 Task: Open Card Customer Retention Strategy in Board Social Media Monitoring to Workspace CRM Implementation and add a team member Softage.1@softage.net, a label Green, a checklist Cleaning, an attachment from your computer, a color Green and finally, add a card description 'Research and develop new marketing strategy' and a comment 'Let us approach this task with a sense of ownership and responsibility, recognizing that its success is our responsibility.'. Add a start date 'Jan 01, 1900' with a due date 'Jan 08, 1900'
Action: Mouse moved to (132, 68)
Screenshot: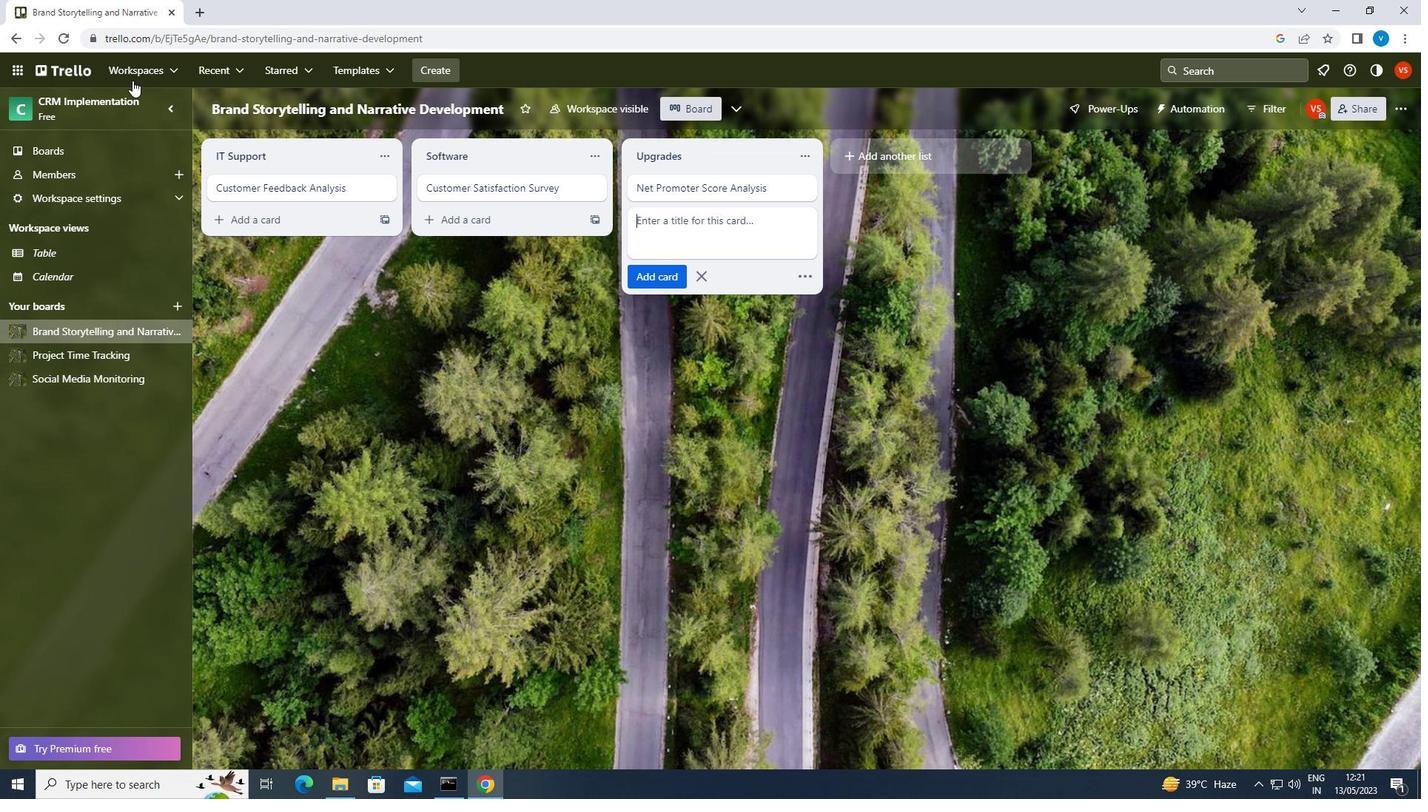 
Action: Mouse pressed left at (132, 68)
Screenshot: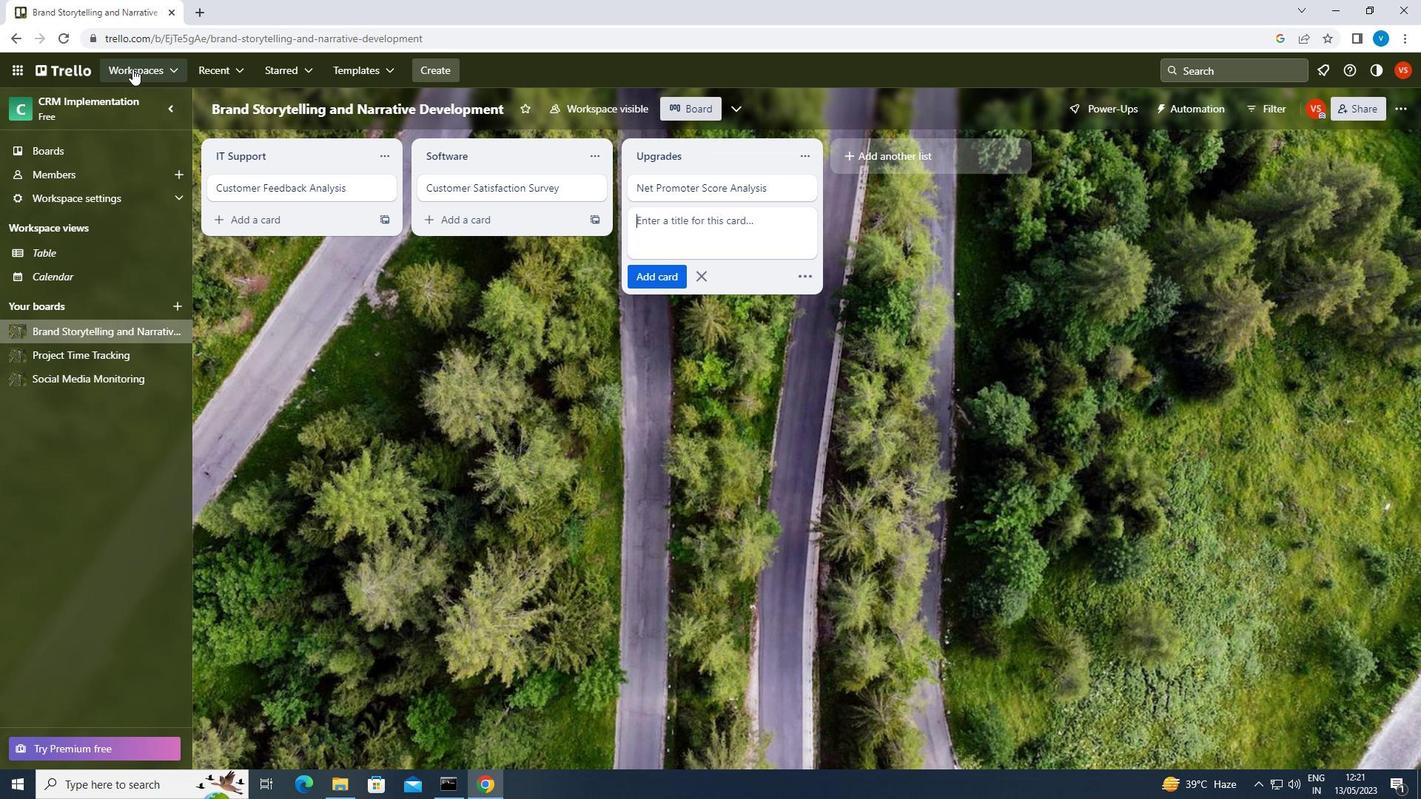 
Action: Mouse moved to (182, 546)
Screenshot: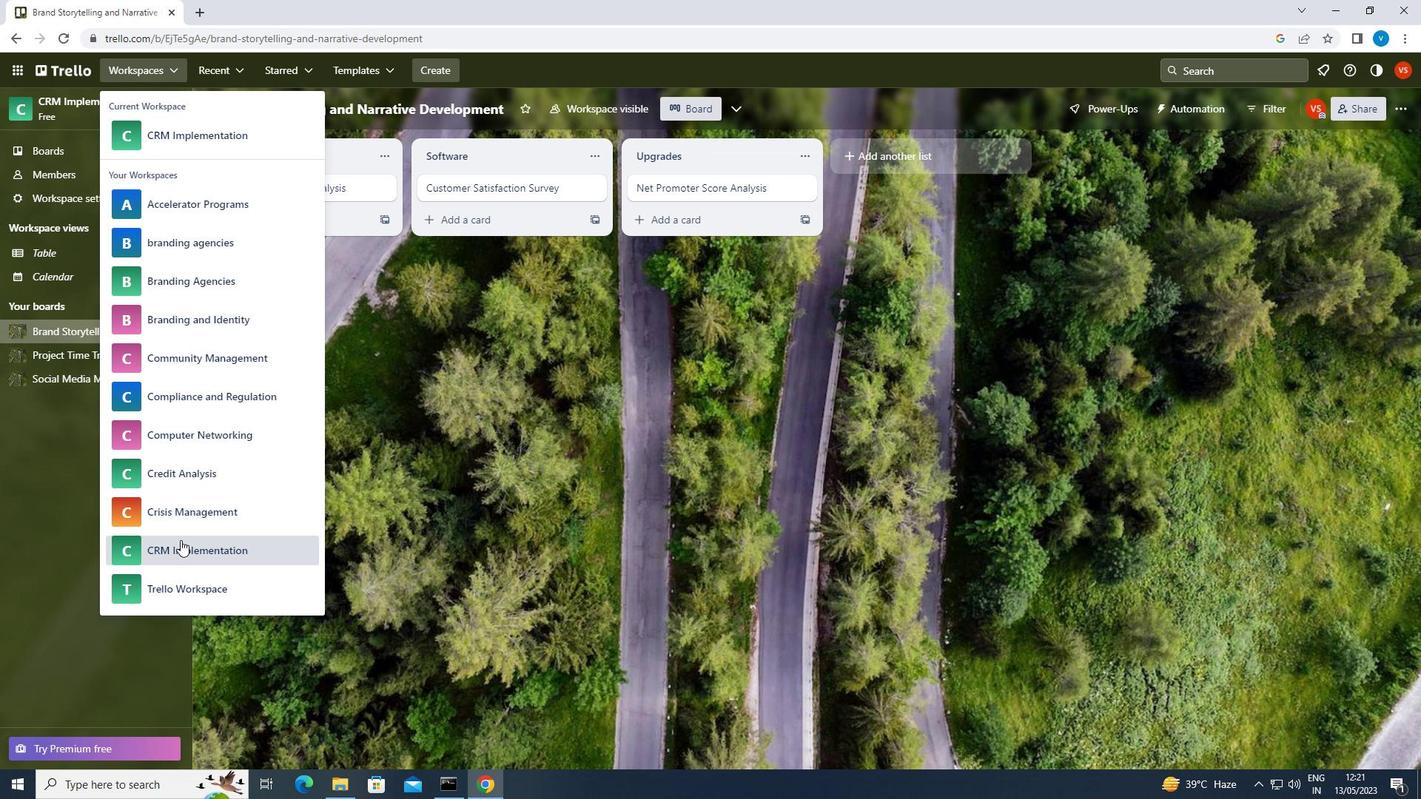 
Action: Mouse pressed left at (182, 546)
Screenshot: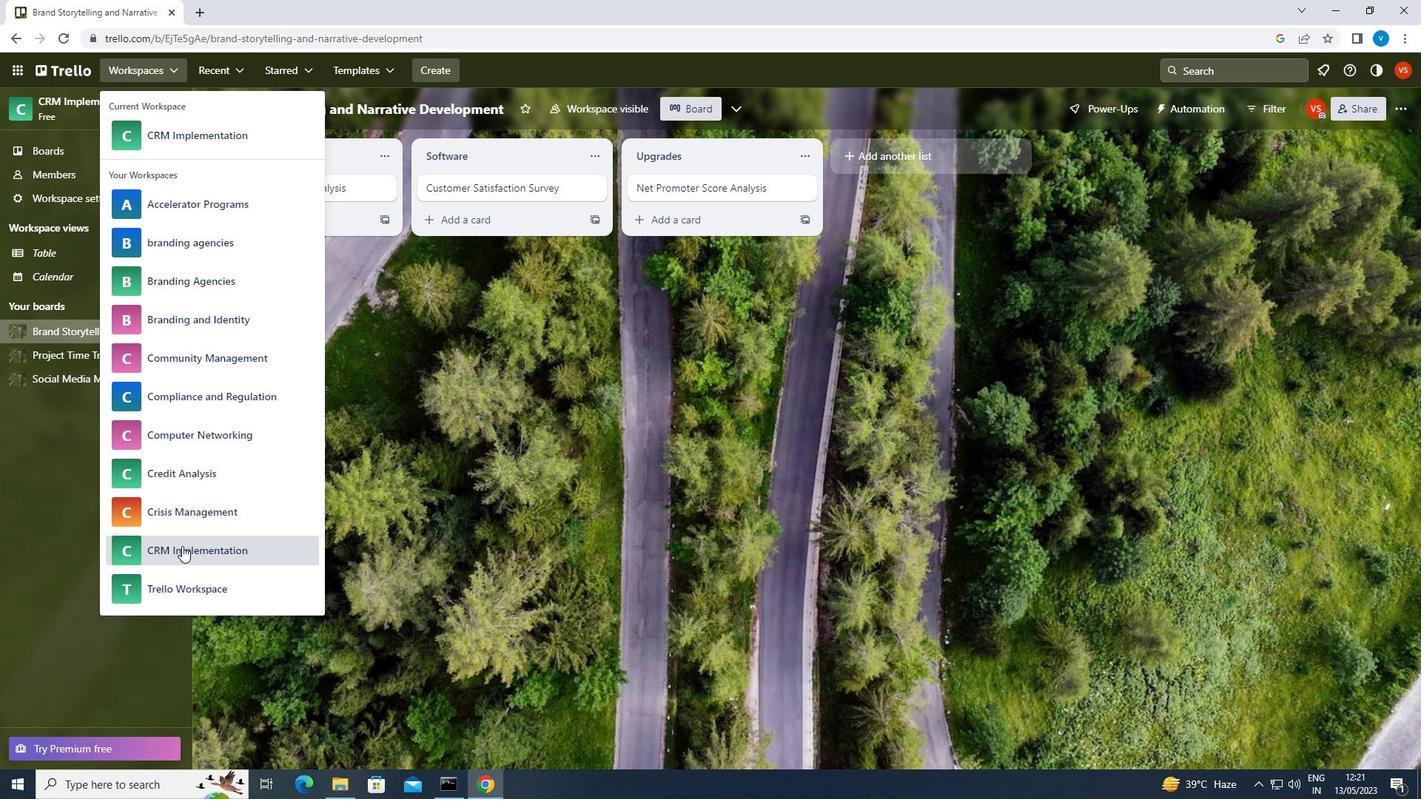 
Action: Mouse moved to (1063, 609)
Screenshot: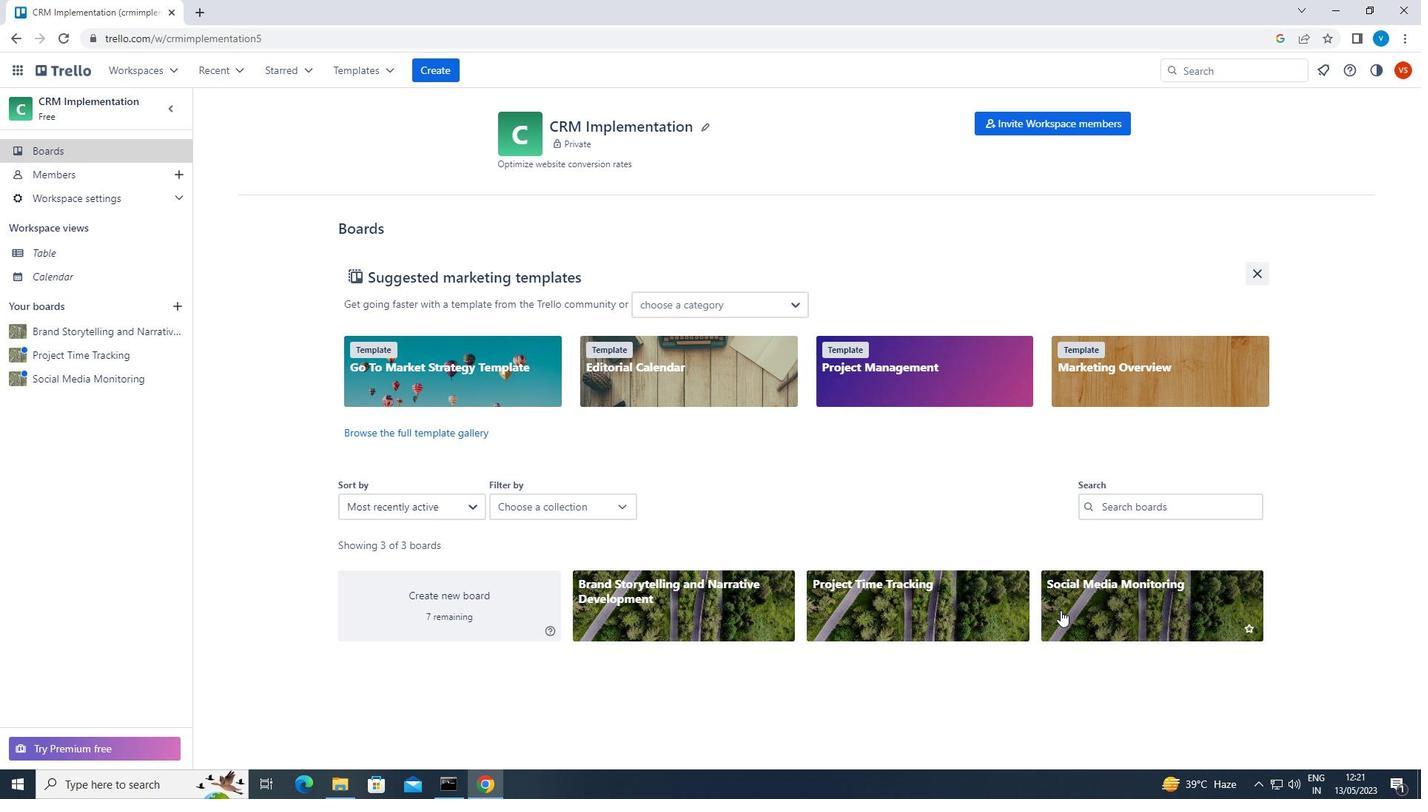 
Action: Mouse pressed left at (1063, 609)
Screenshot: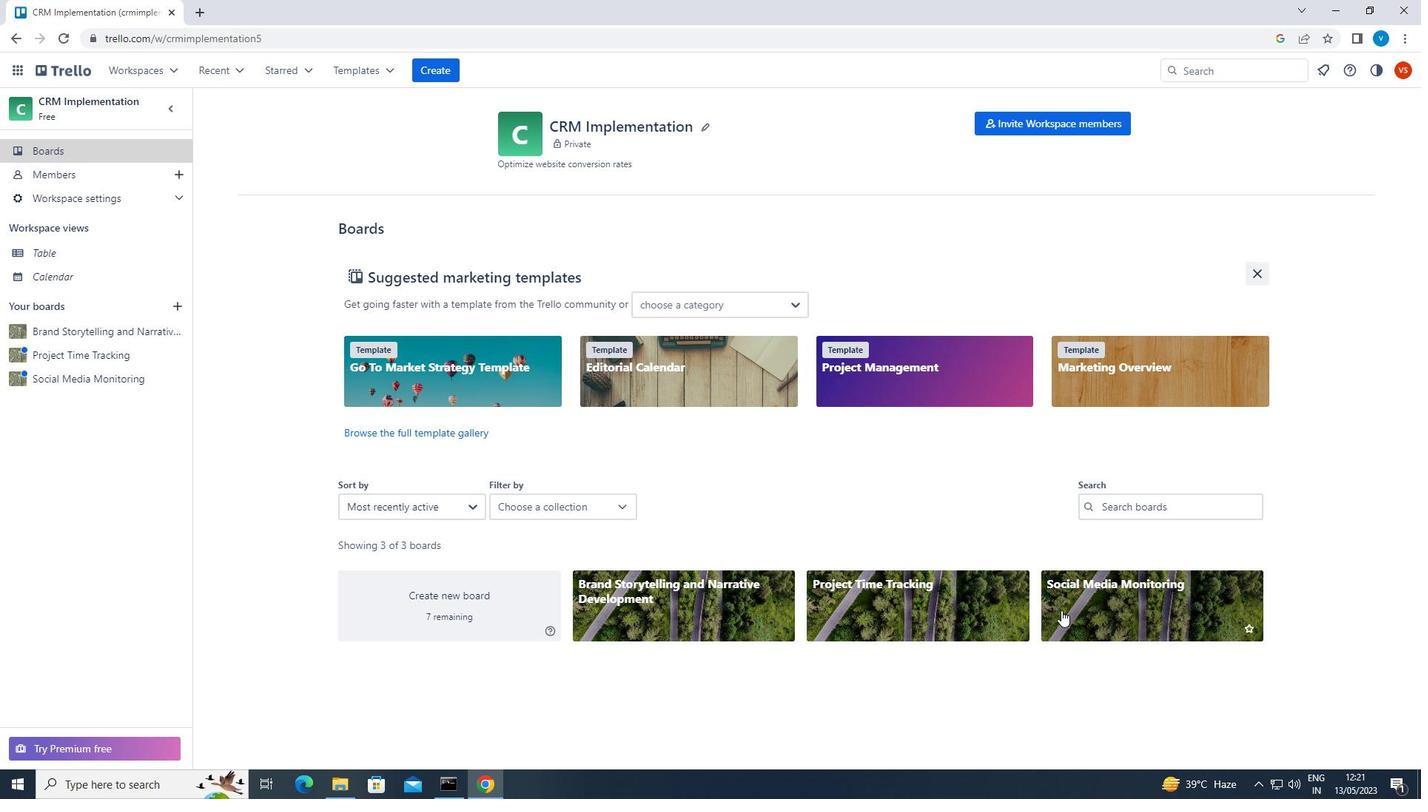 
Action: Mouse moved to (288, 183)
Screenshot: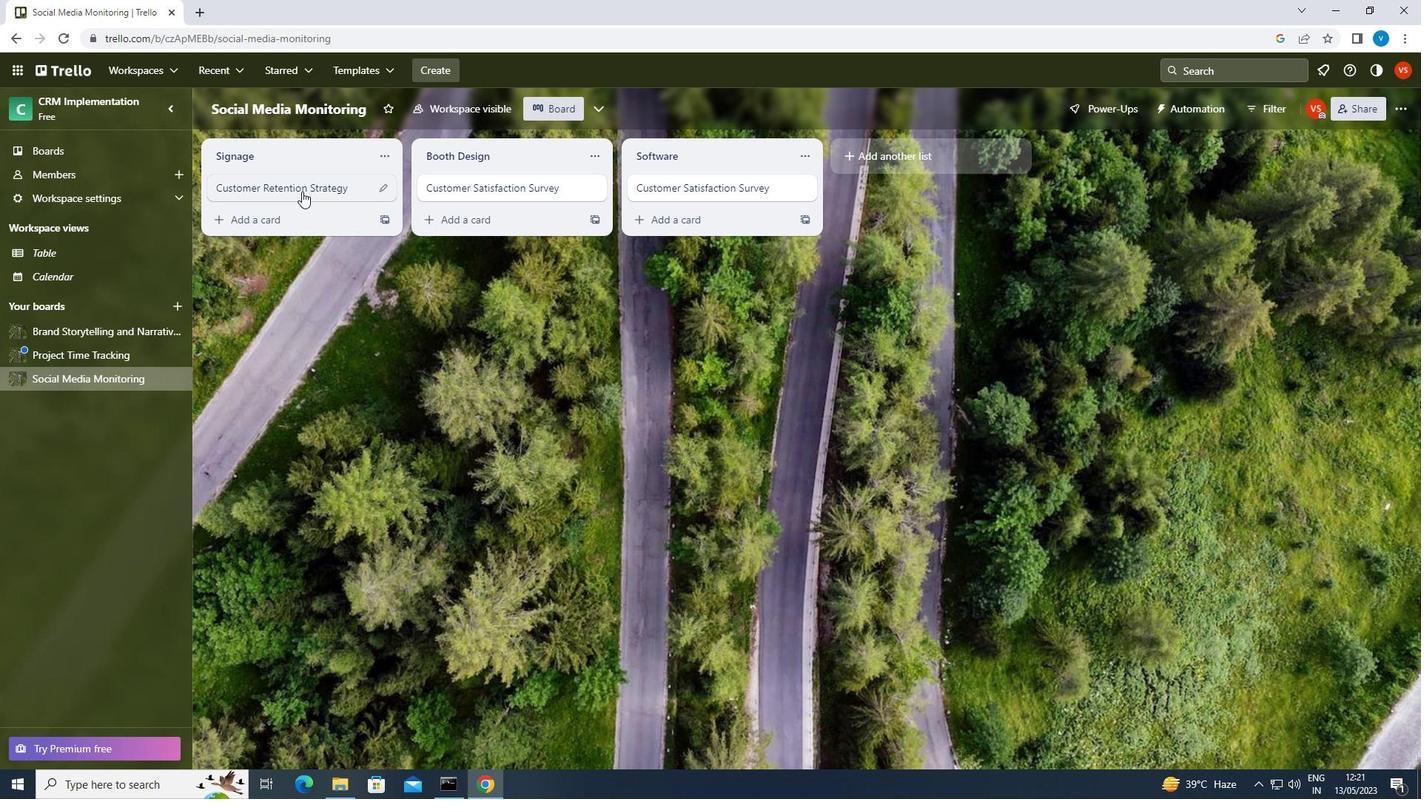 
Action: Mouse pressed left at (288, 183)
Screenshot: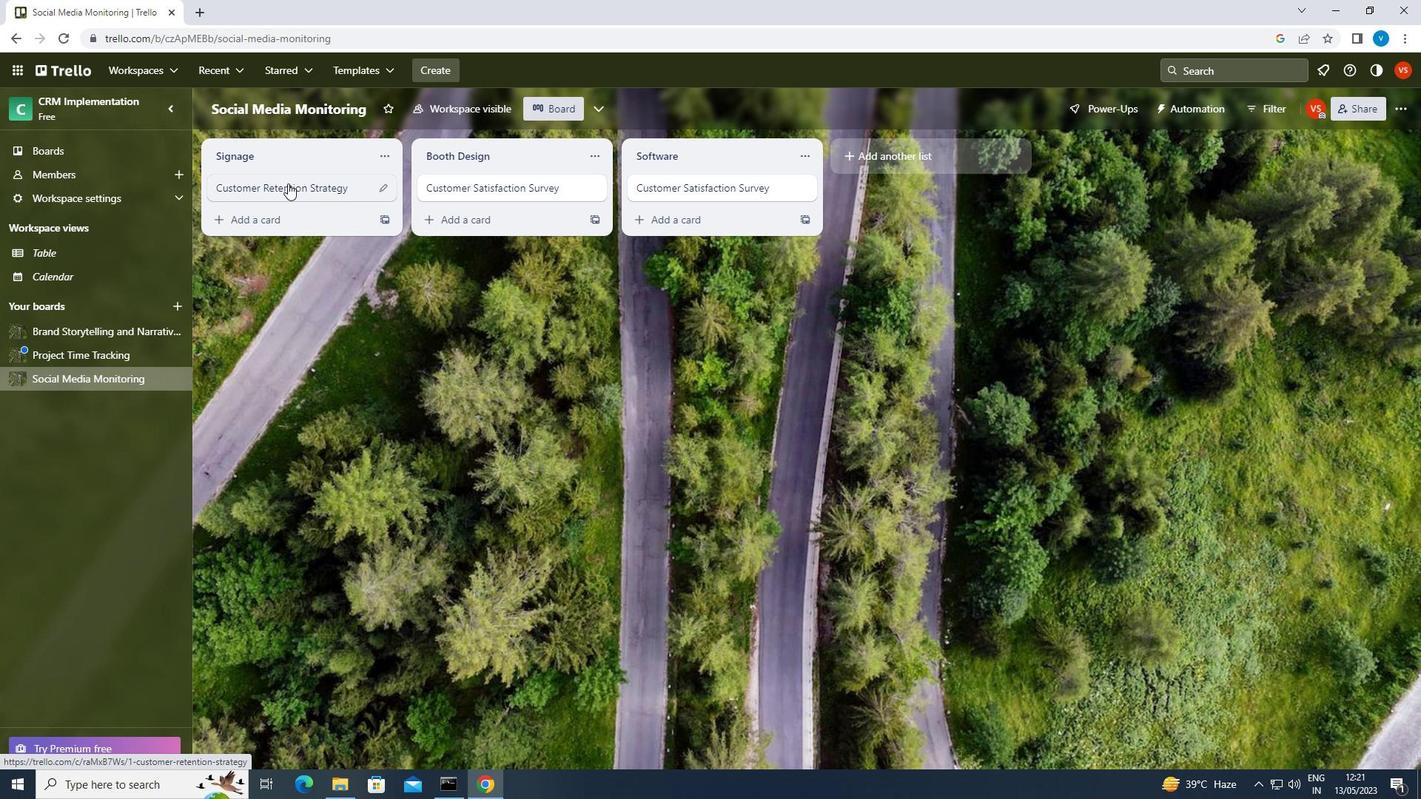 
Action: Mouse moved to (878, 179)
Screenshot: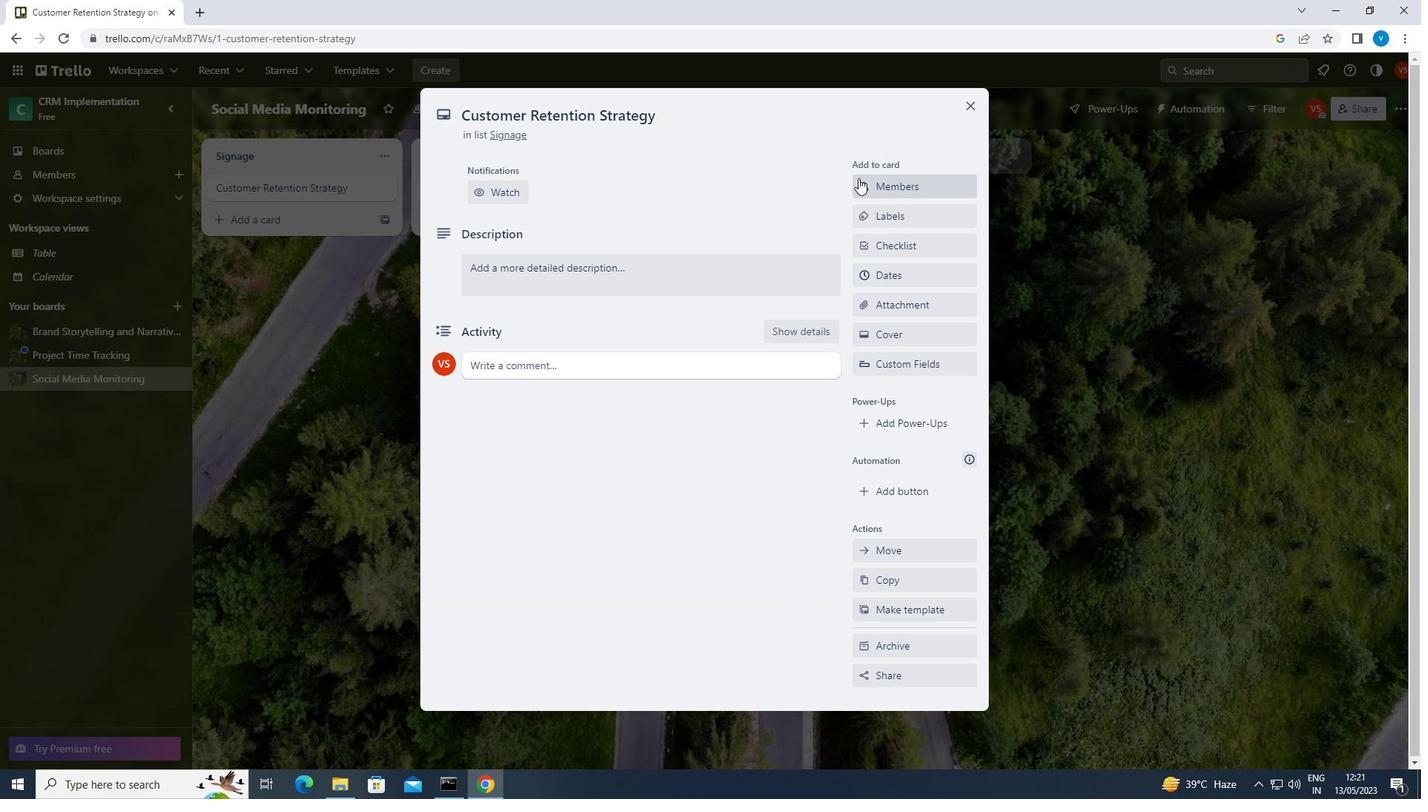 
Action: Mouse pressed left at (878, 179)
Screenshot: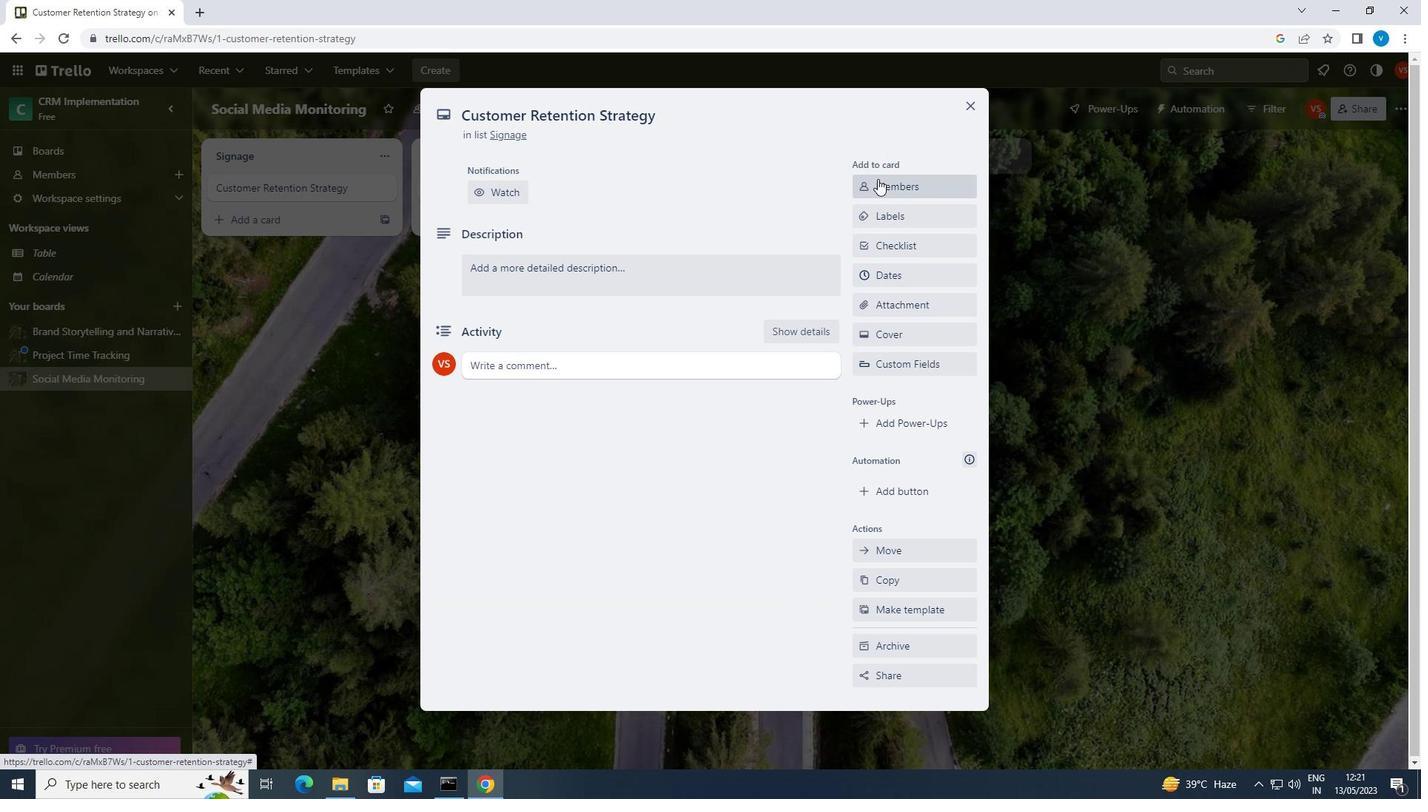 
Action: Mouse moved to (878, 179)
Screenshot: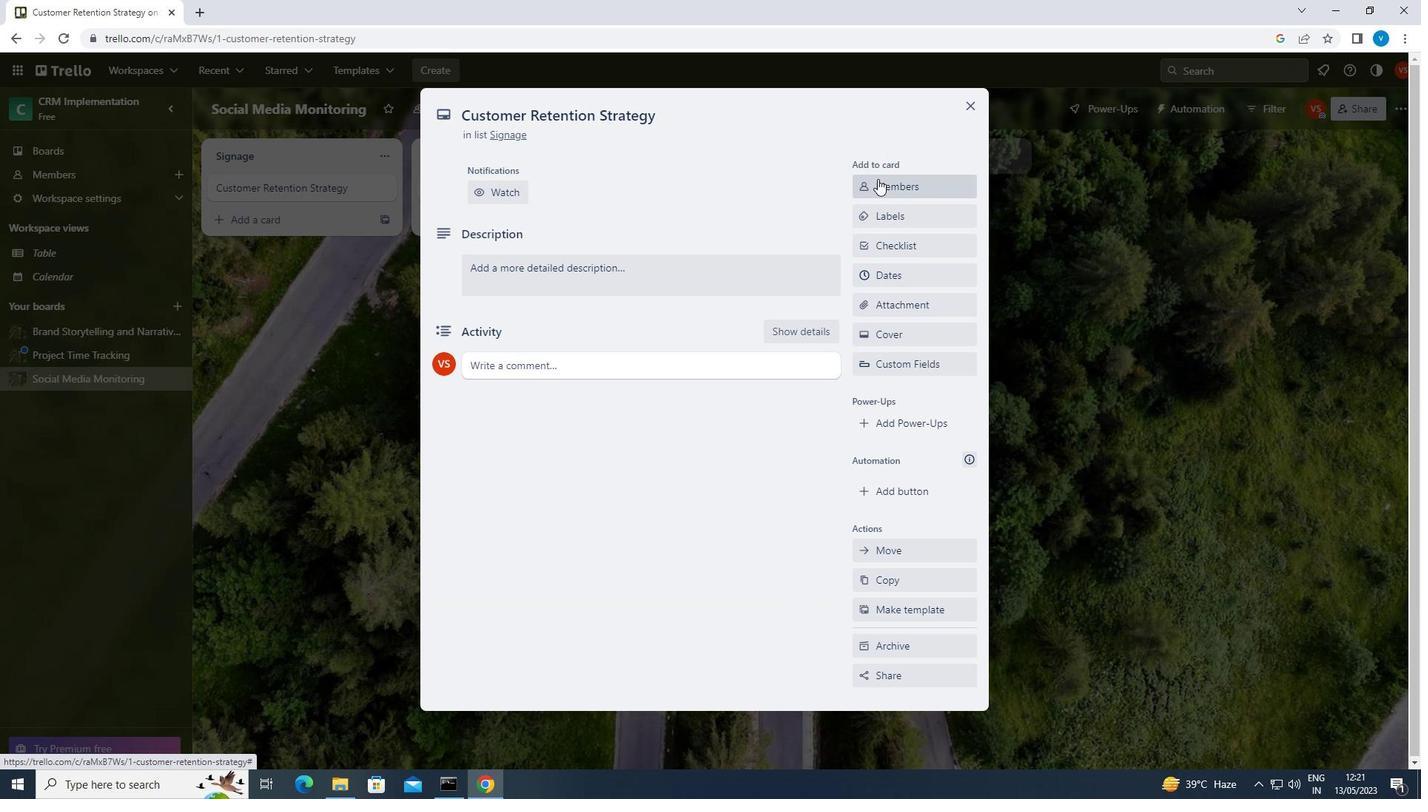 
Action: Key pressed <Key.shift>SOFTAGE.1<Key.shift><Key.shift>@SOFTAGE.NET
Screenshot: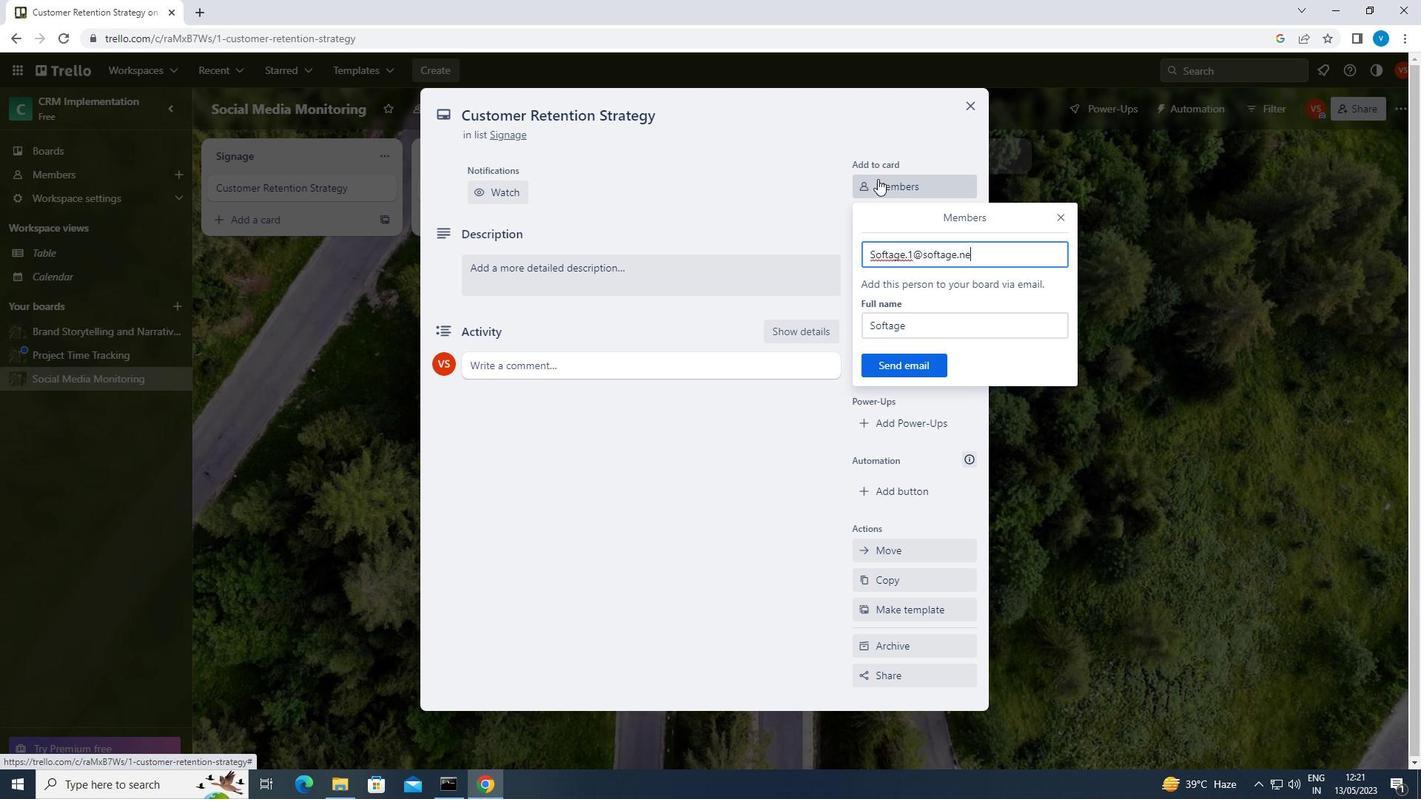 
Action: Mouse moved to (918, 359)
Screenshot: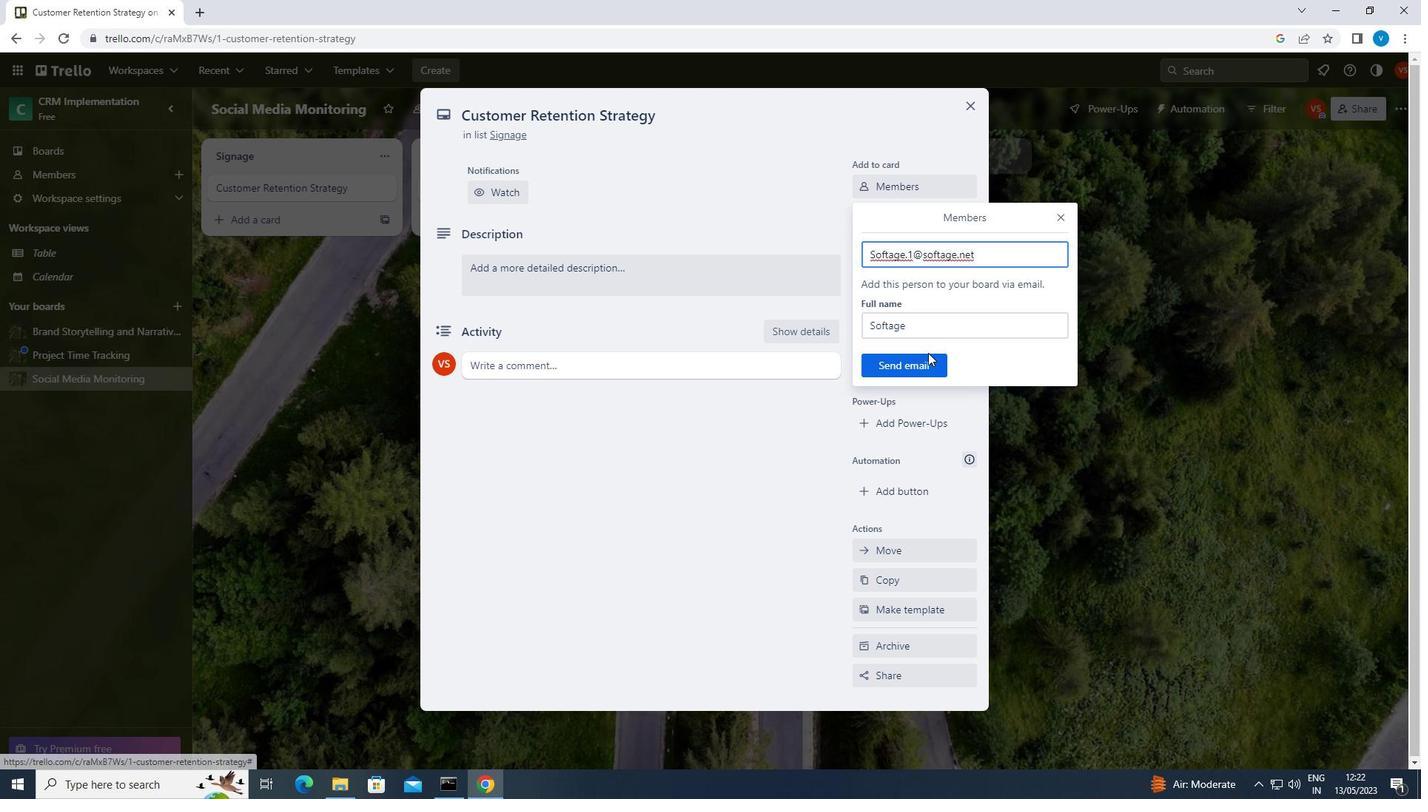 
Action: Mouse pressed left at (918, 359)
Screenshot: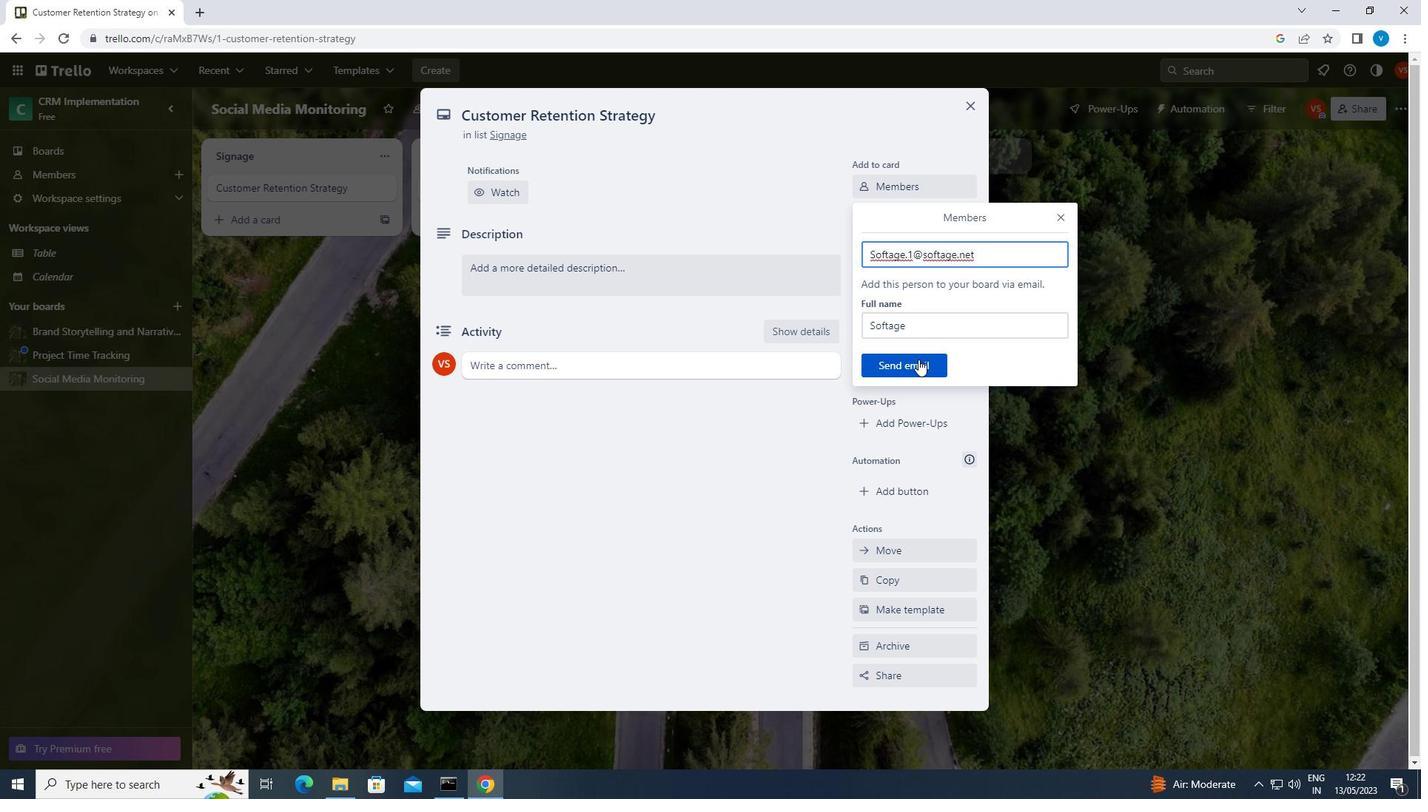 
Action: Mouse moved to (912, 262)
Screenshot: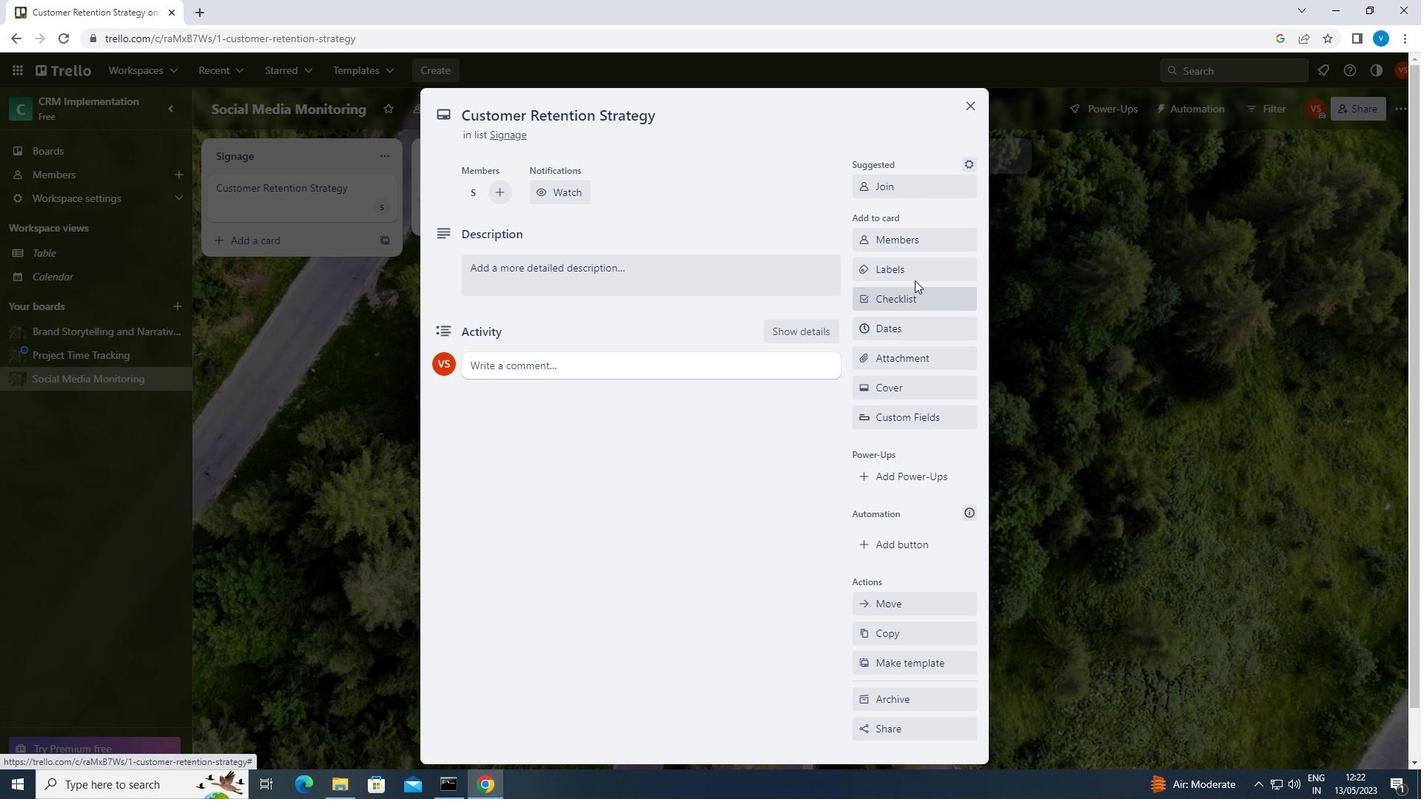 
Action: Mouse pressed left at (912, 262)
Screenshot: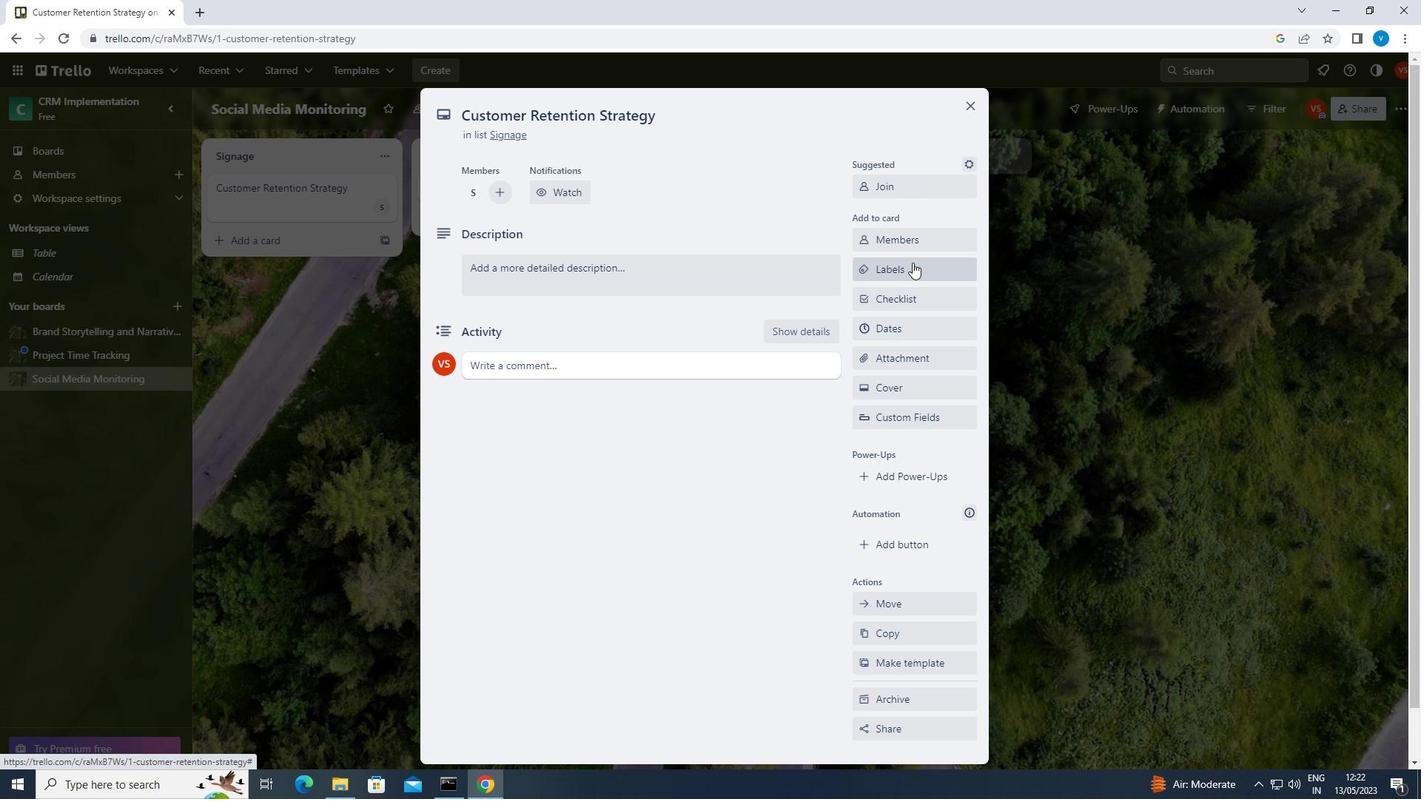 
Action: Mouse moved to (986, 392)
Screenshot: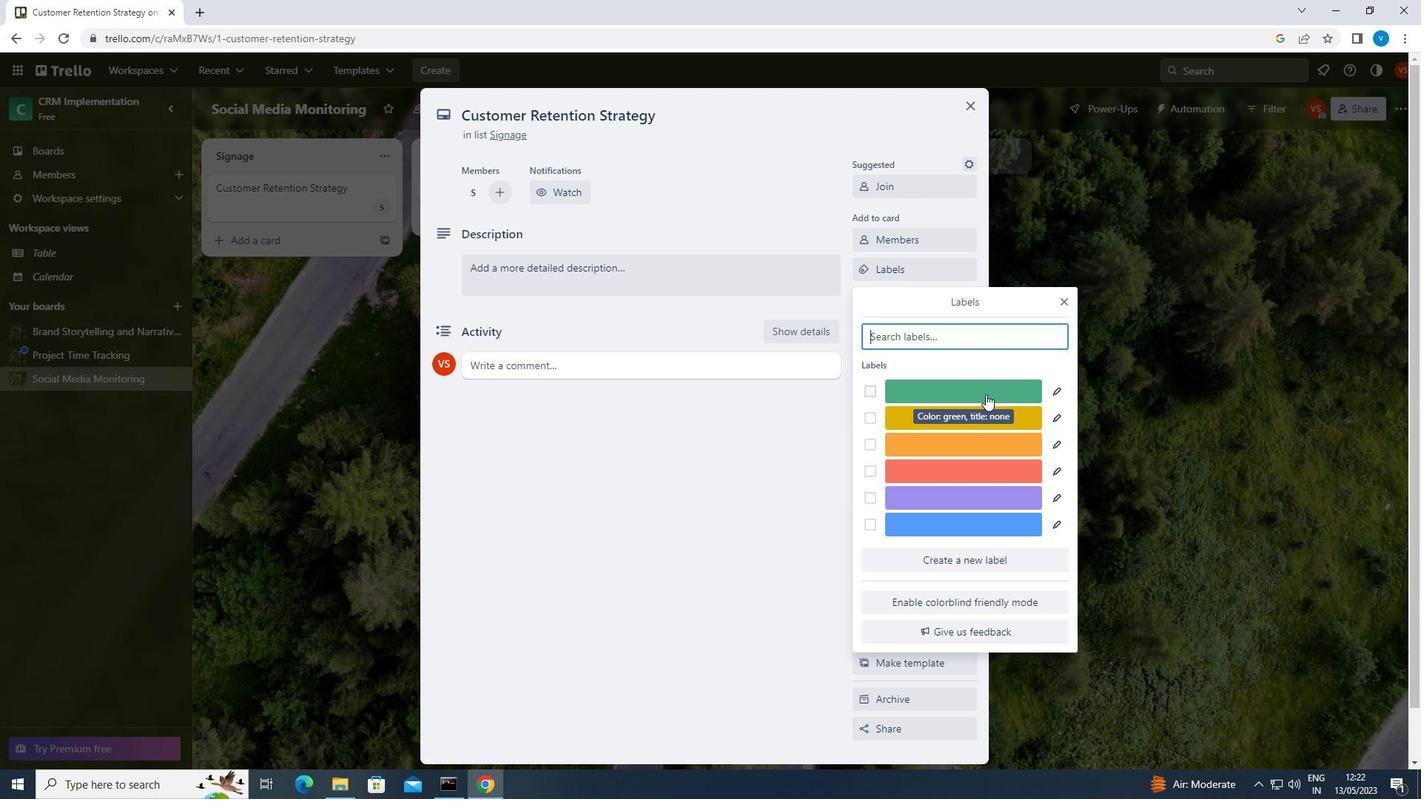
Action: Mouse pressed left at (986, 392)
Screenshot: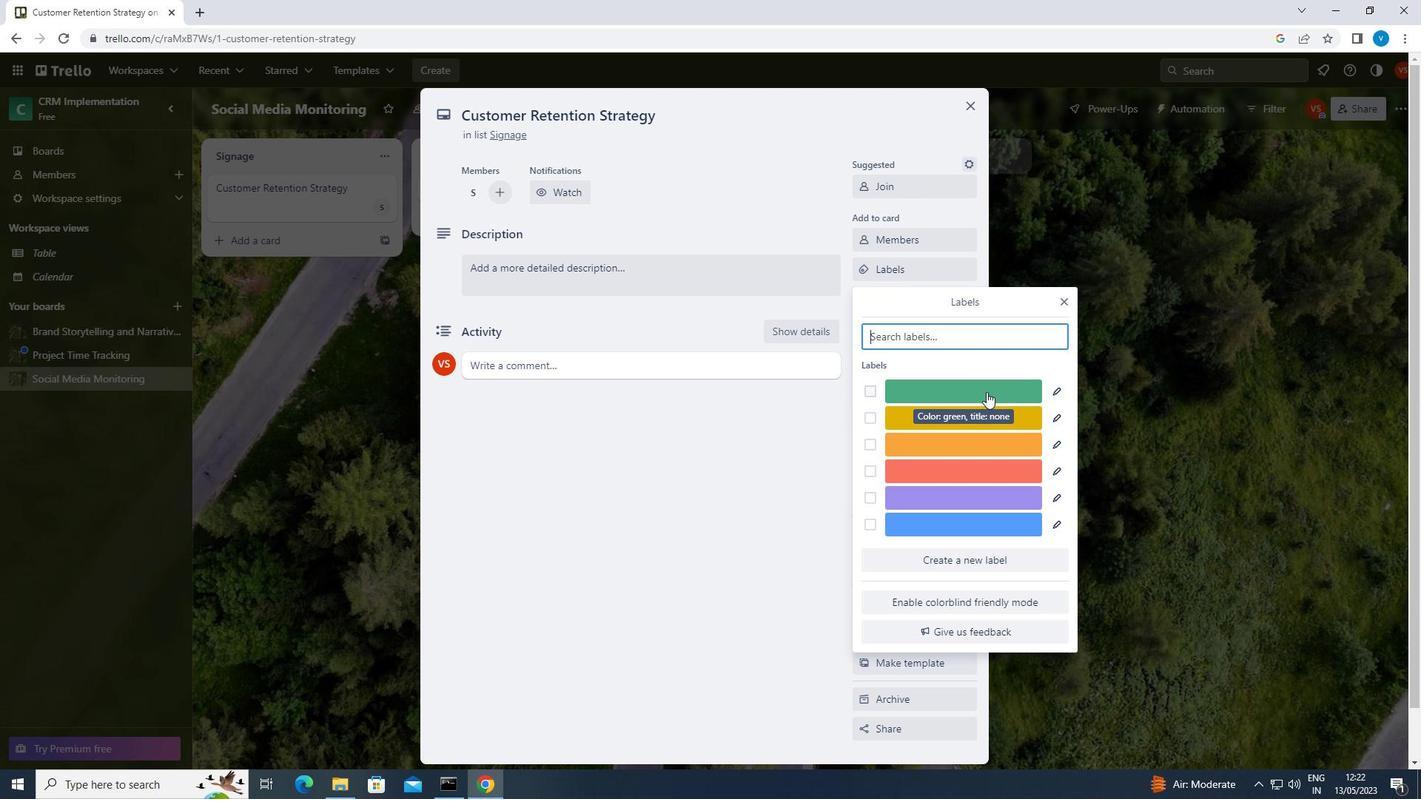 
Action: Mouse moved to (1066, 299)
Screenshot: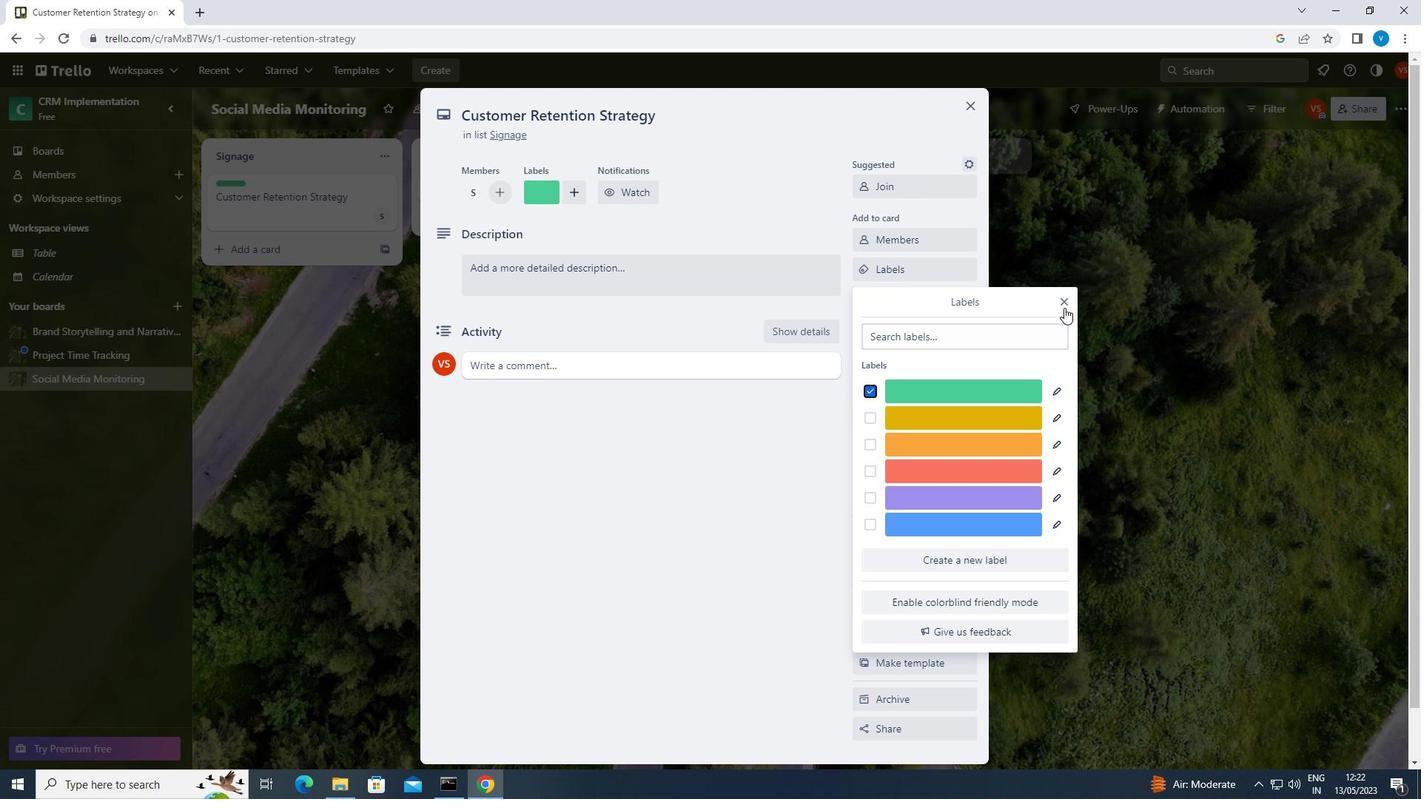 
Action: Mouse pressed left at (1066, 299)
Screenshot: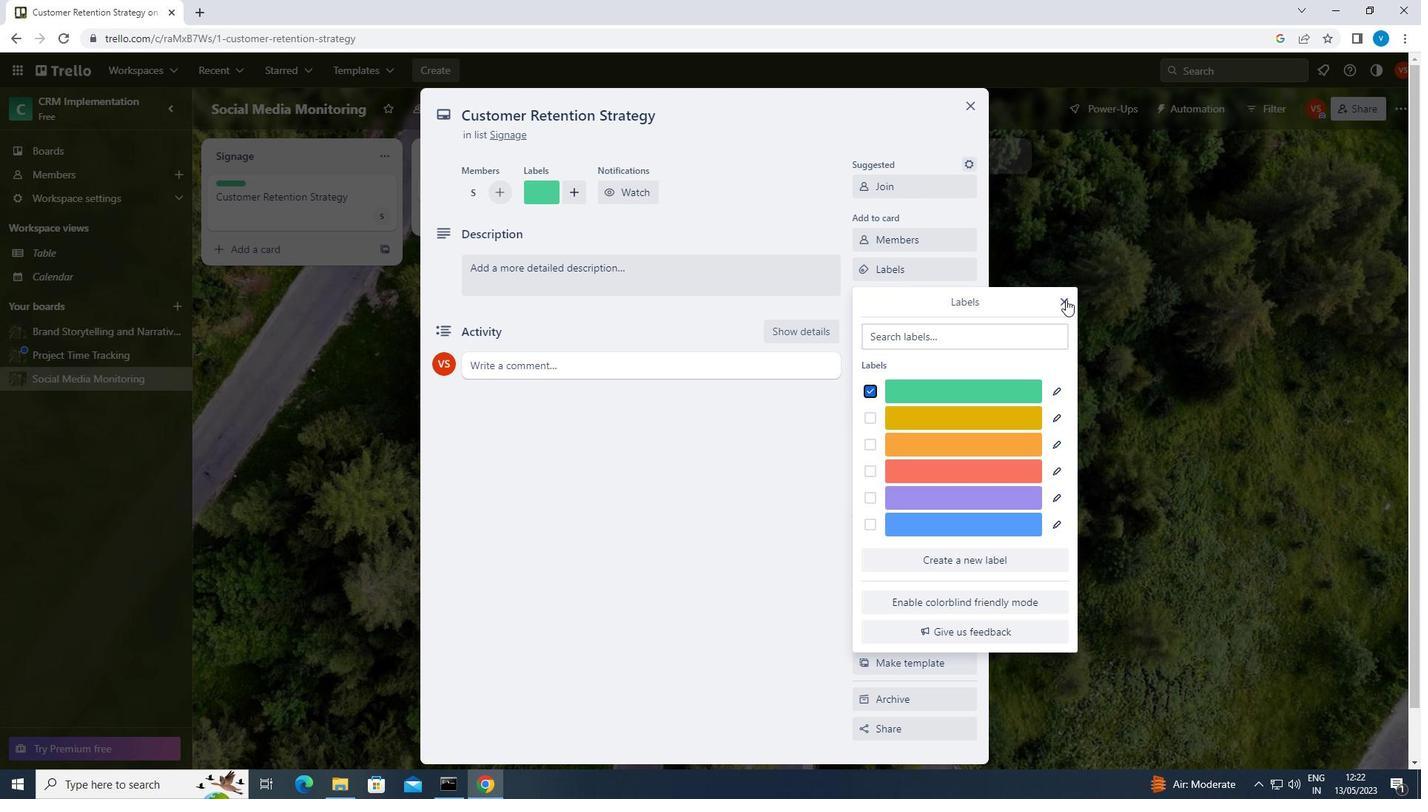 
Action: Mouse moved to (936, 299)
Screenshot: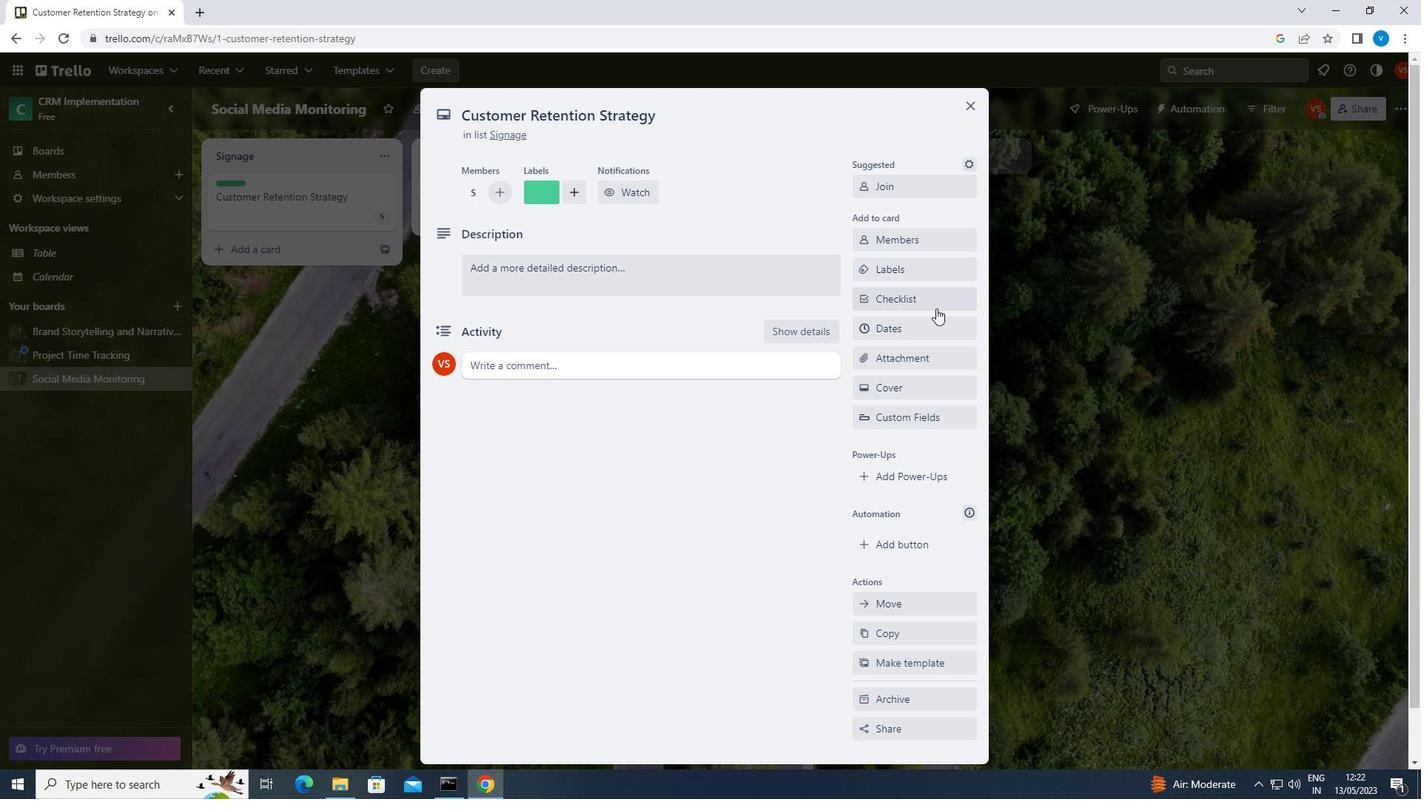 
Action: Mouse pressed left at (936, 299)
Screenshot: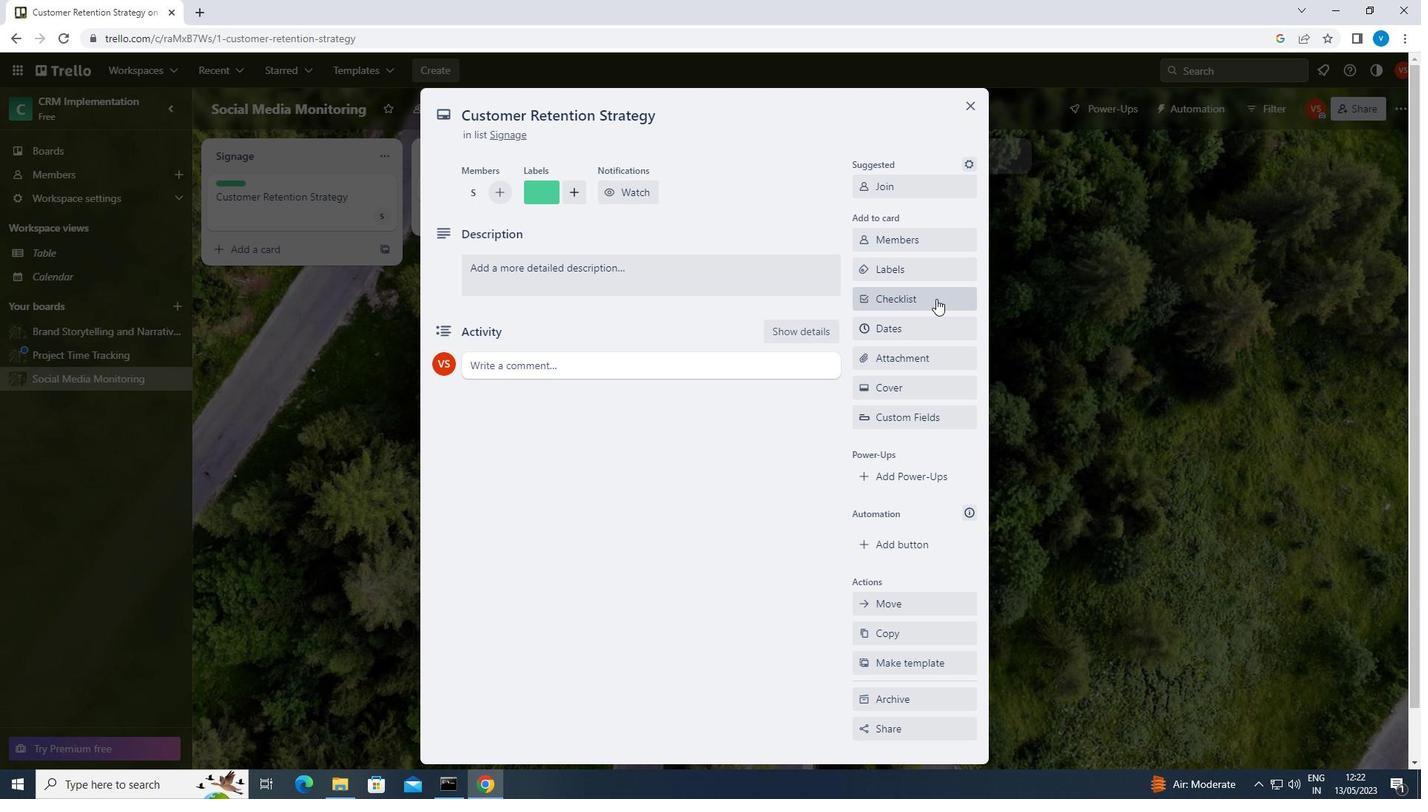 
Action: Mouse moved to (923, 382)
Screenshot: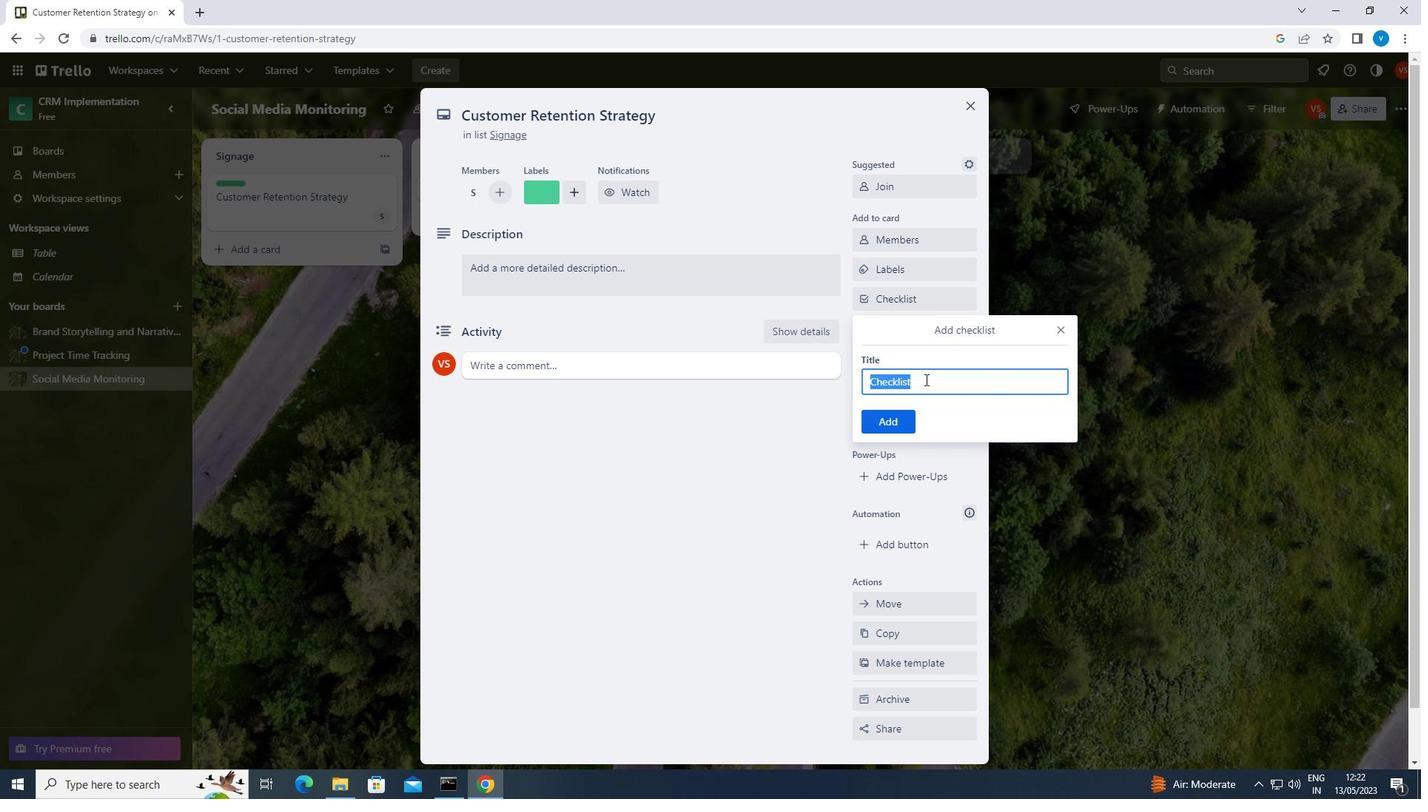 
Action: Key pressed C<Key.backspace><Key.shift>CLEANING
Screenshot: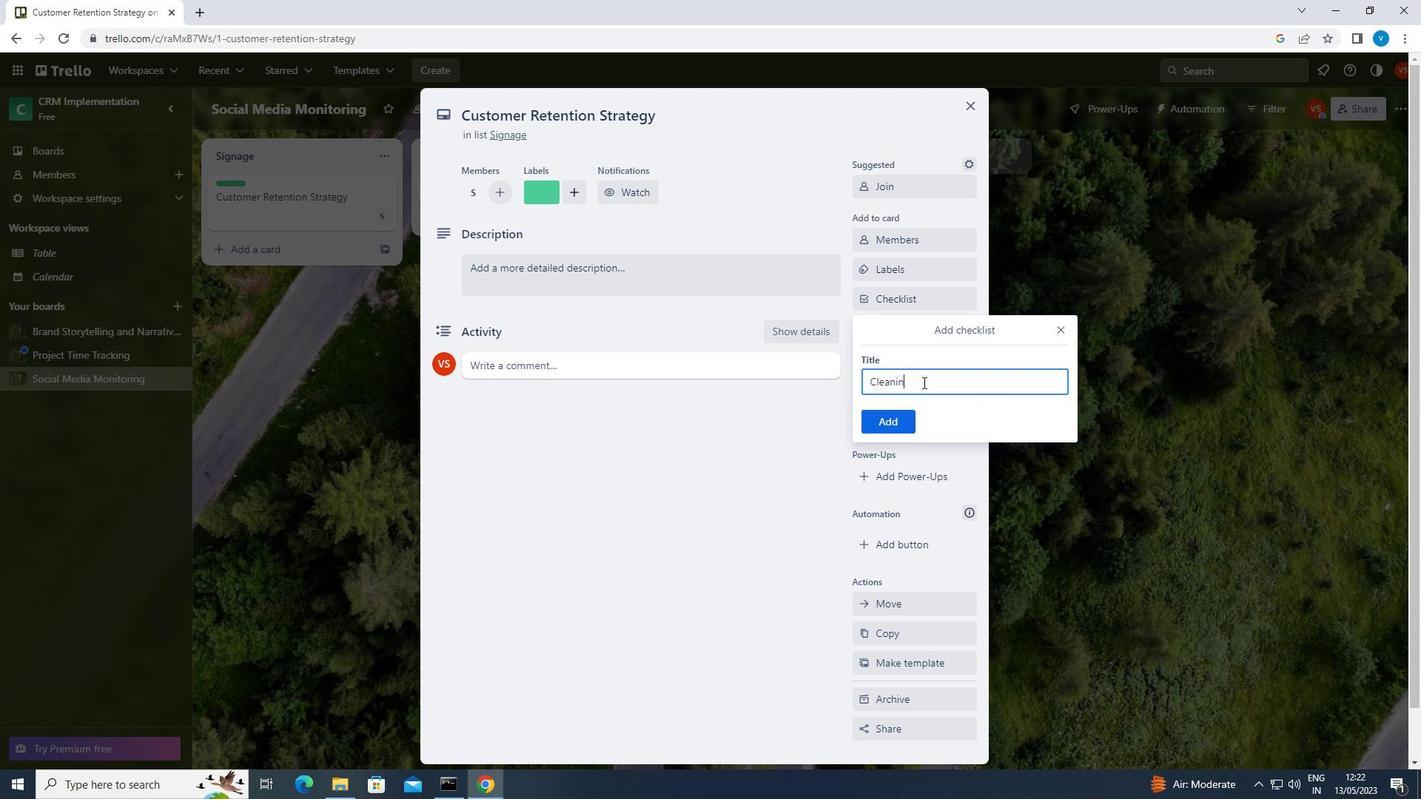 
Action: Mouse moved to (901, 419)
Screenshot: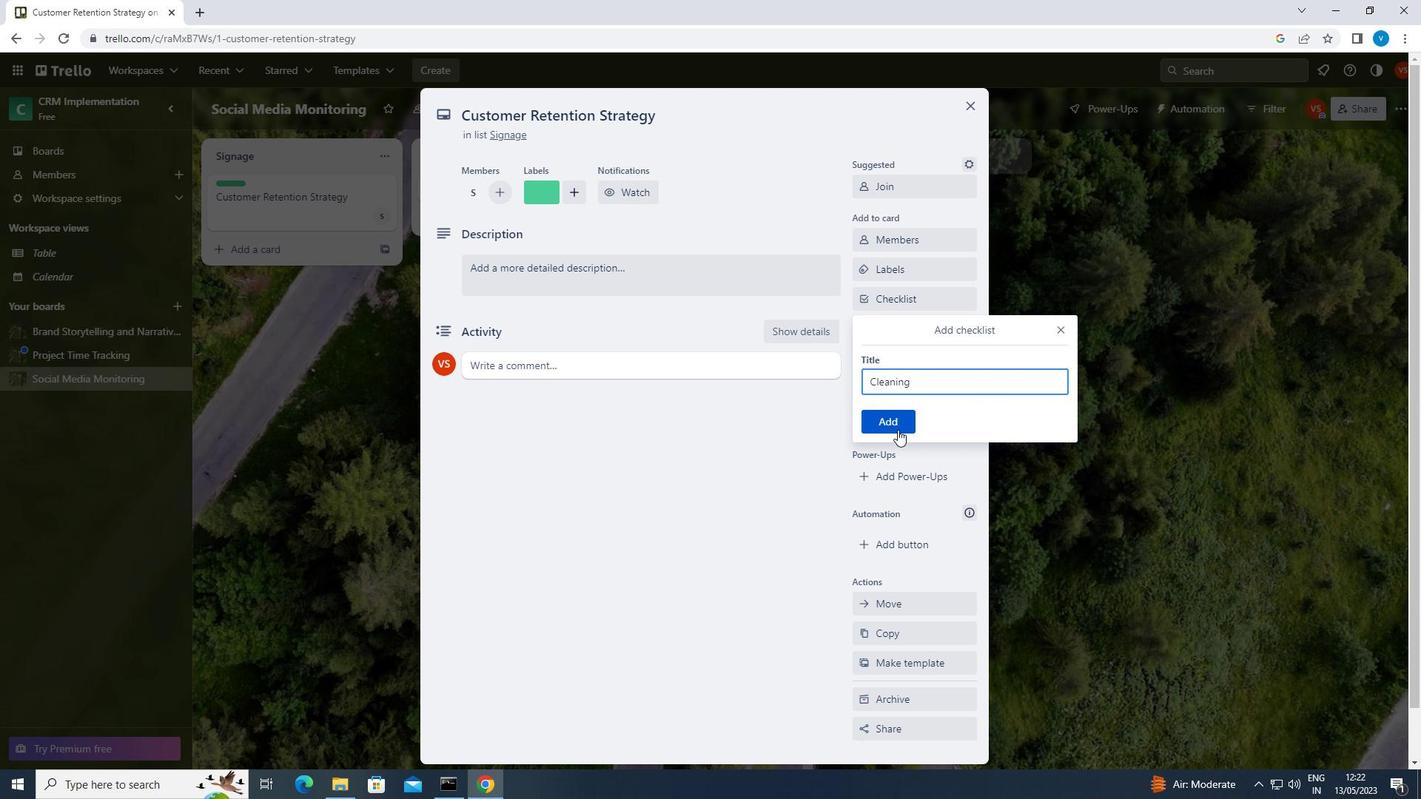 
Action: Mouse pressed left at (901, 419)
Screenshot: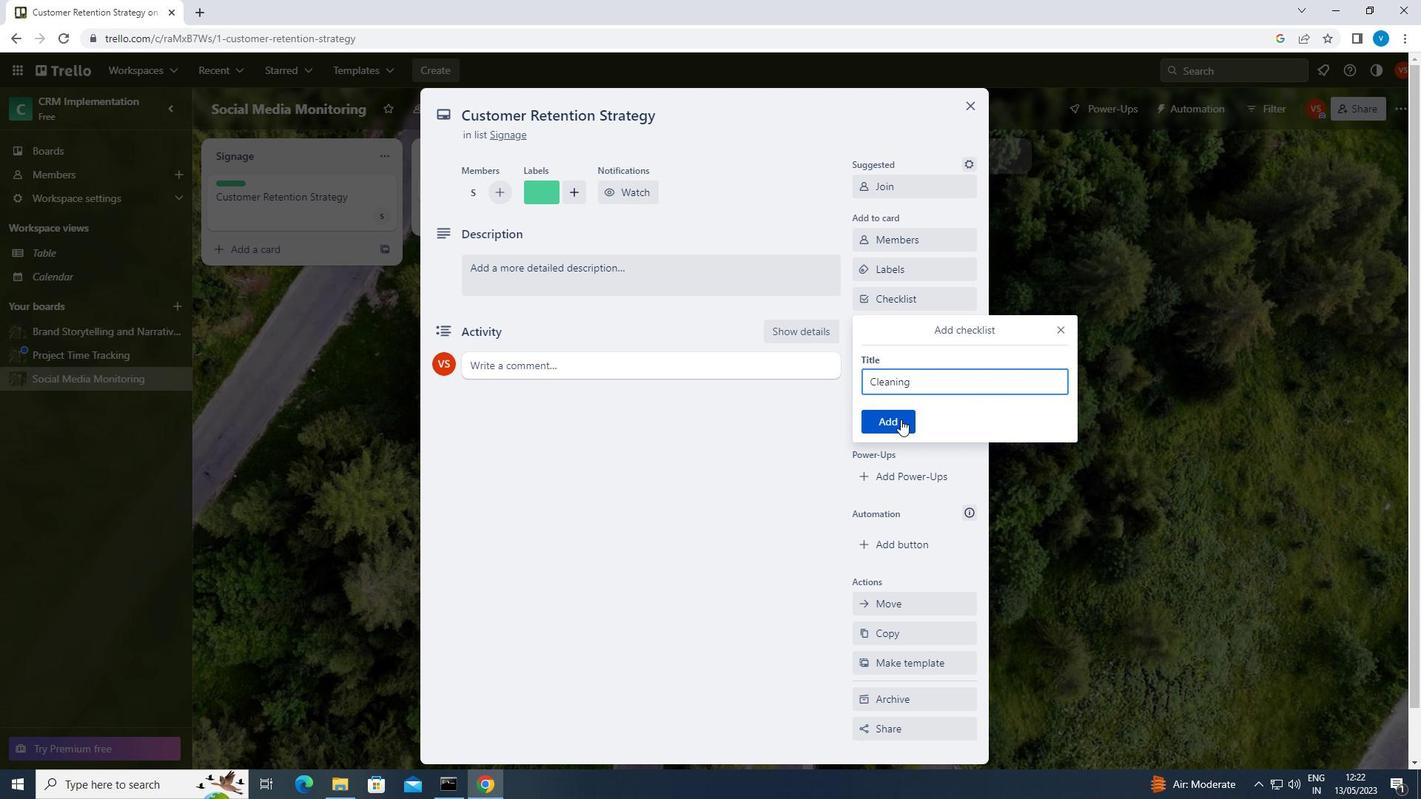 
Action: Mouse moved to (898, 350)
Screenshot: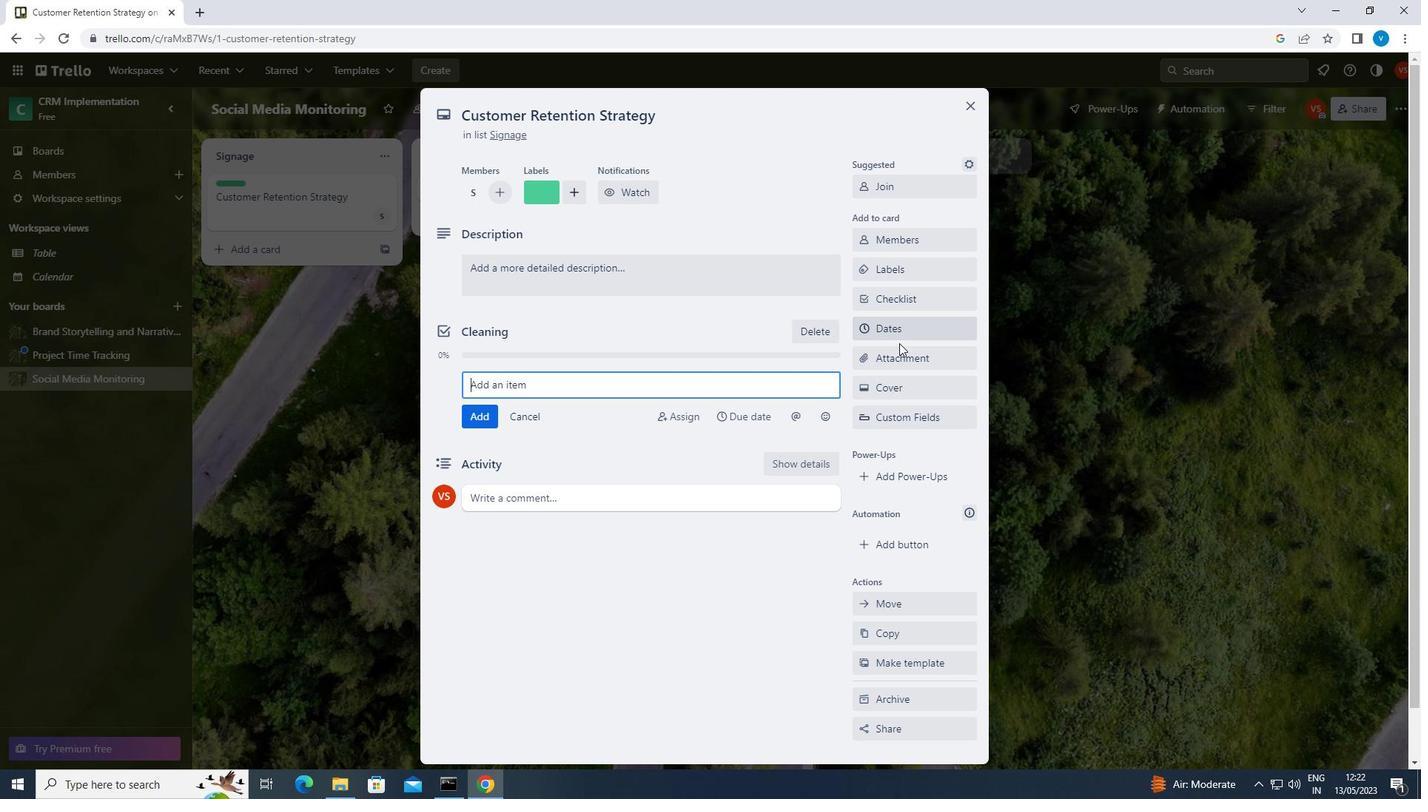 
Action: Mouse pressed left at (898, 350)
Screenshot: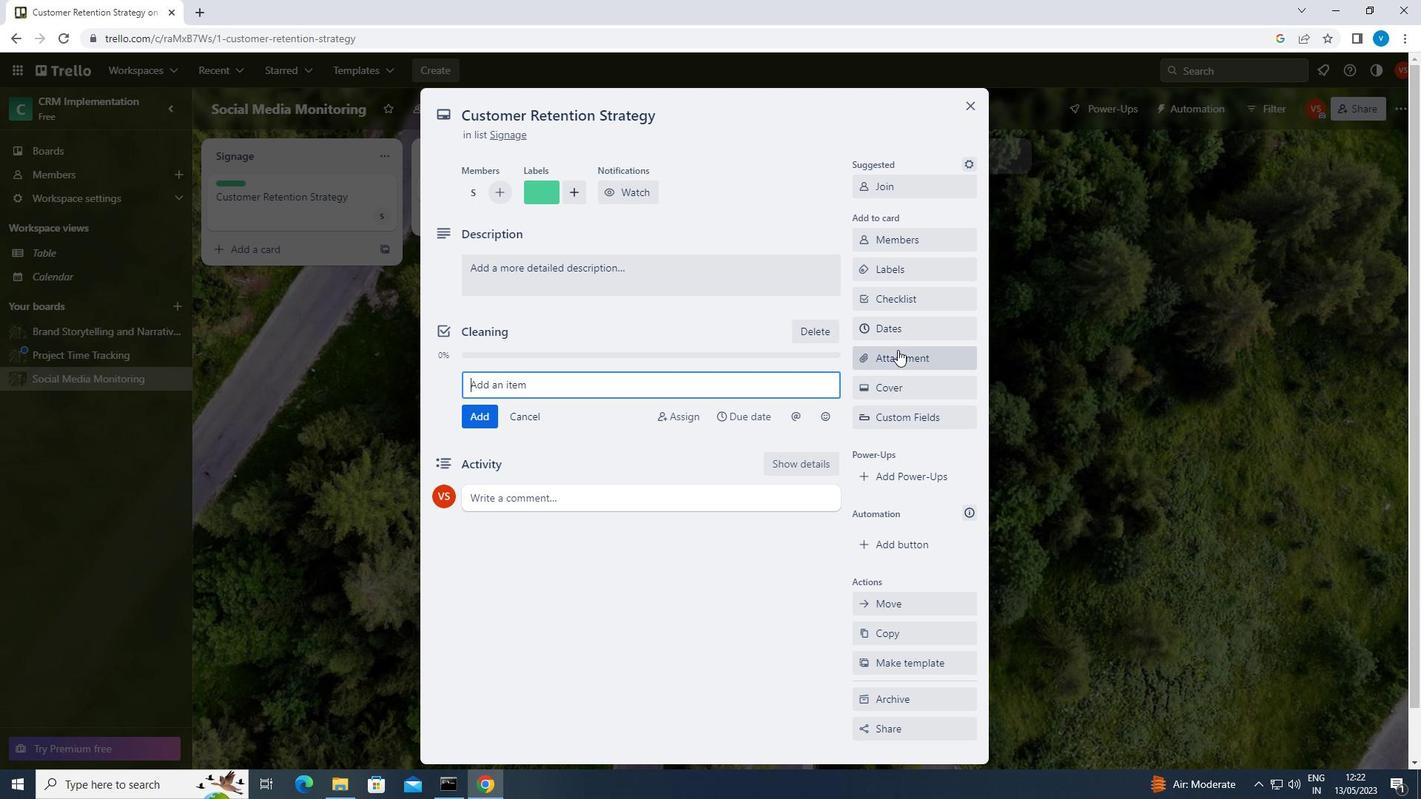 
Action: Mouse moved to (910, 416)
Screenshot: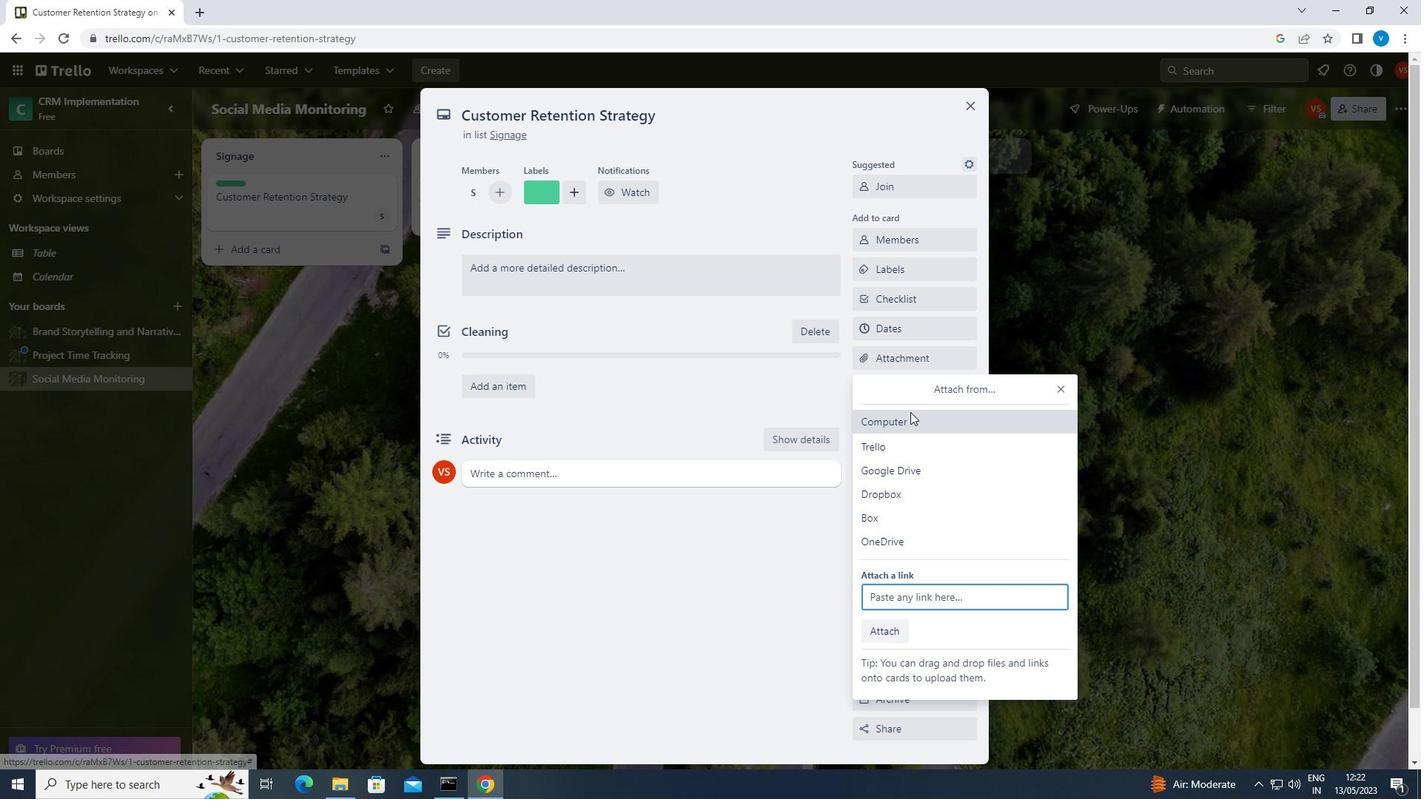 
Action: Mouse pressed left at (910, 416)
Screenshot: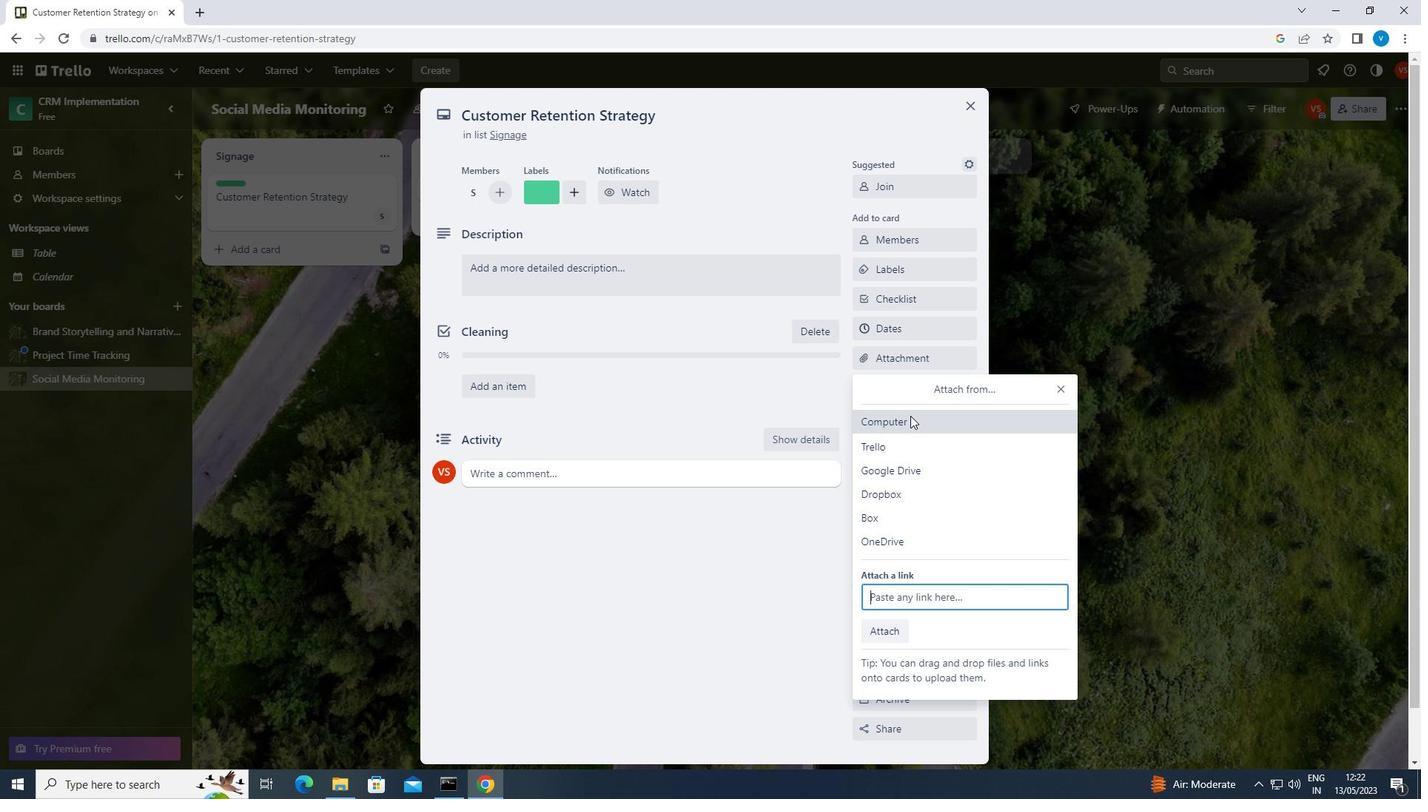 
Action: Mouse moved to (339, 268)
Screenshot: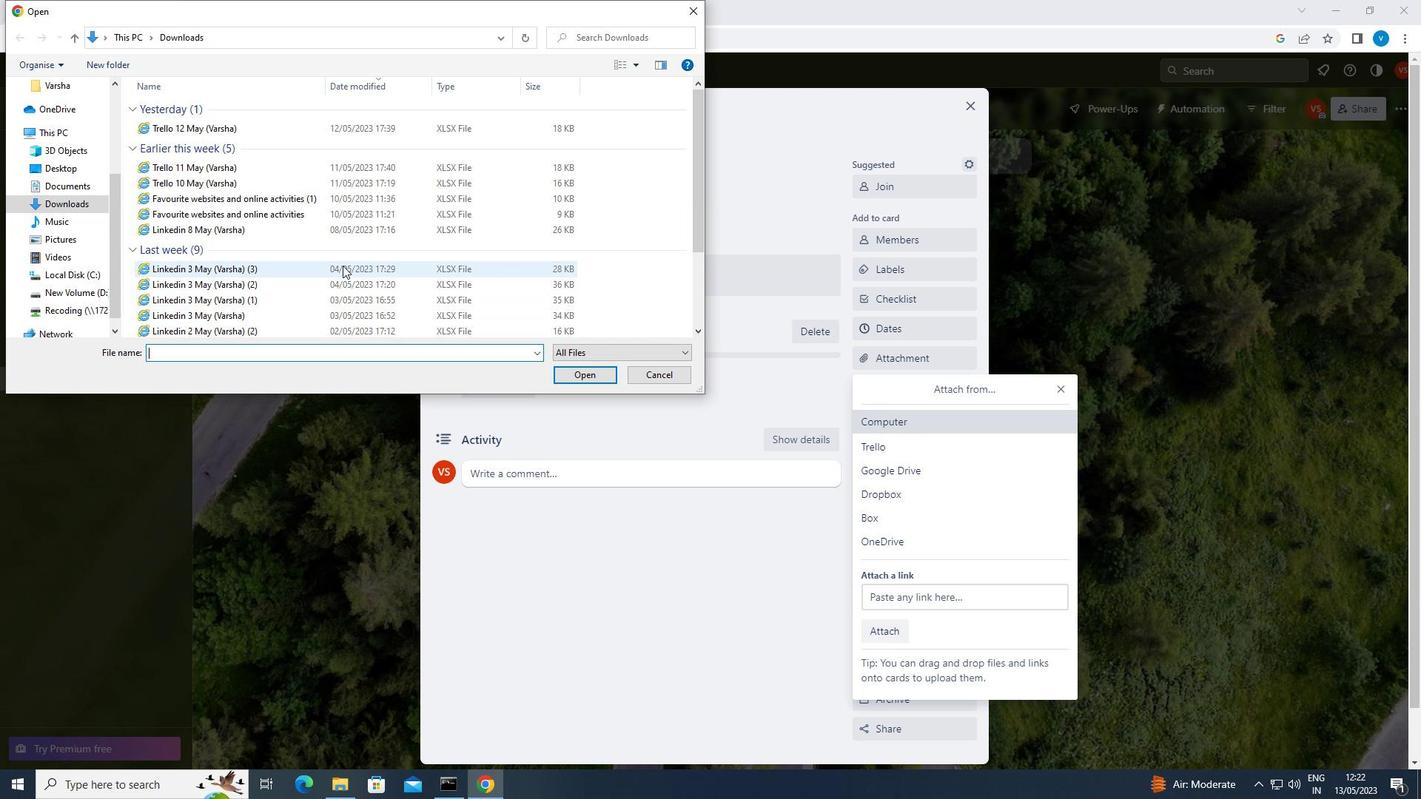 
Action: Mouse pressed left at (339, 268)
Screenshot: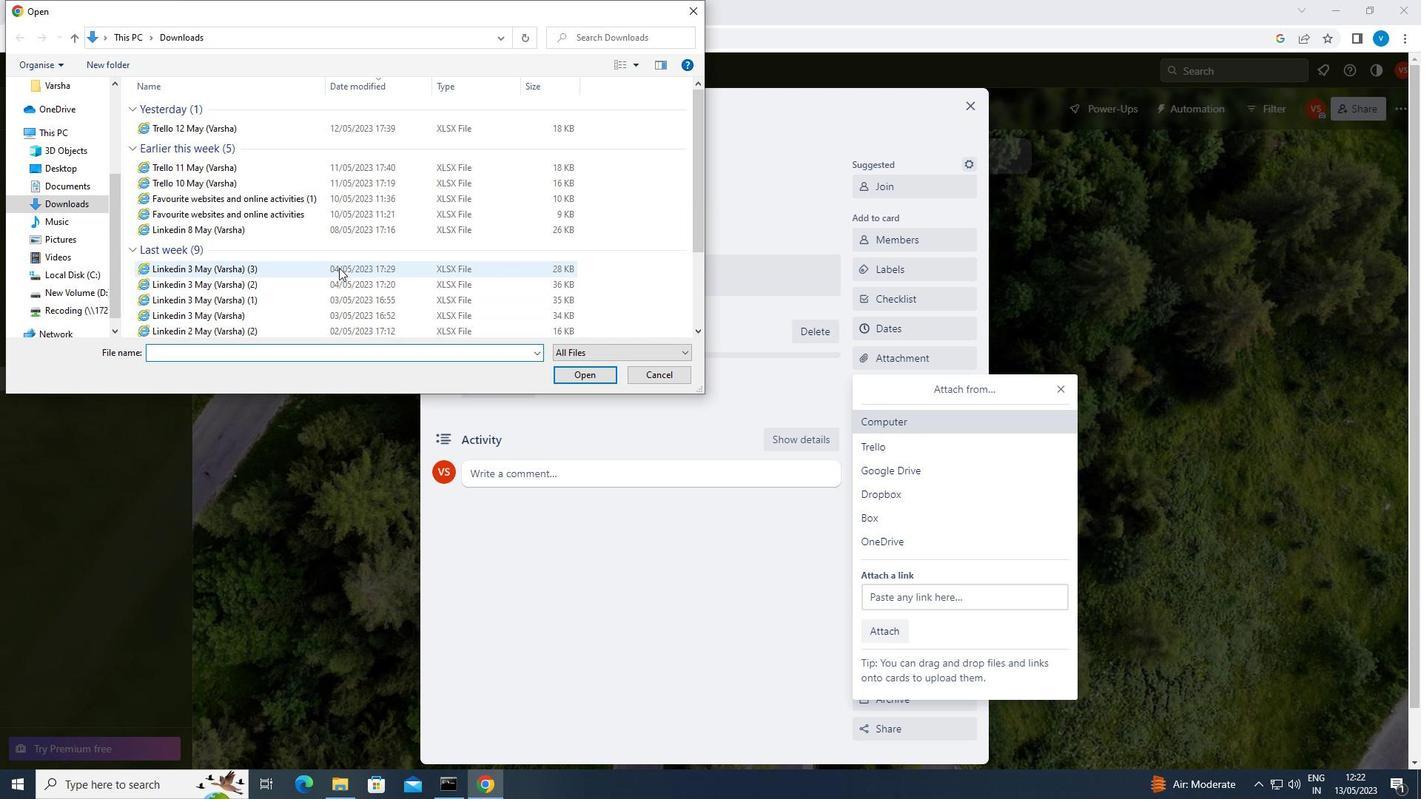 
Action: Mouse moved to (568, 370)
Screenshot: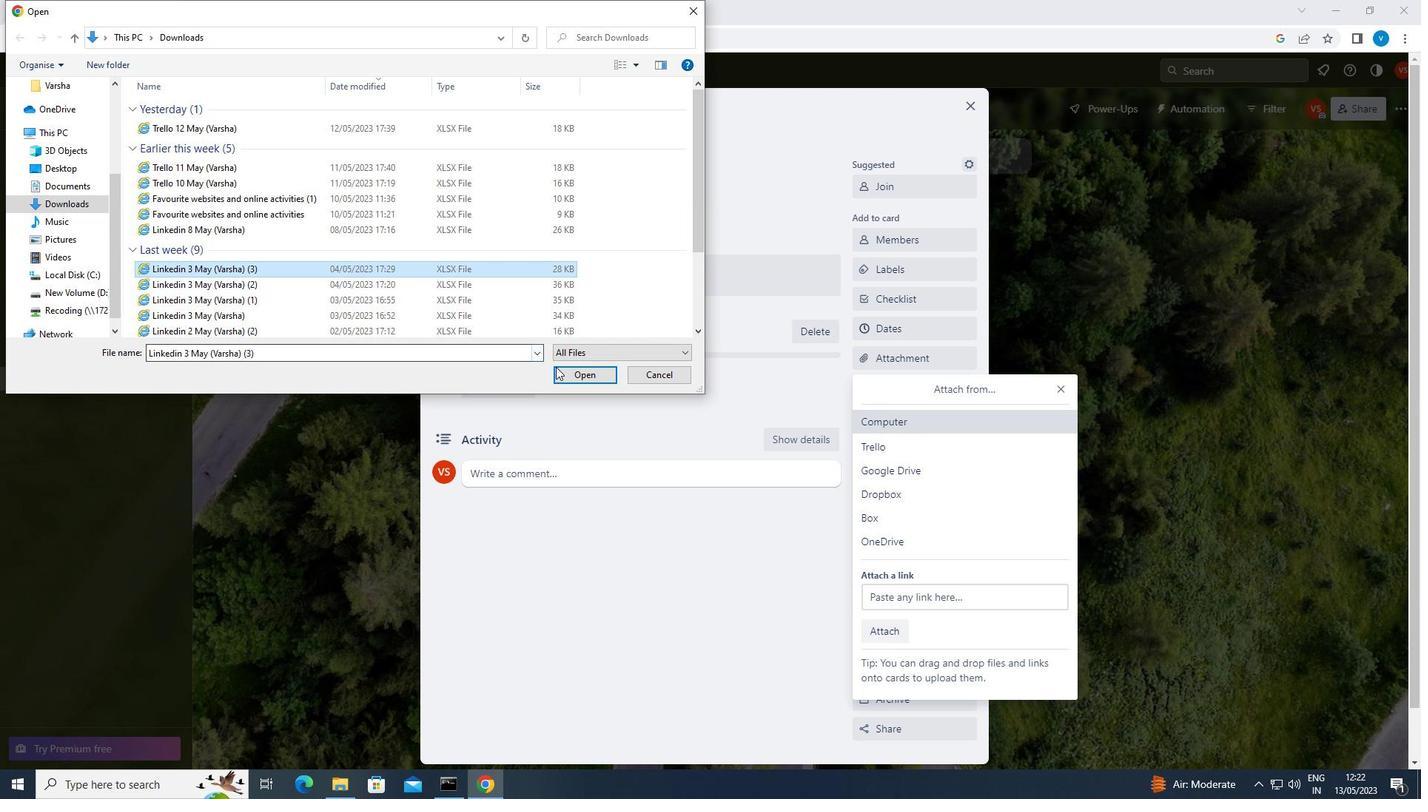 
Action: Mouse pressed left at (568, 370)
Screenshot: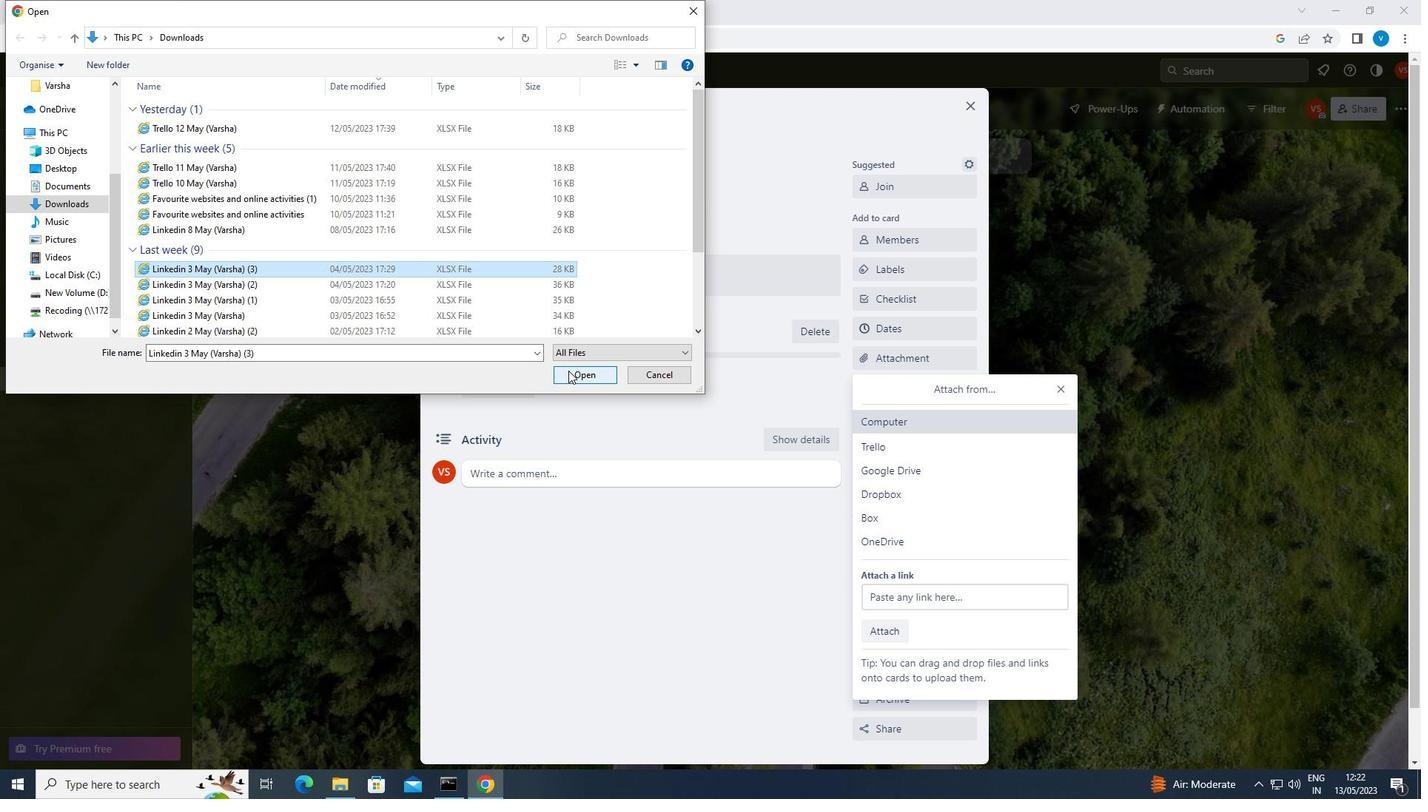 
Action: Mouse moved to (894, 387)
Screenshot: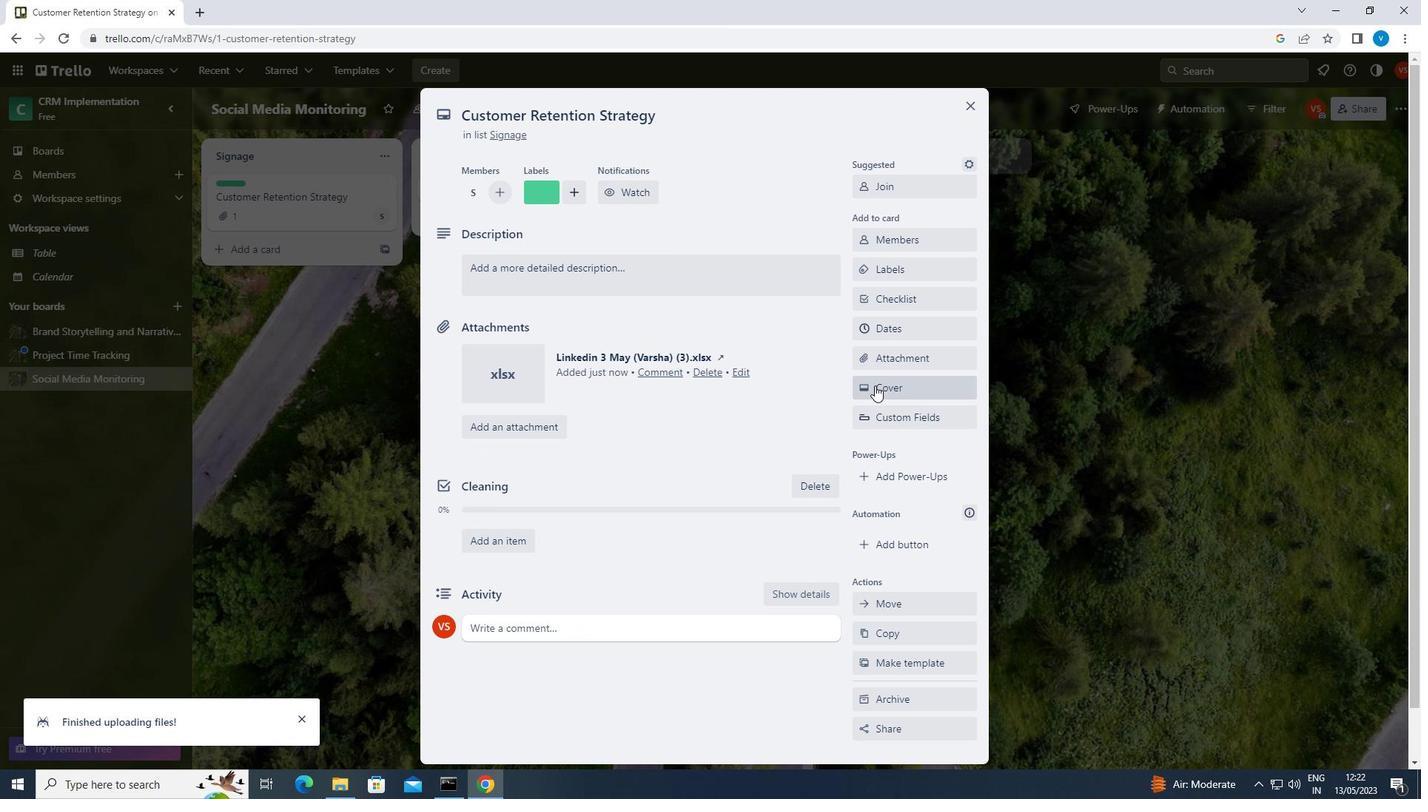 
Action: Mouse pressed left at (894, 387)
Screenshot: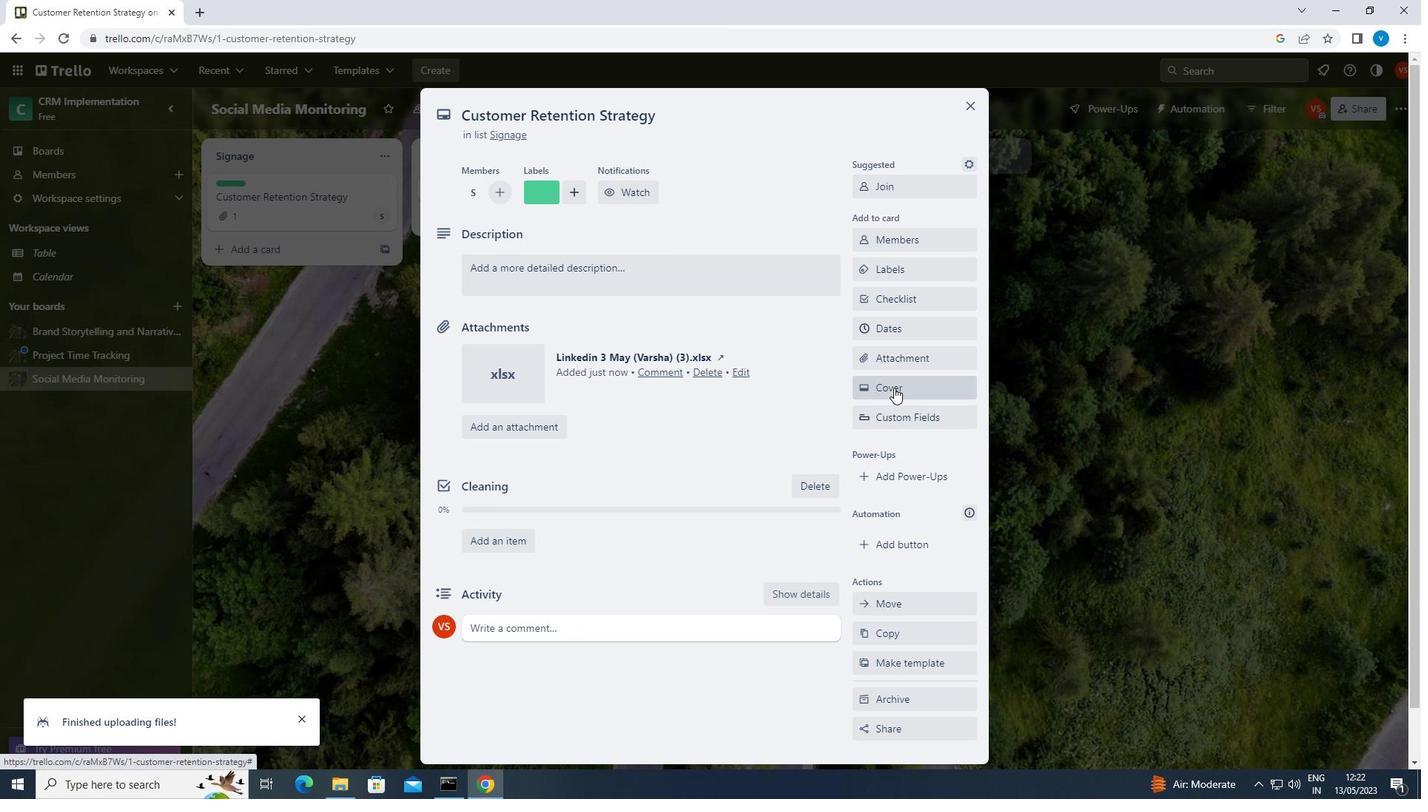 
Action: Mouse moved to (878, 468)
Screenshot: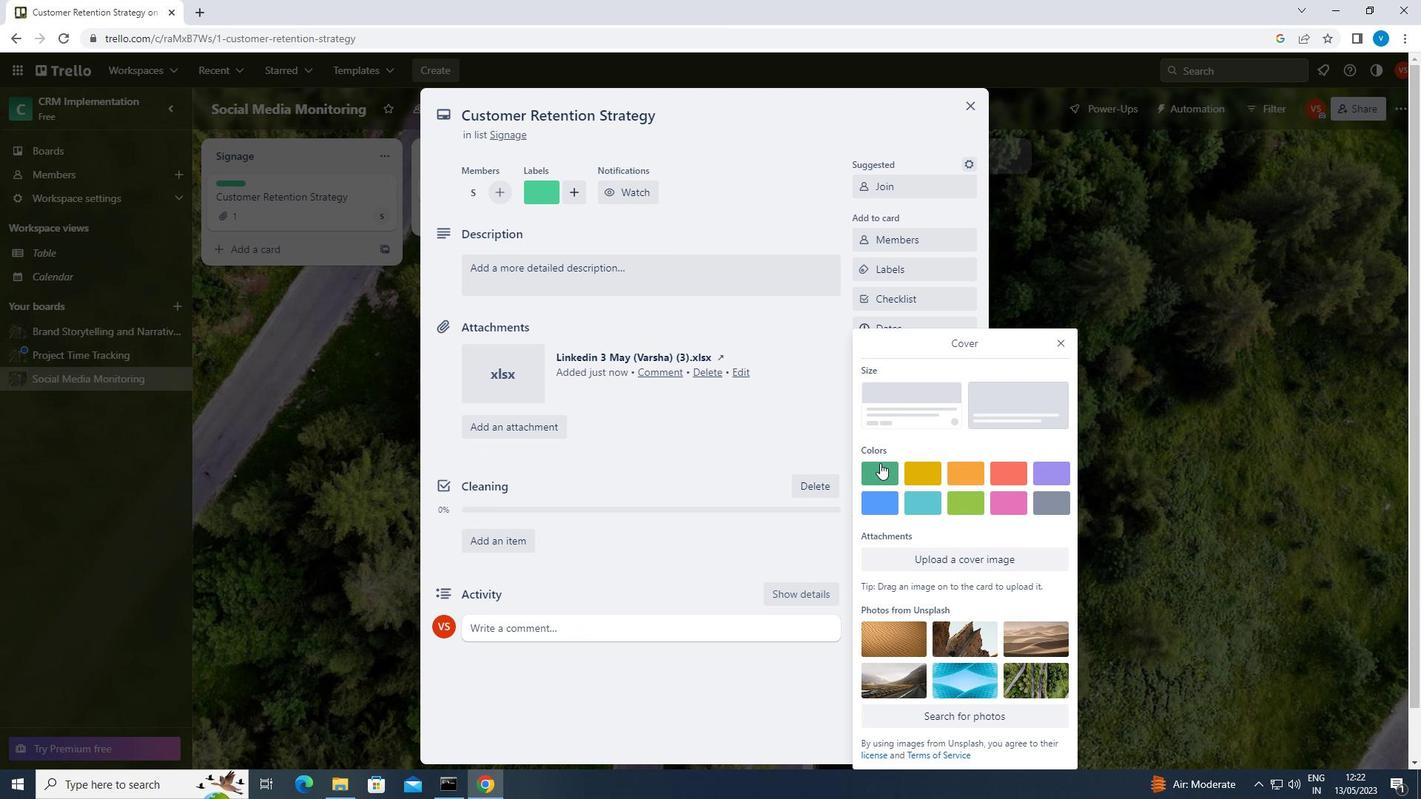 
Action: Mouse pressed left at (878, 468)
Screenshot: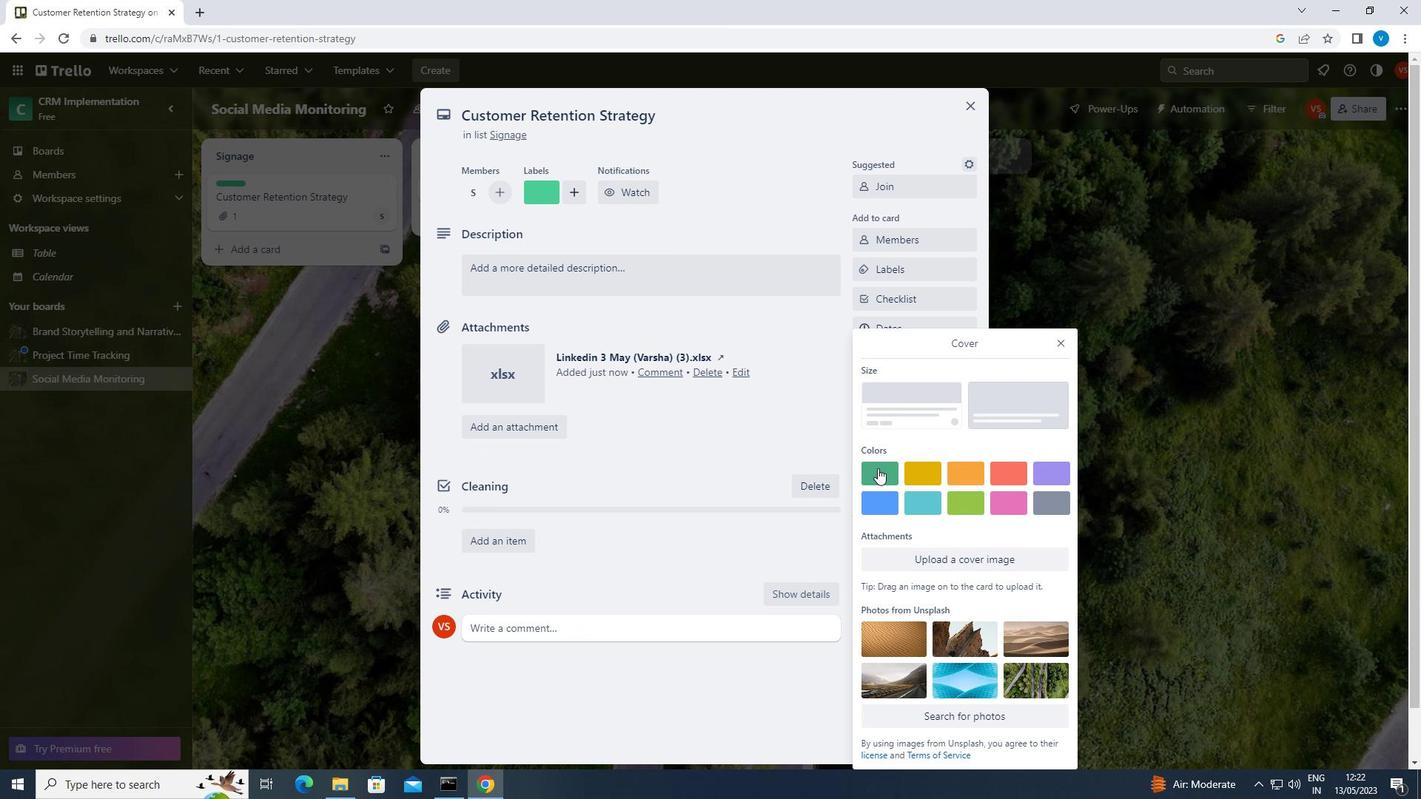 
Action: Mouse moved to (1061, 317)
Screenshot: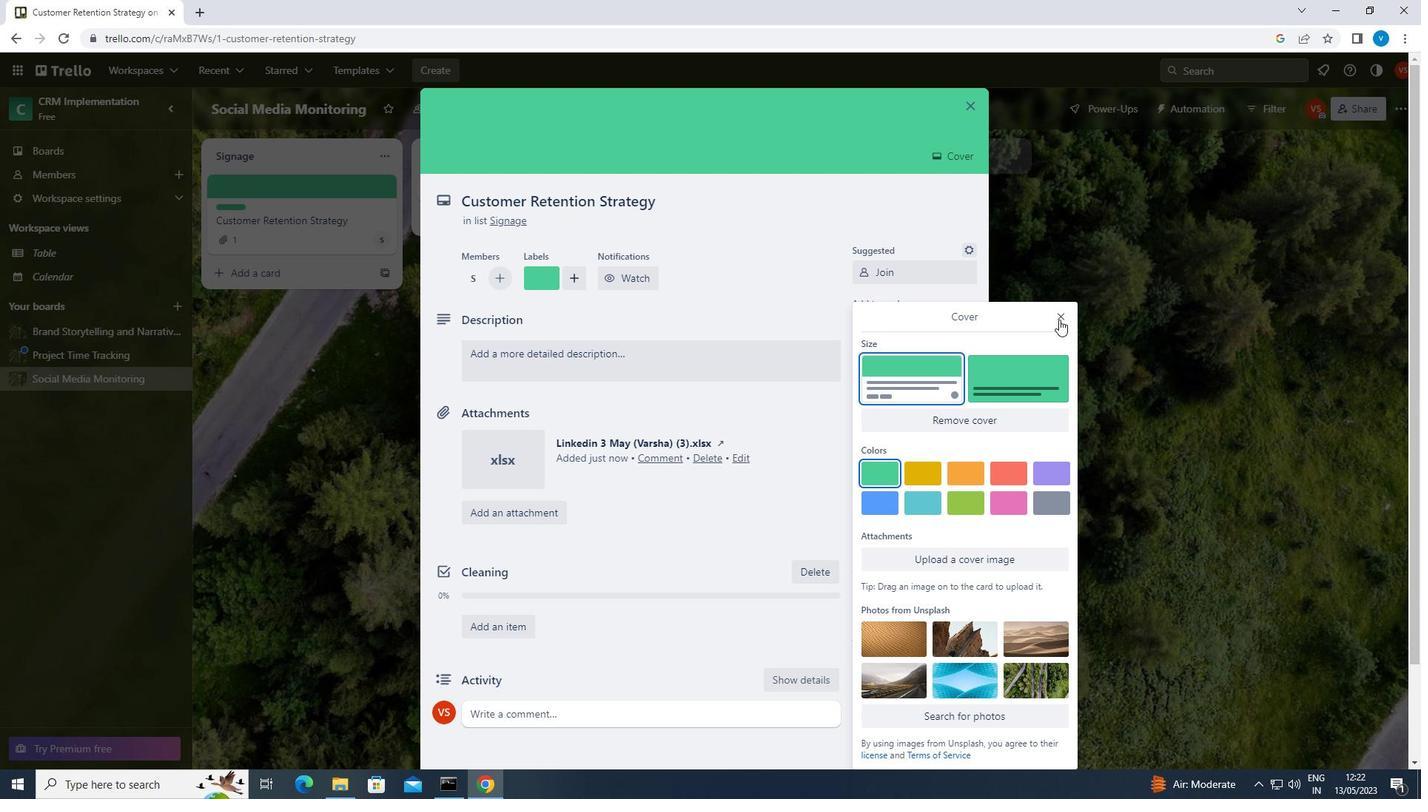 
Action: Mouse pressed left at (1061, 317)
Screenshot: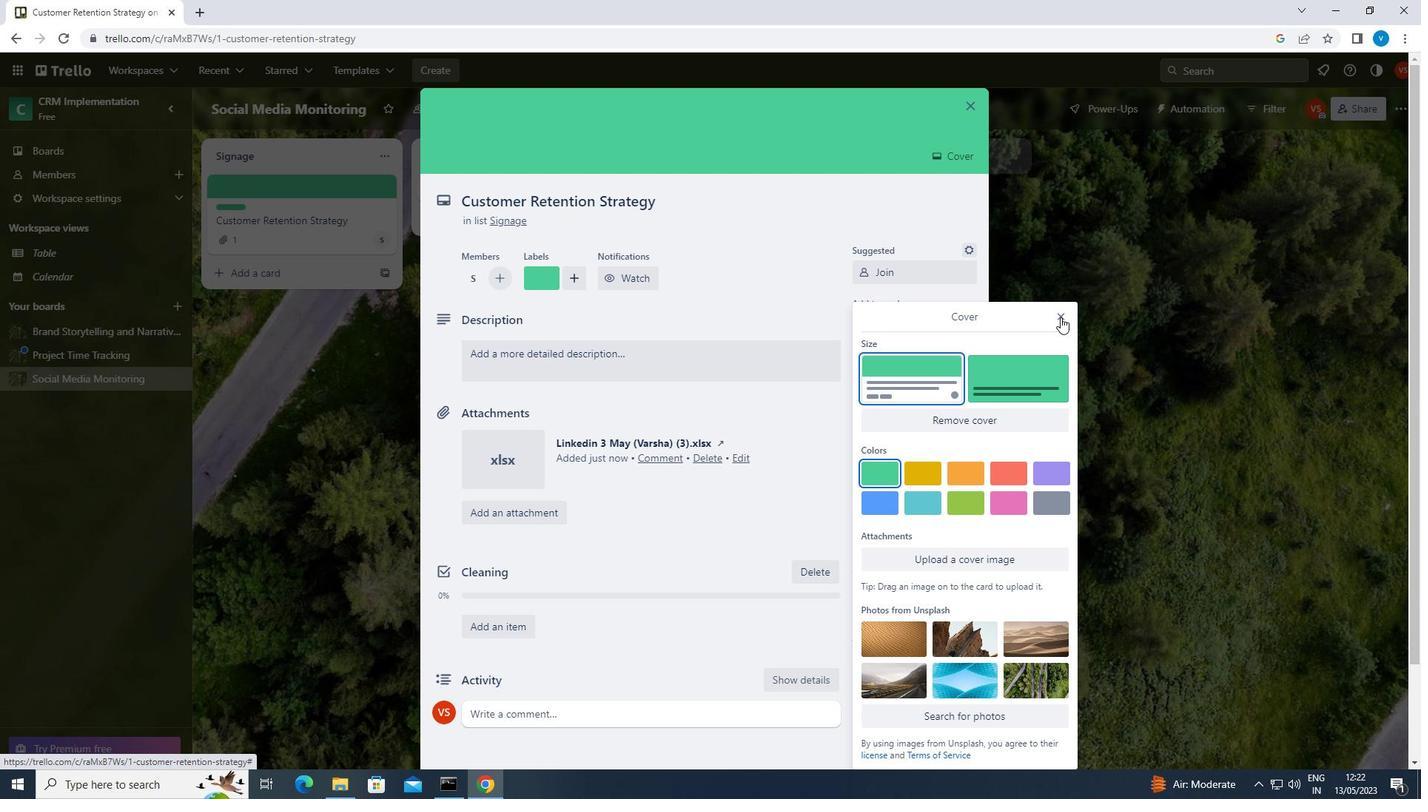 
Action: Mouse moved to (781, 369)
Screenshot: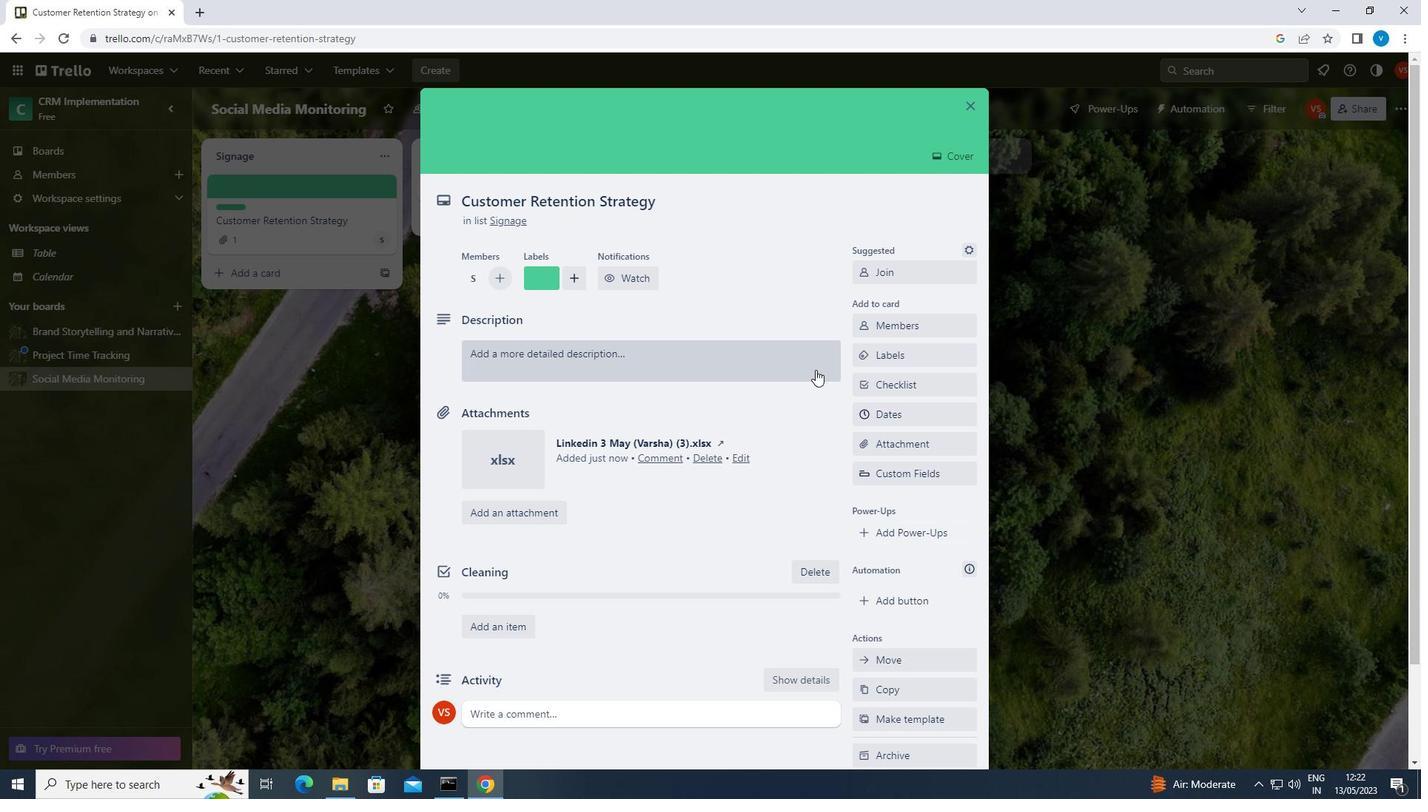 
Action: Mouse pressed left at (781, 369)
Screenshot: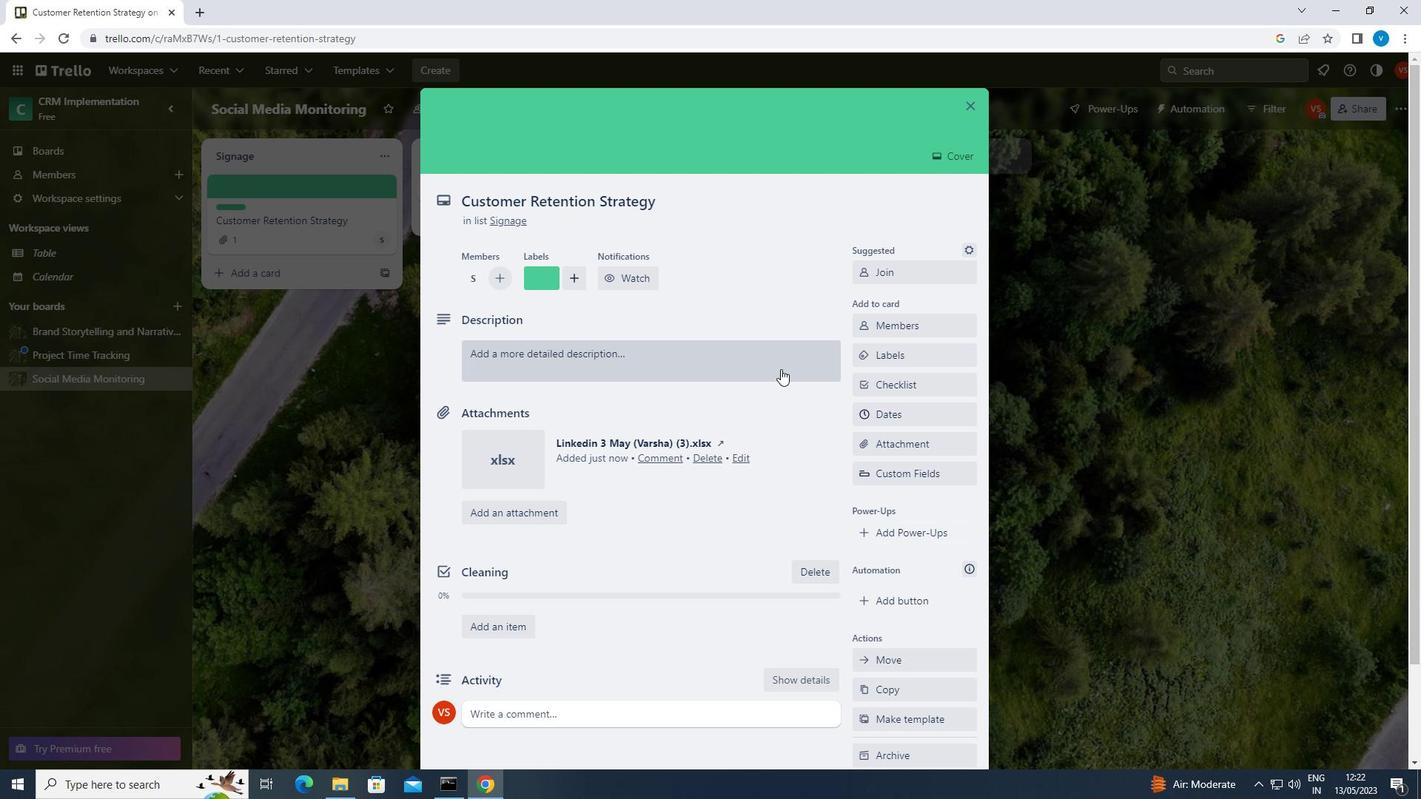 
Action: Mouse moved to (781, 364)
Screenshot: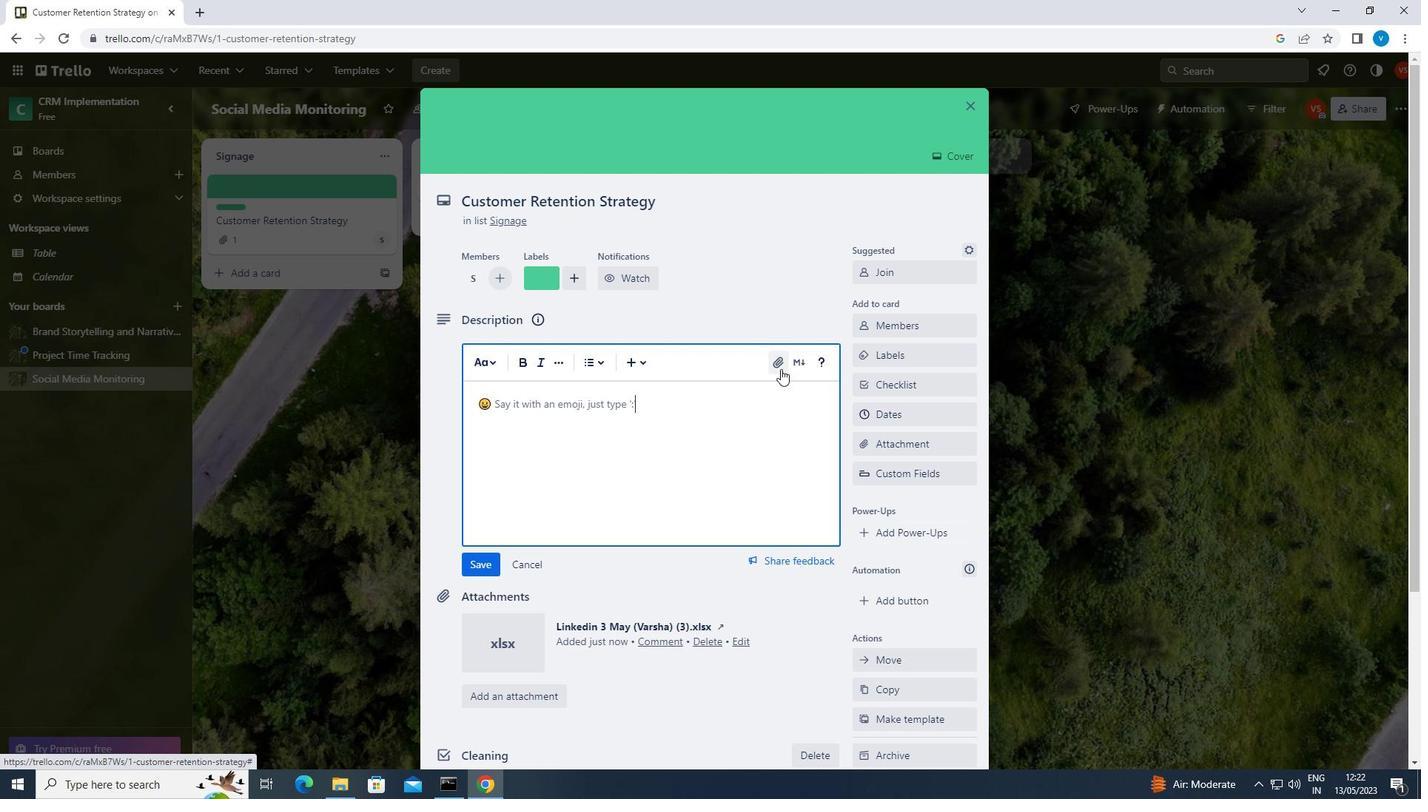 
Action: Key pressed <Key.shift><Key.shift><Key.shift><Key.shift><Key.shift>RESEARCH<Key.space>AND<Key.space>DEVELOP<Key.space>NEW<Key.space>MARKETING<Key.space>STRATEGY
Screenshot: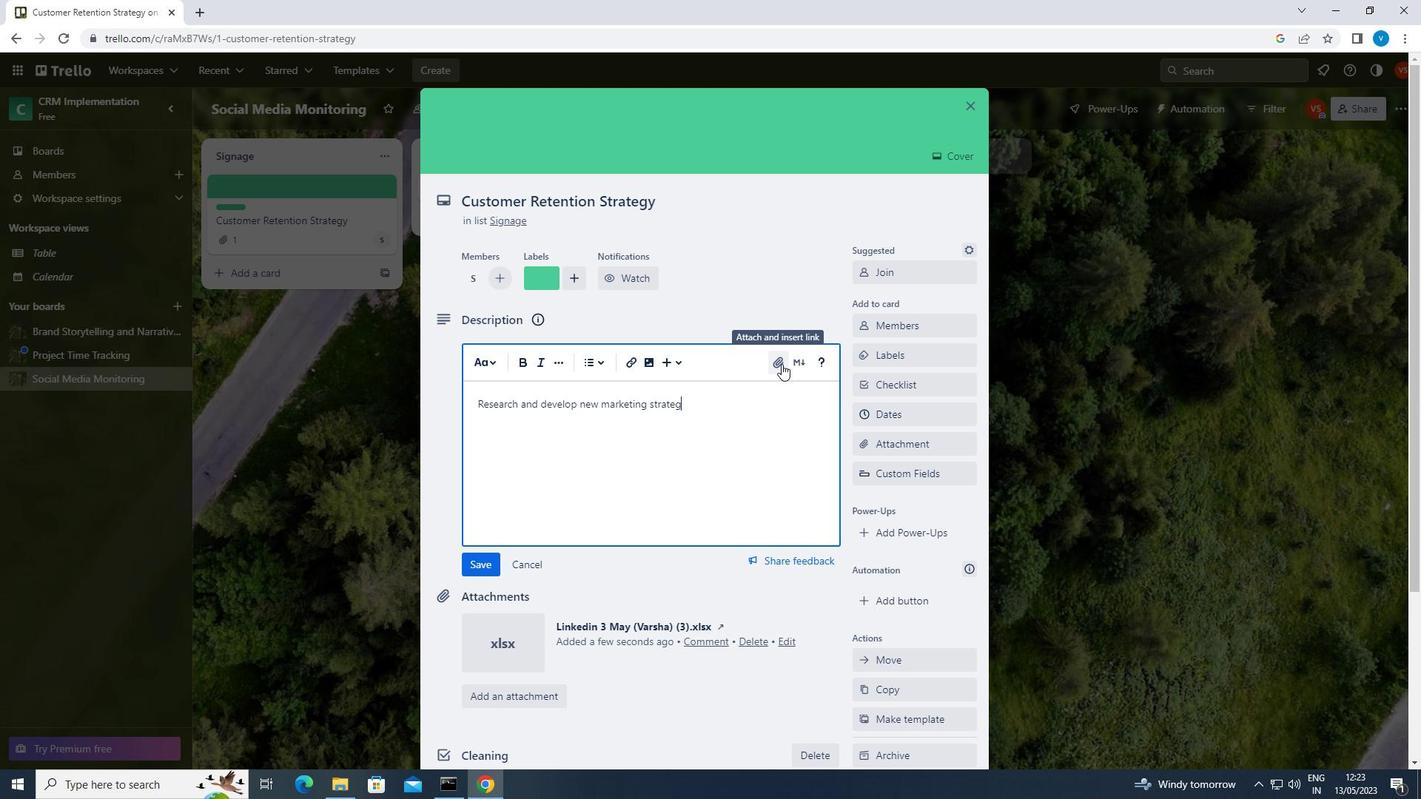 
Action: Mouse moved to (476, 564)
Screenshot: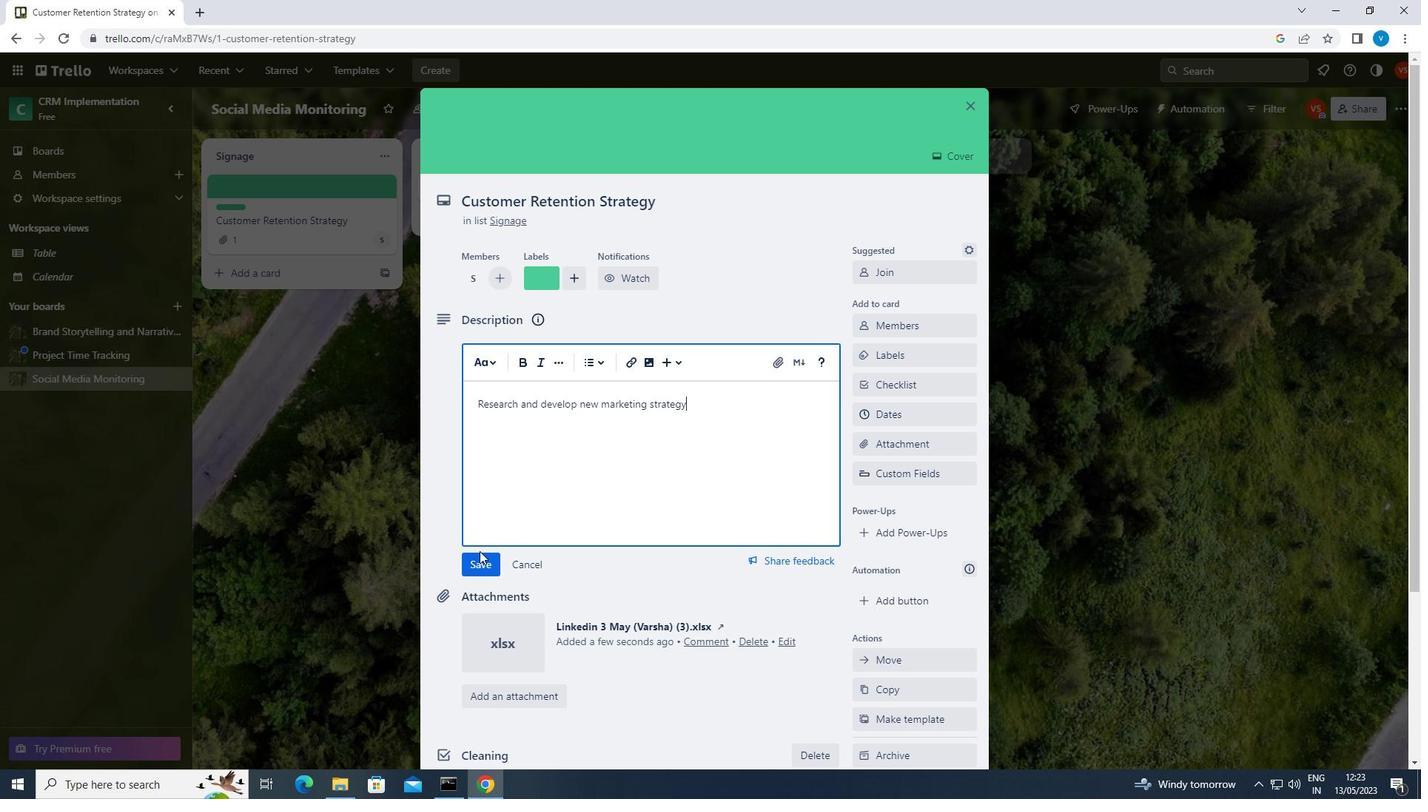 
Action: Mouse pressed left at (476, 564)
Screenshot: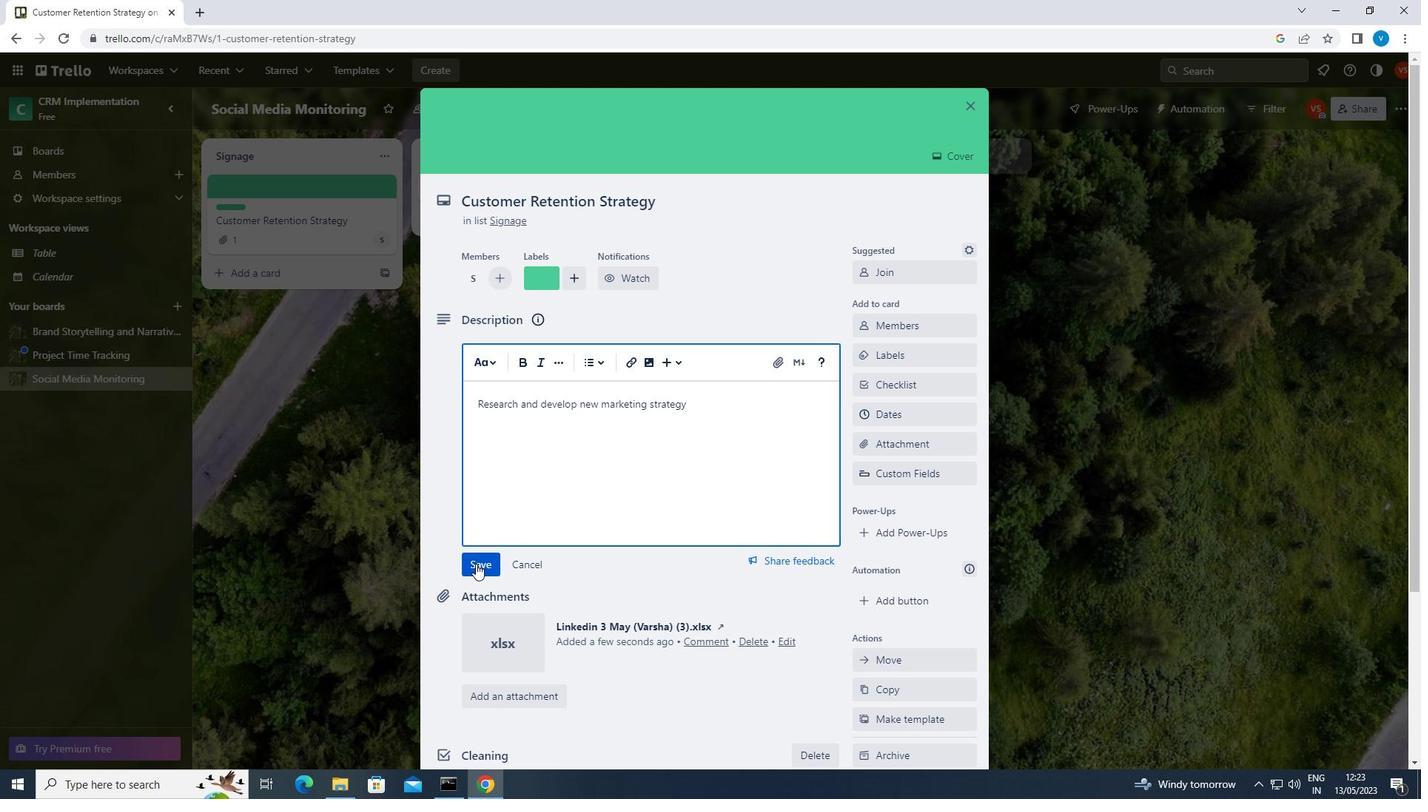 
Action: Mouse scrolled (476, 563) with delta (0, 0)
Screenshot: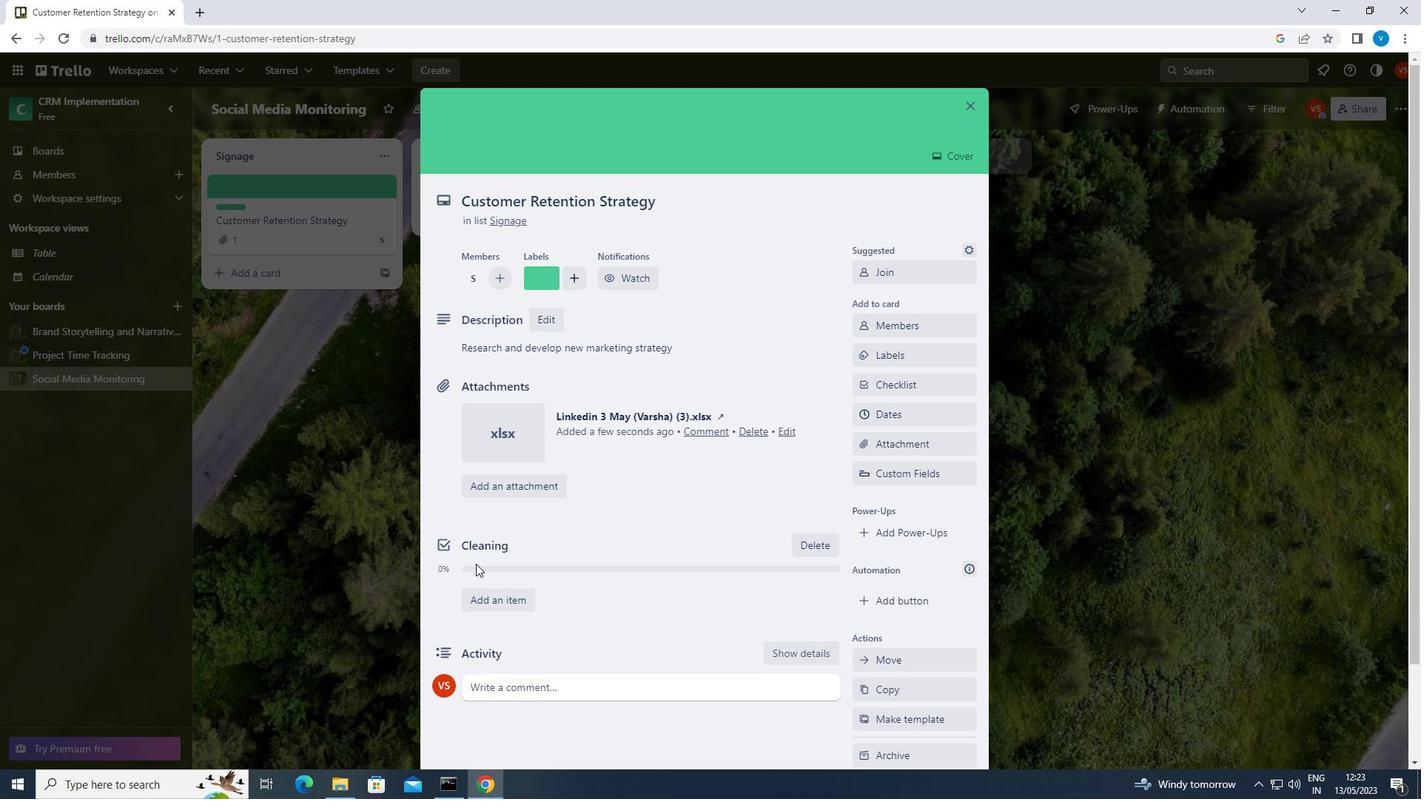 
Action: Mouse scrolled (476, 563) with delta (0, 0)
Screenshot: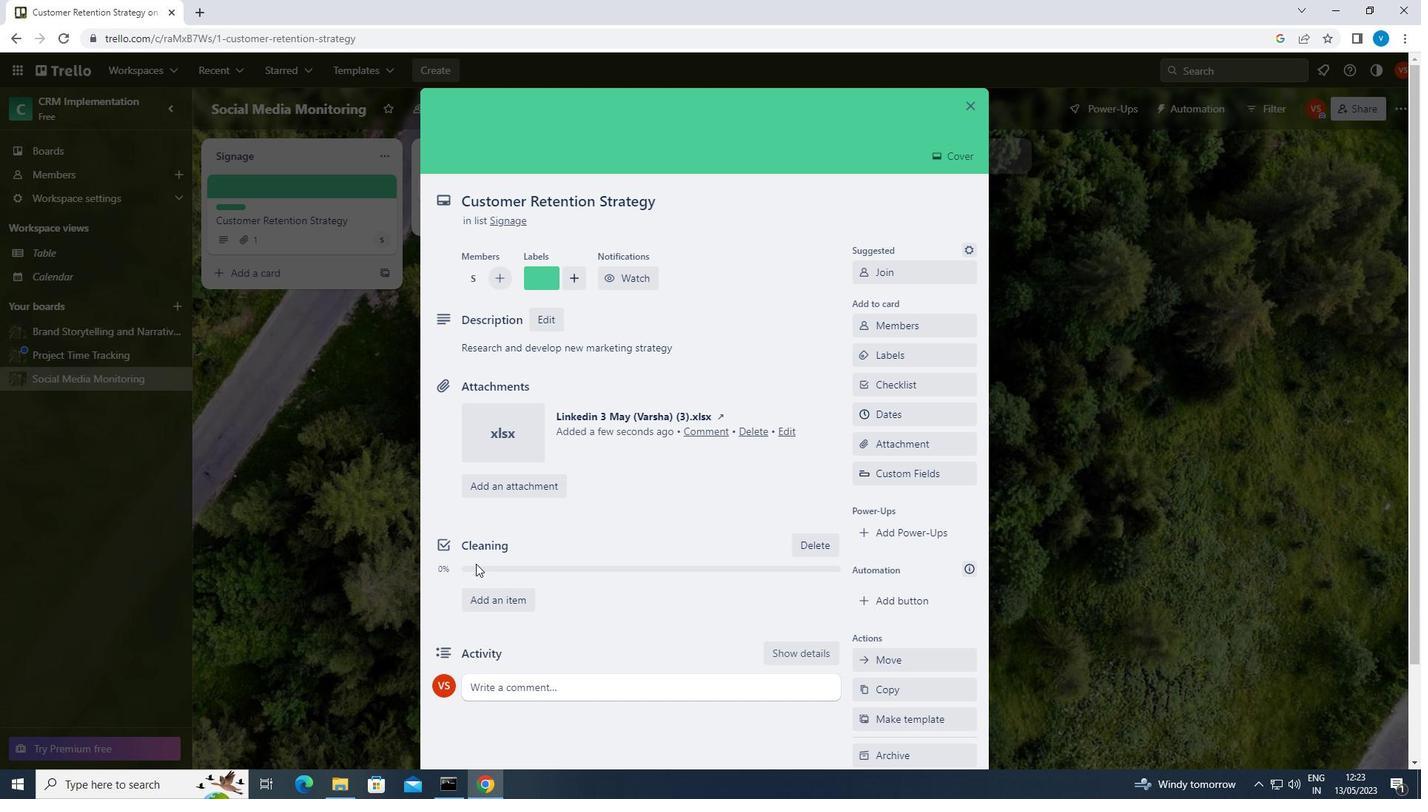 
Action: Mouse scrolled (476, 563) with delta (0, 0)
Screenshot: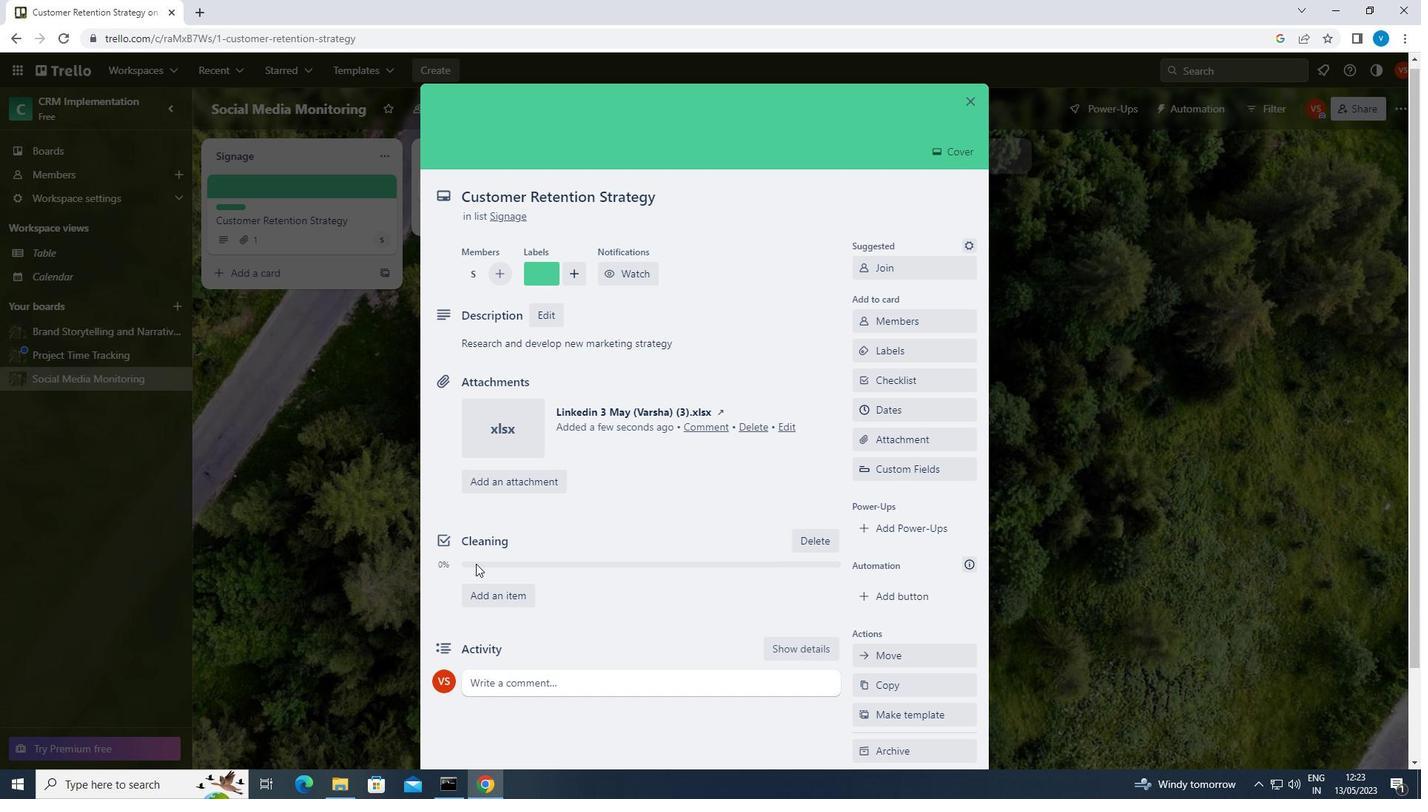 
Action: Mouse moved to (523, 574)
Screenshot: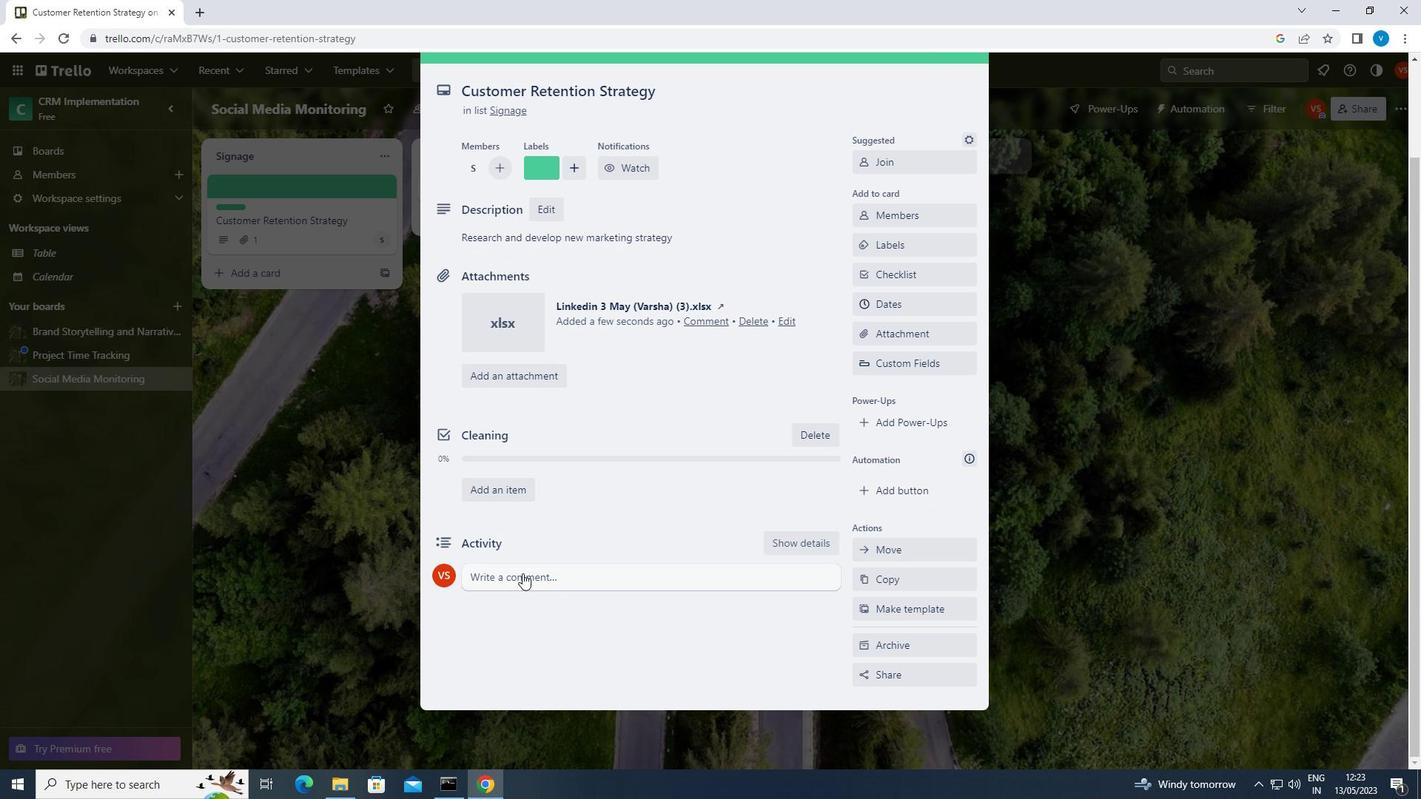 
Action: Mouse pressed left at (523, 574)
Screenshot: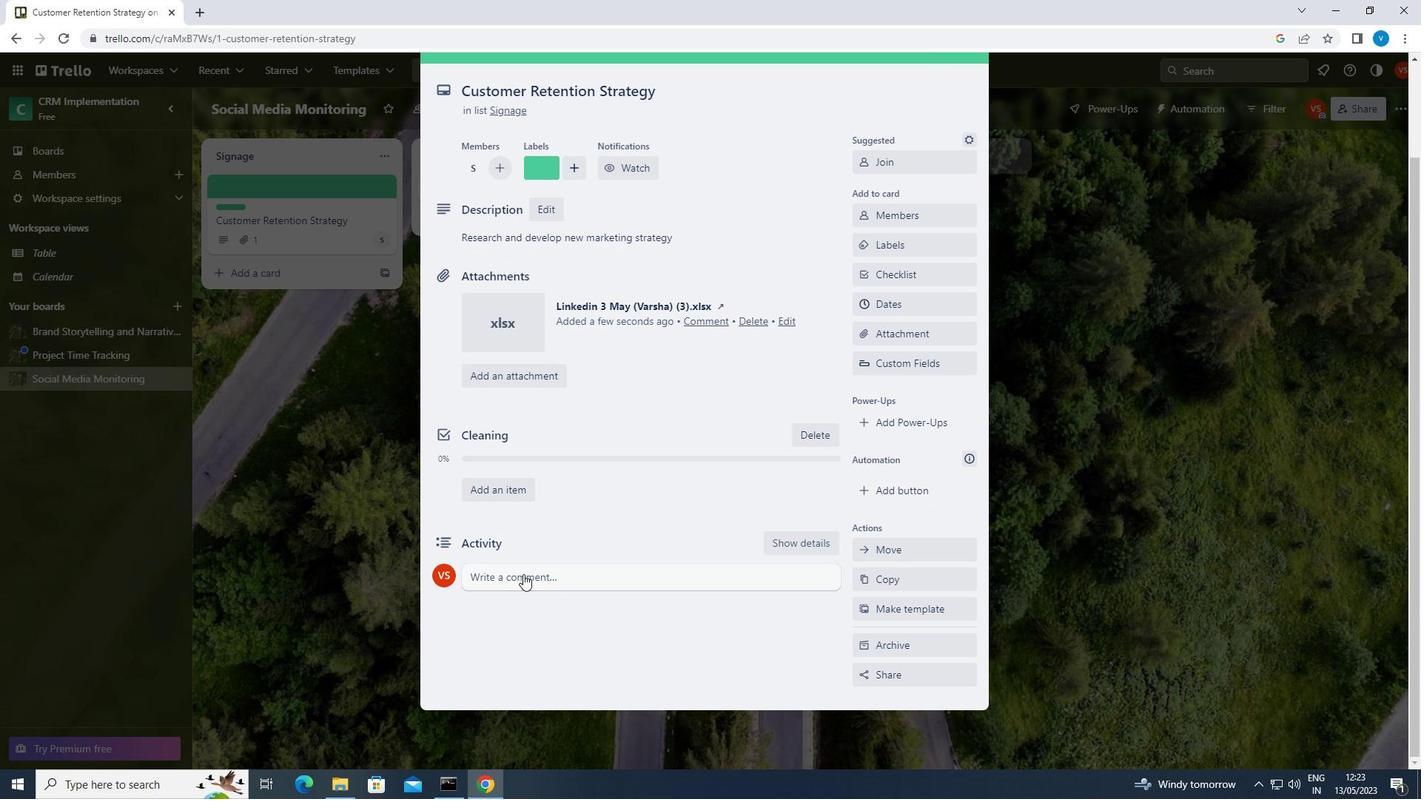 
Action: Key pressed A<Key.backspace><Key.shift>LET<Key.space>US<Key.space>APPROACH<Key.space>THIS<Key.space>TASK<Key.space>WITH<Key.space>A<Key.space>SENSE<Key.space>OF<Key.space>OWNERSHIP<Key.space>AND<Key.space>RESPONSIBILITY,<Key.space>RECOGNIZING<Key.space>THAT<Key.space>ITS<Key.space>SUCCESS<Key.space>IS<Key.space>OUR<Key.space>RESPONSIBILITY.
Screenshot: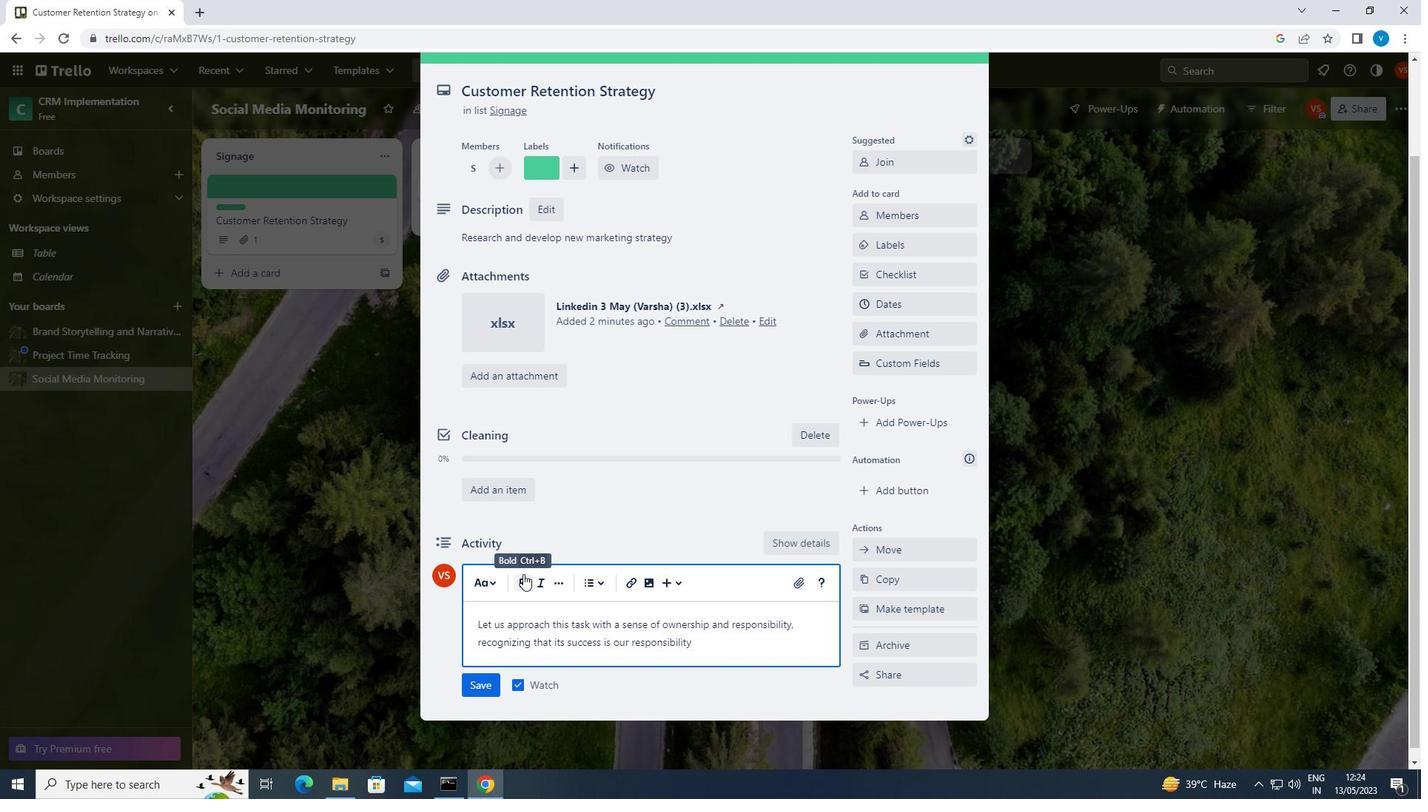 
Action: Mouse moved to (484, 687)
Screenshot: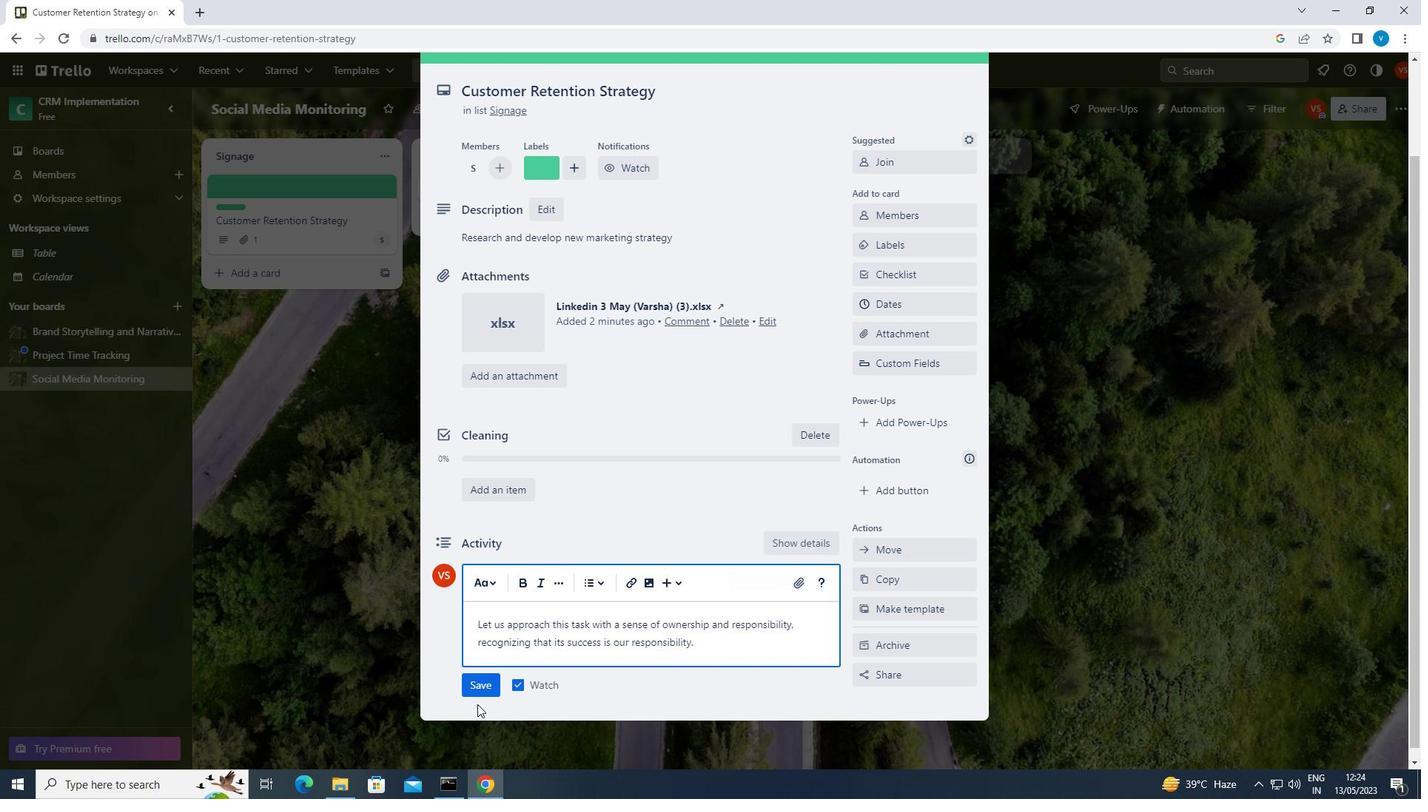
Action: Mouse pressed left at (484, 687)
Screenshot: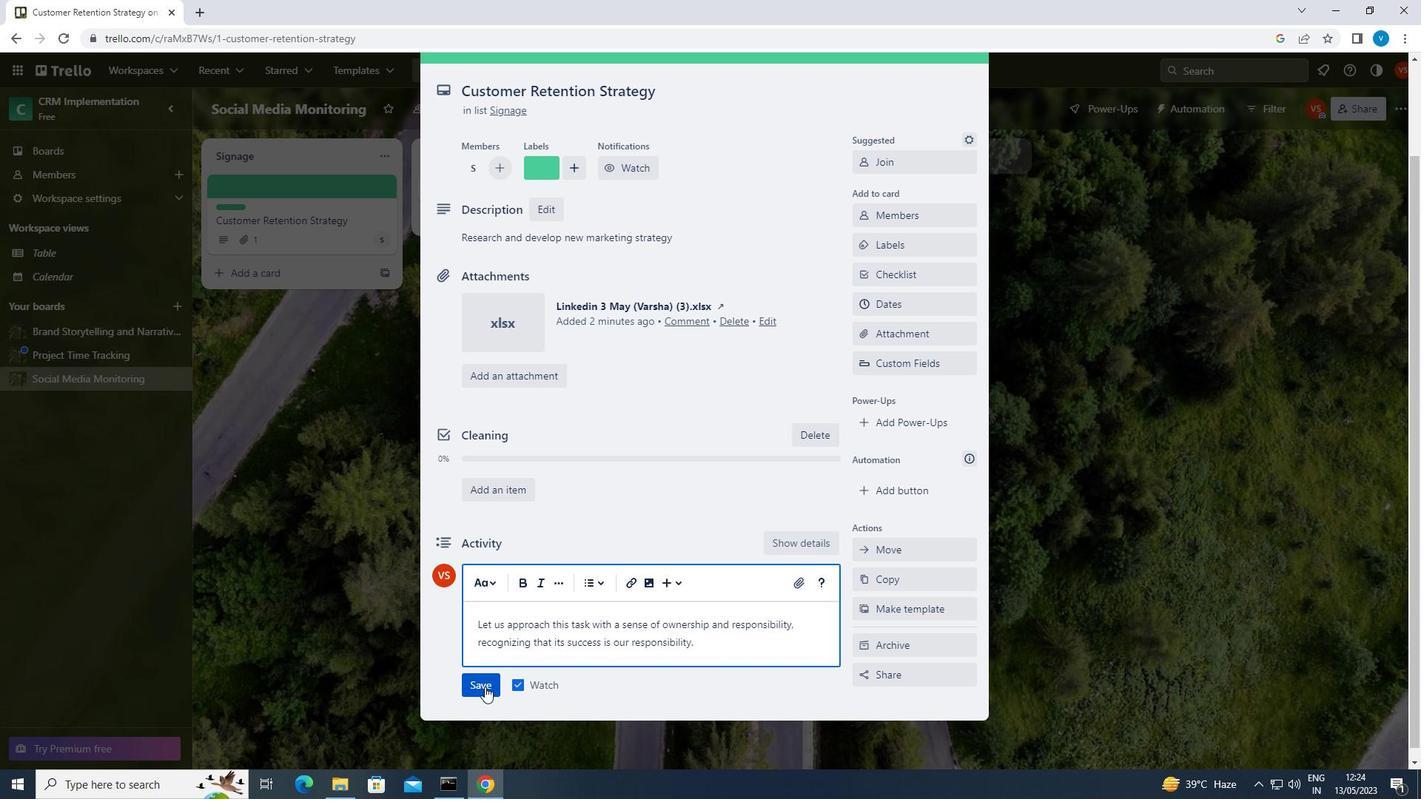 
Action: Mouse moved to (914, 299)
Screenshot: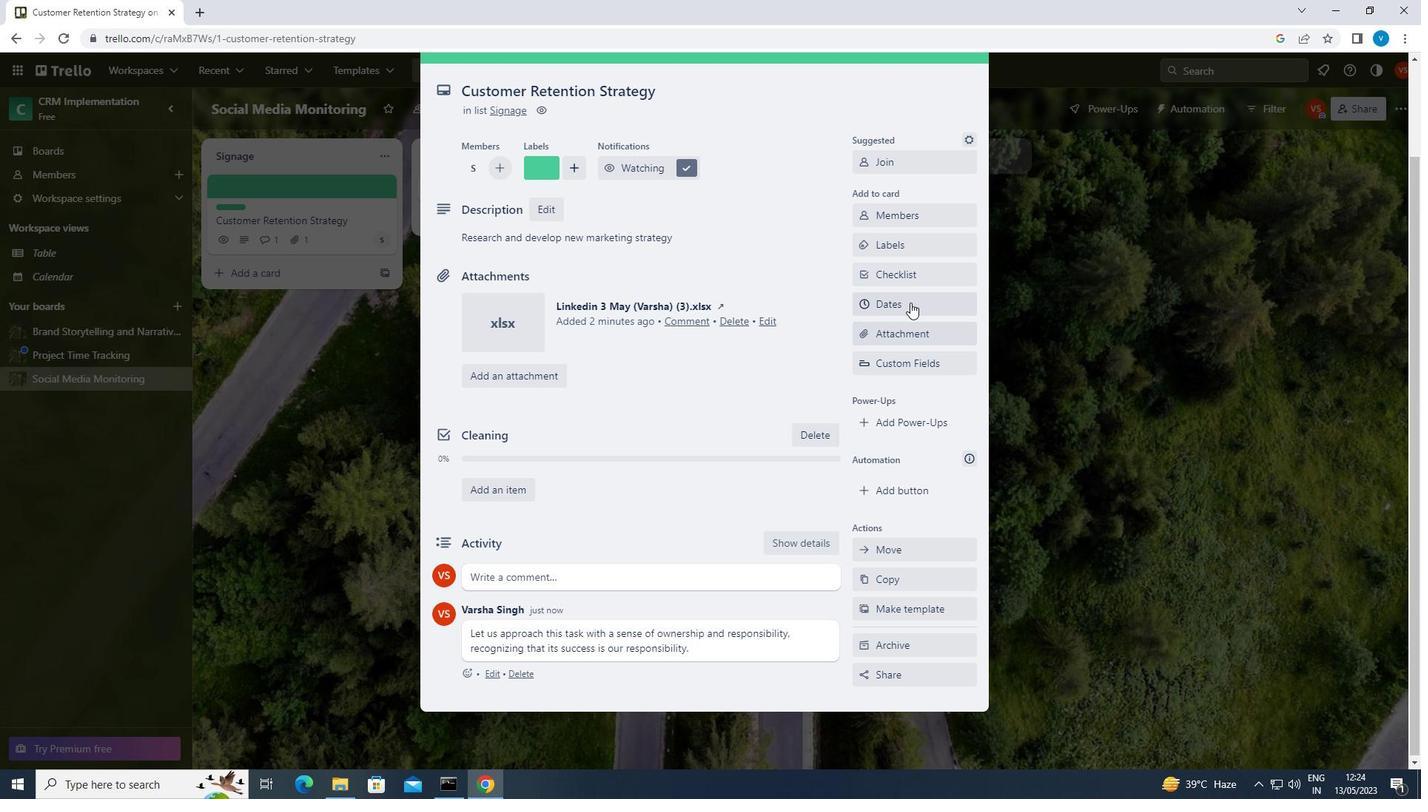 
Action: Mouse pressed left at (914, 299)
Screenshot: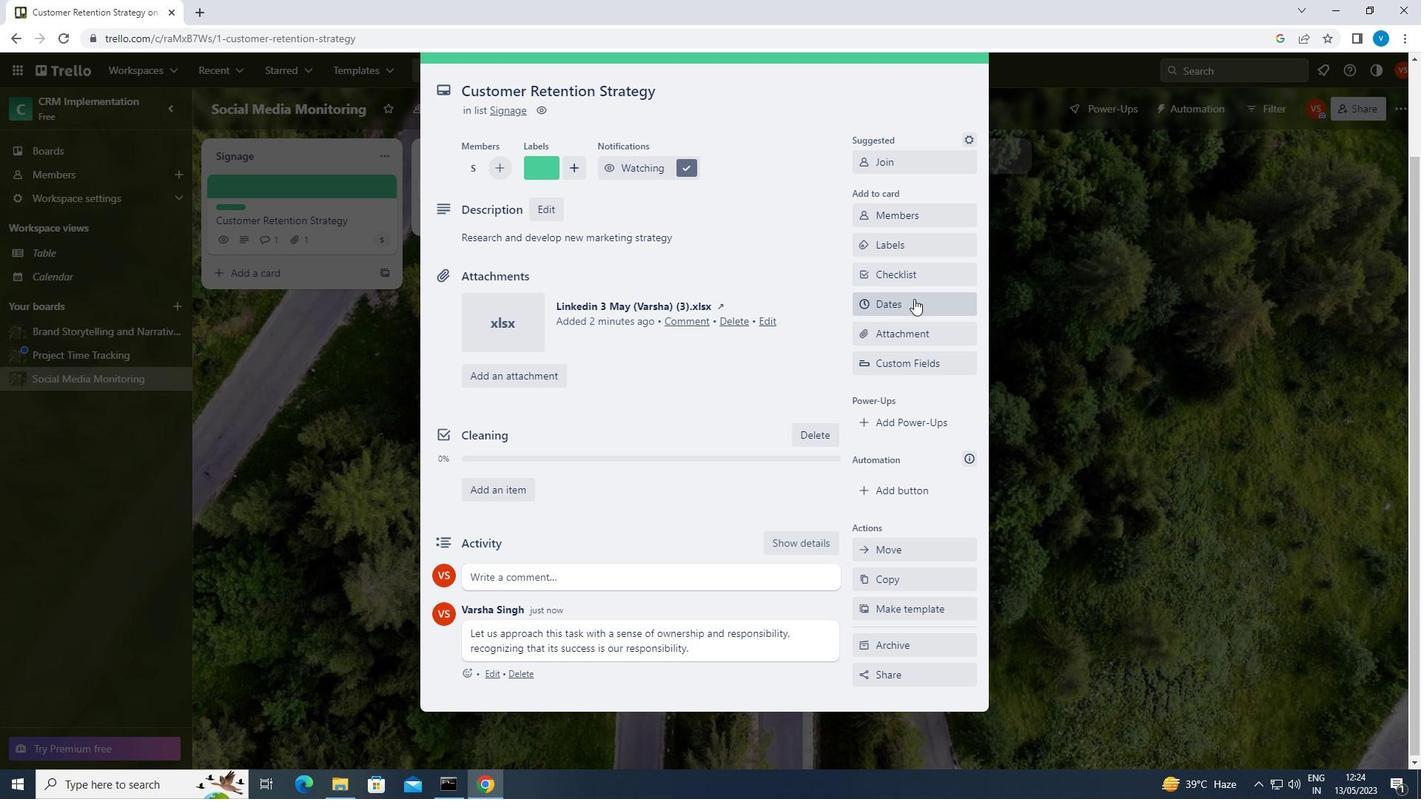 
Action: Mouse moved to (867, 379)
Screenshot: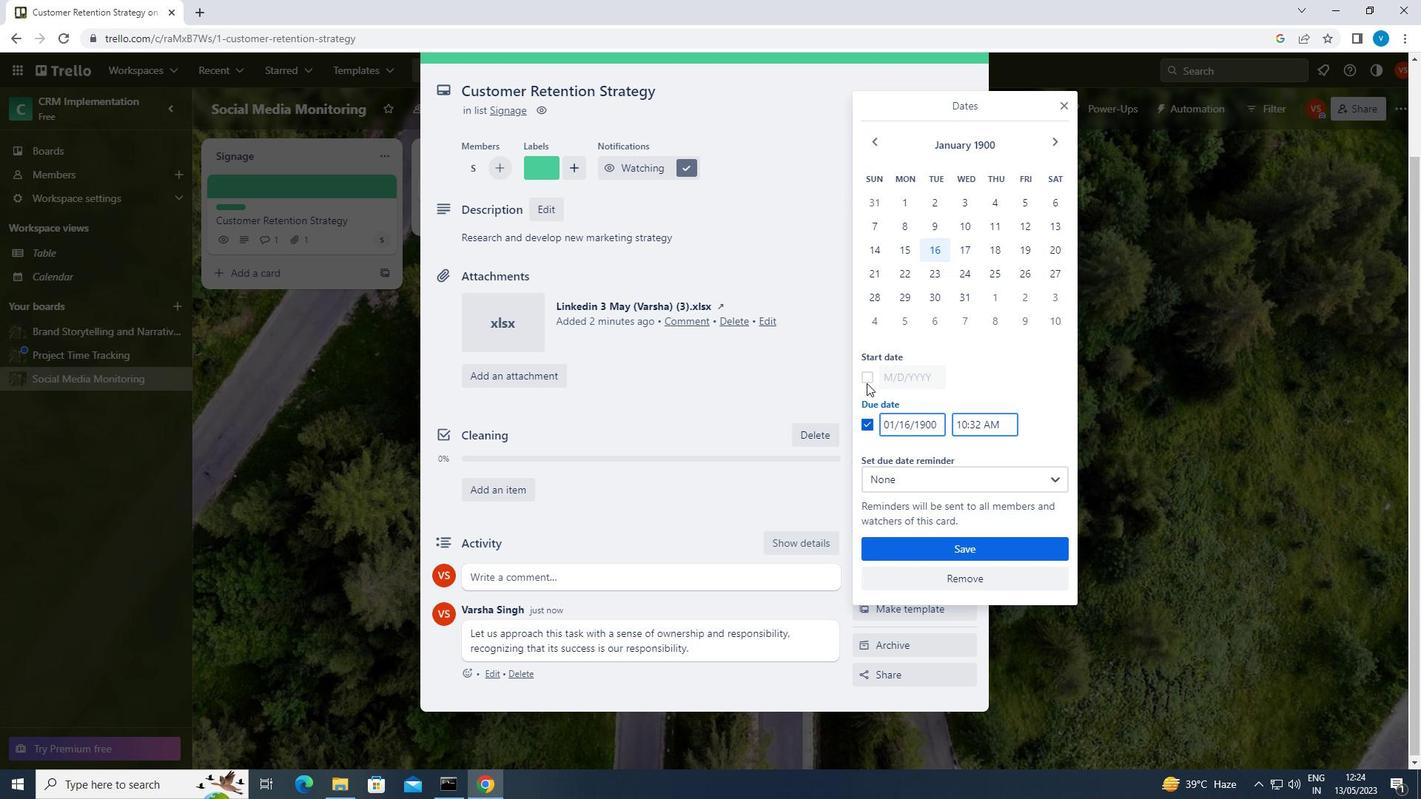 
Action: Mouse pressed left at (867, 379)
Screenshot: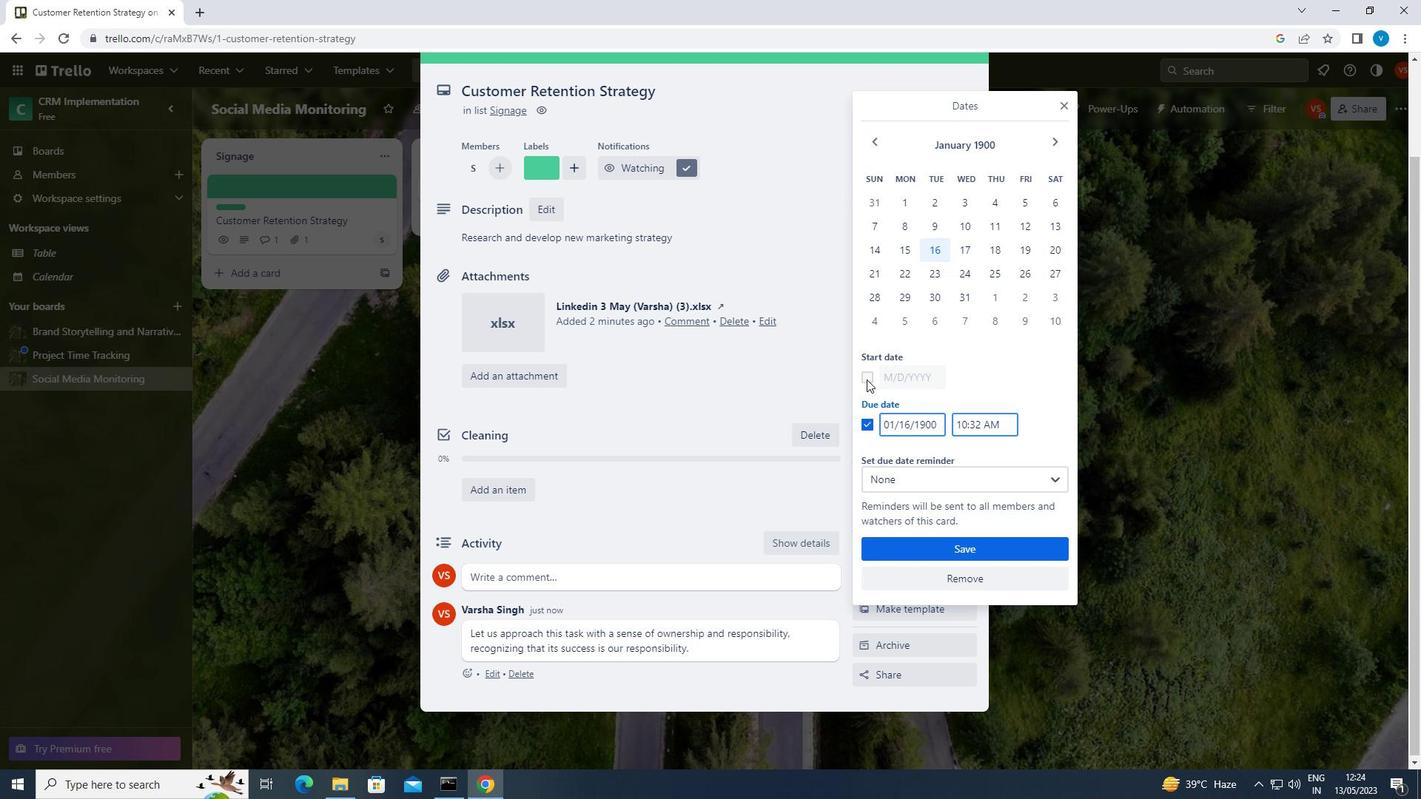 
Action: Mouse moved to (939, 377)
Screenshot: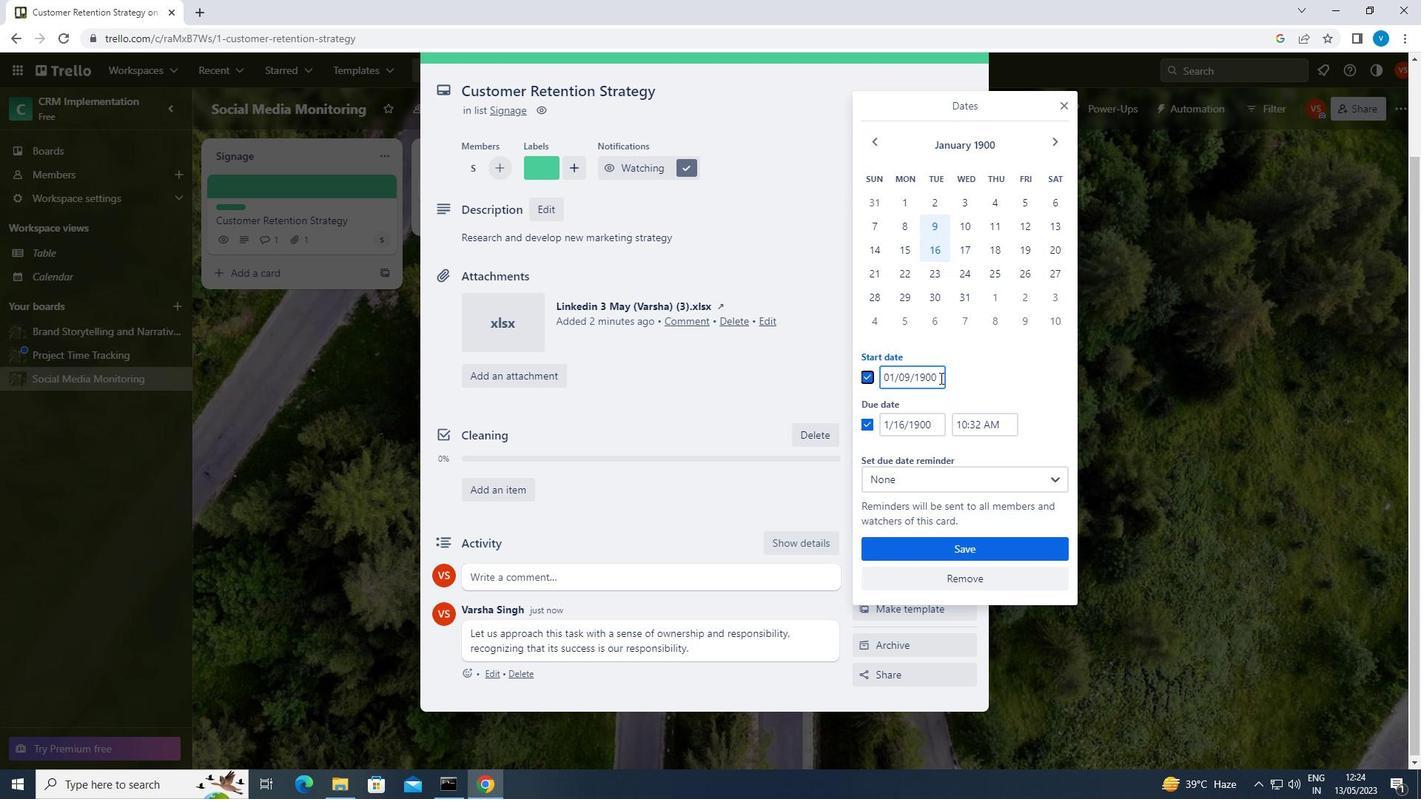 
Action: Mouse pressed left at (939, 377)
Screenshot: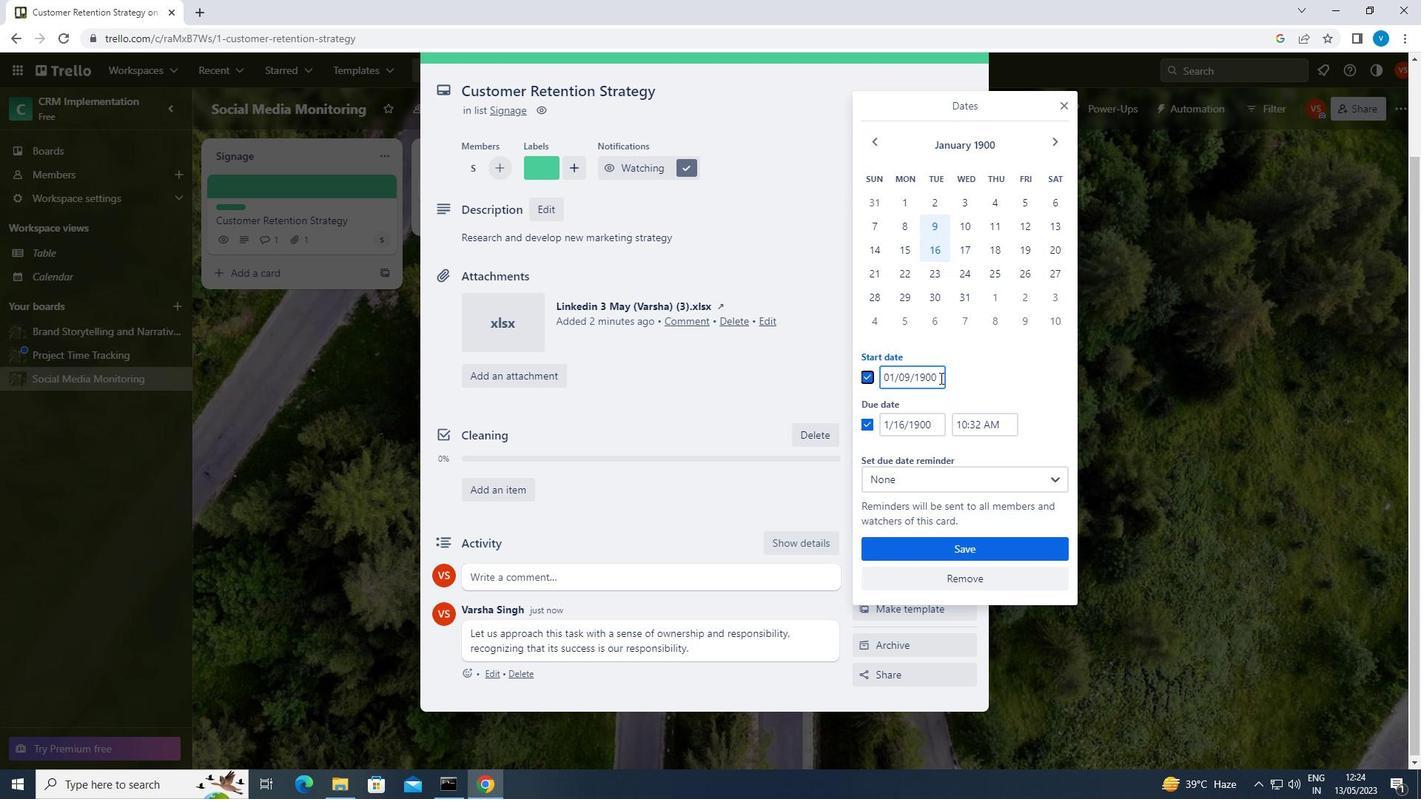 
Action: Key pressed <Key.backspace><Key.backspace><Key.backspace><Key.backspace><Key.backspace><Key.backspace><Key.backspace><Key.backspace><Key.backspace><Key.backspace><Key.backspace><Key.backspace><Key.backspace><Key.backspace><Key.backspace>01/01/1900
Screenshot: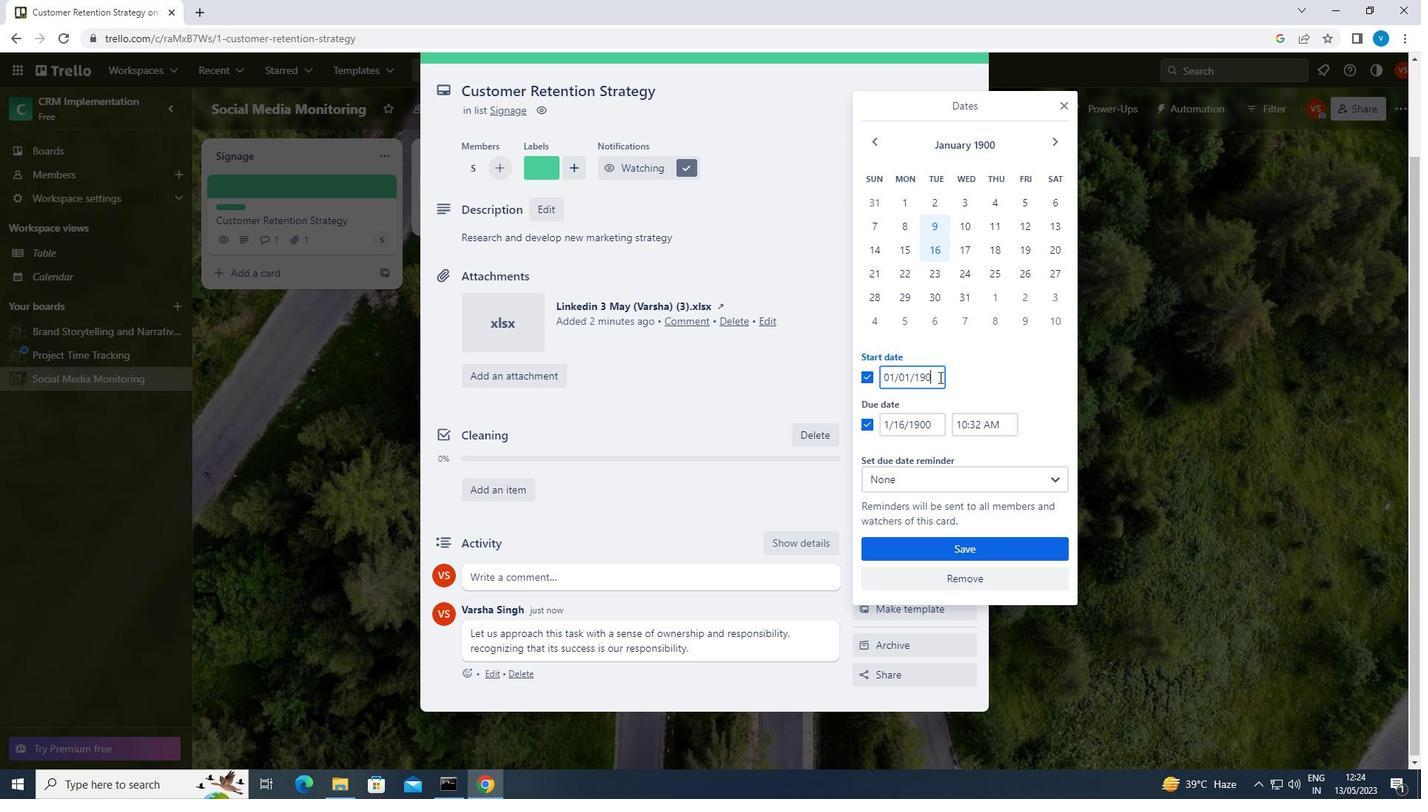 
Action: Mouse moved to (939, 427)
Screenshot: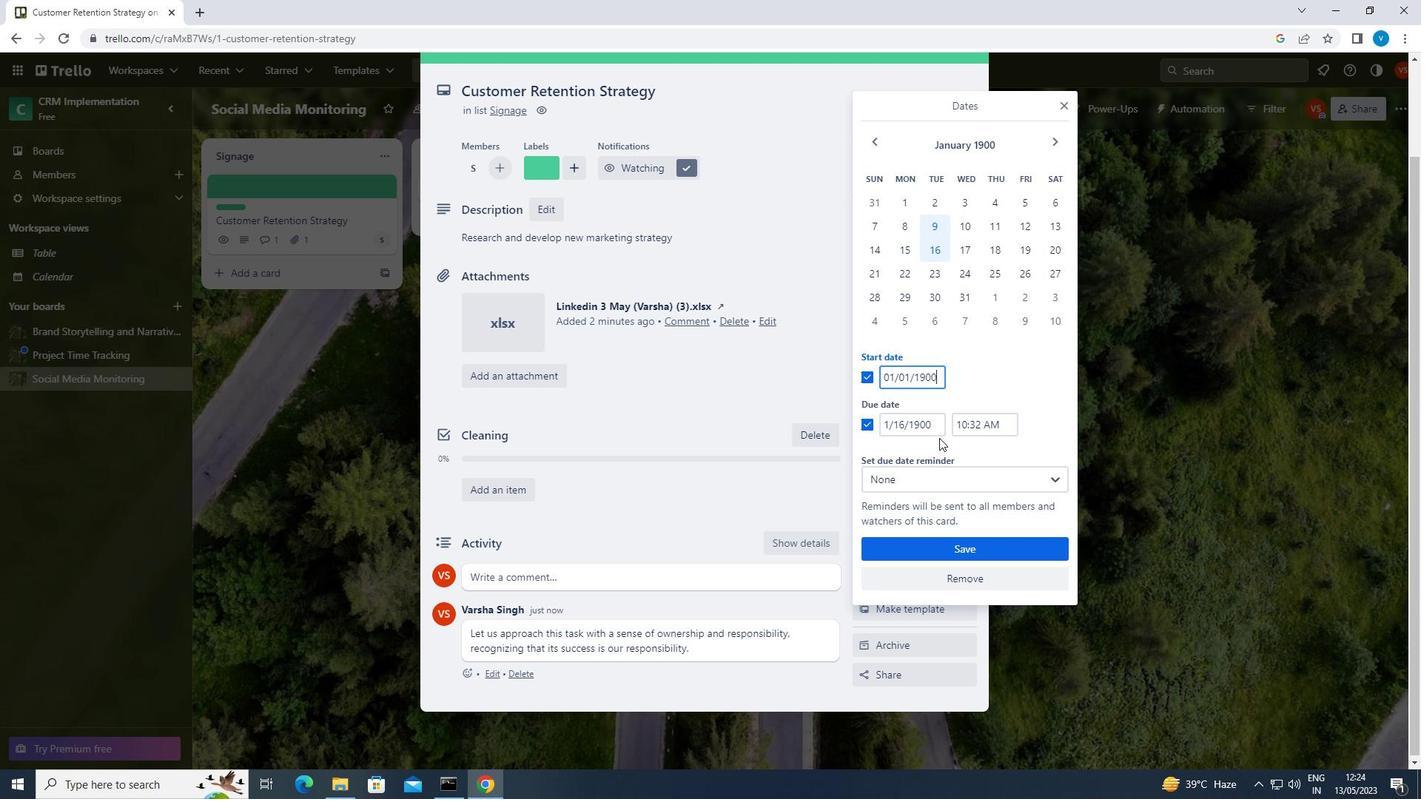 
Action: Mouse pressed left at (939, 427)
Screenshot: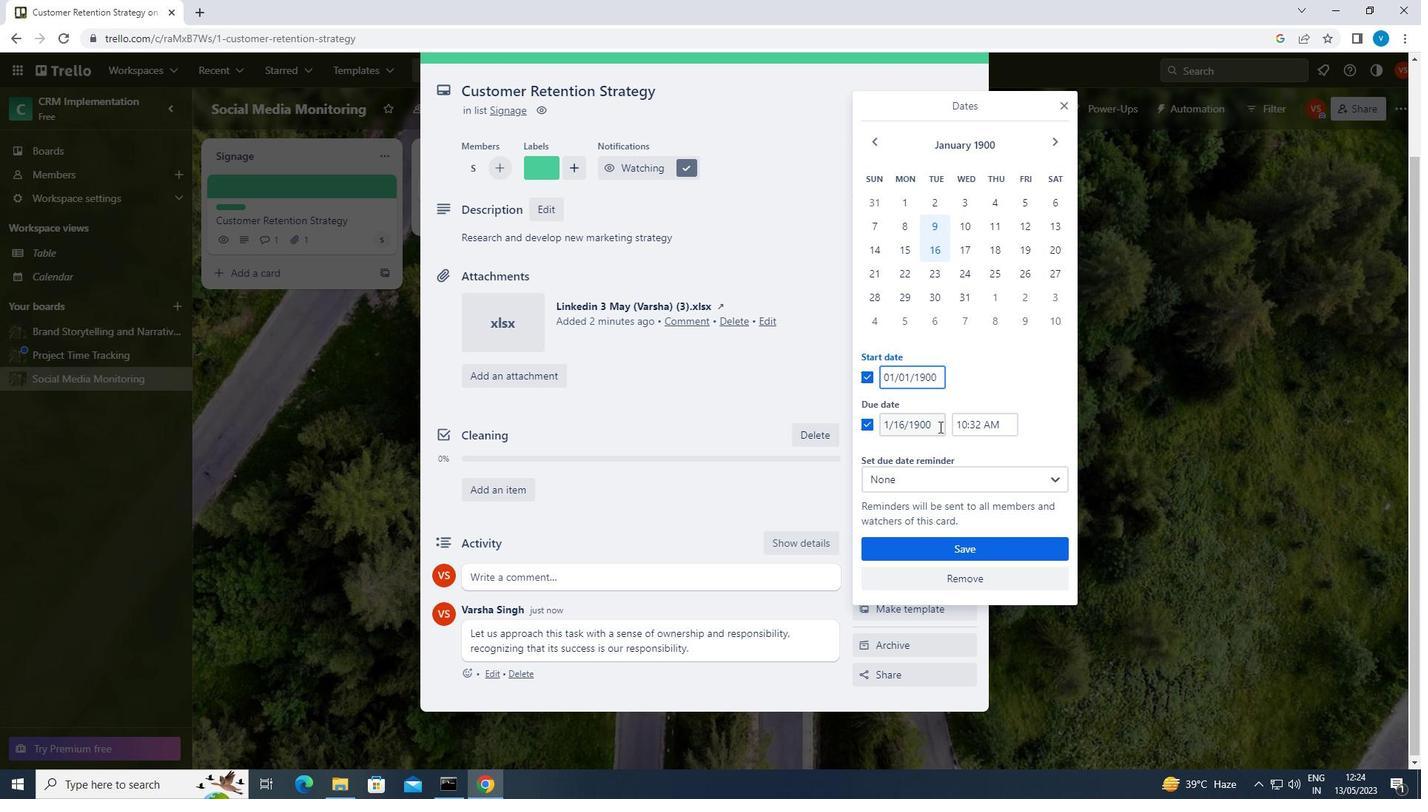
Action: Mouse moved to (938, 427)
Screenshot: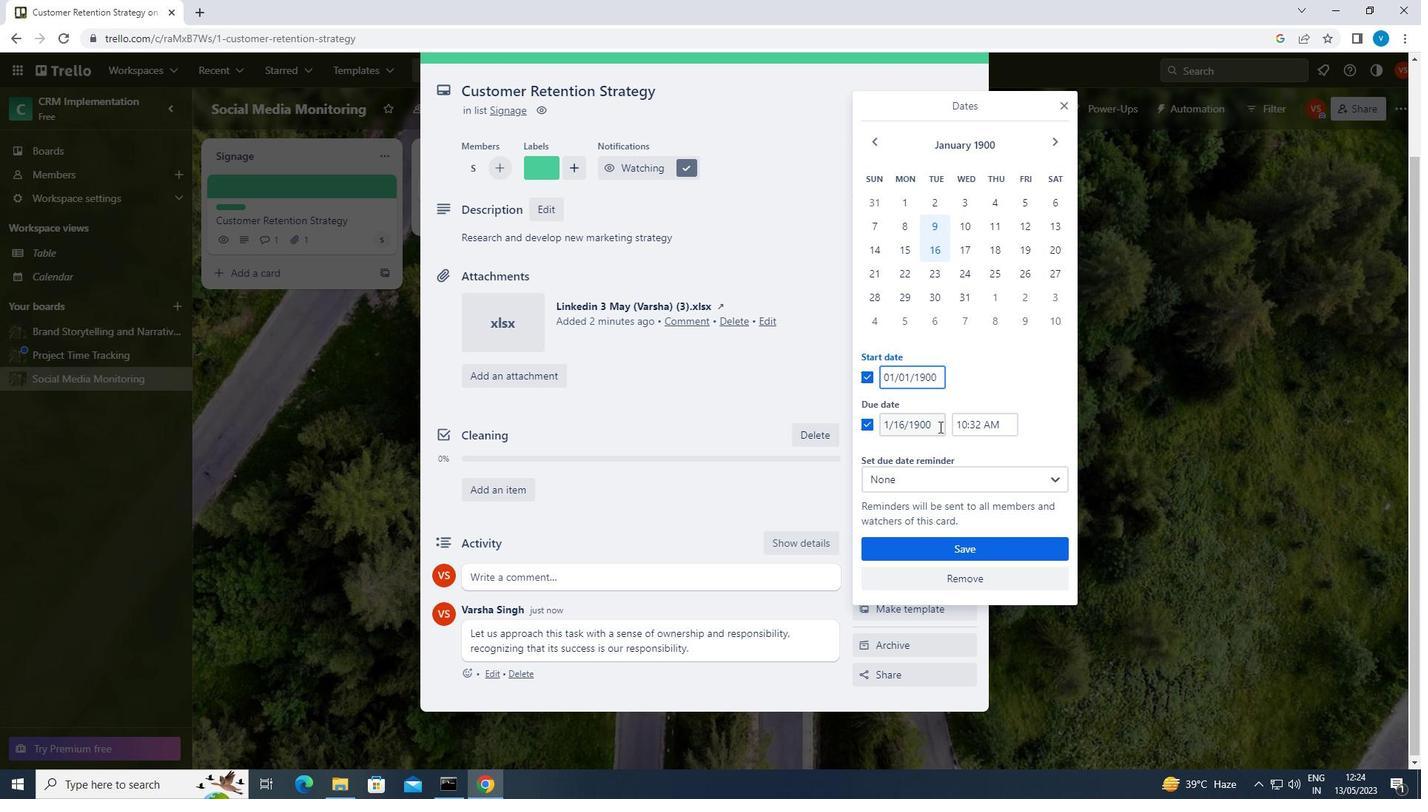 
Action: Key pressed <Key.backspace><Key.backspace><Key.backspace><Key.backspace><Key.backspace><Key.backspace><Key.backspace><Key.backspace><Key.backspace><Key.backspace><Key.backspace><Key.backspace><Key.backspace>01/08/1900
Screenshot: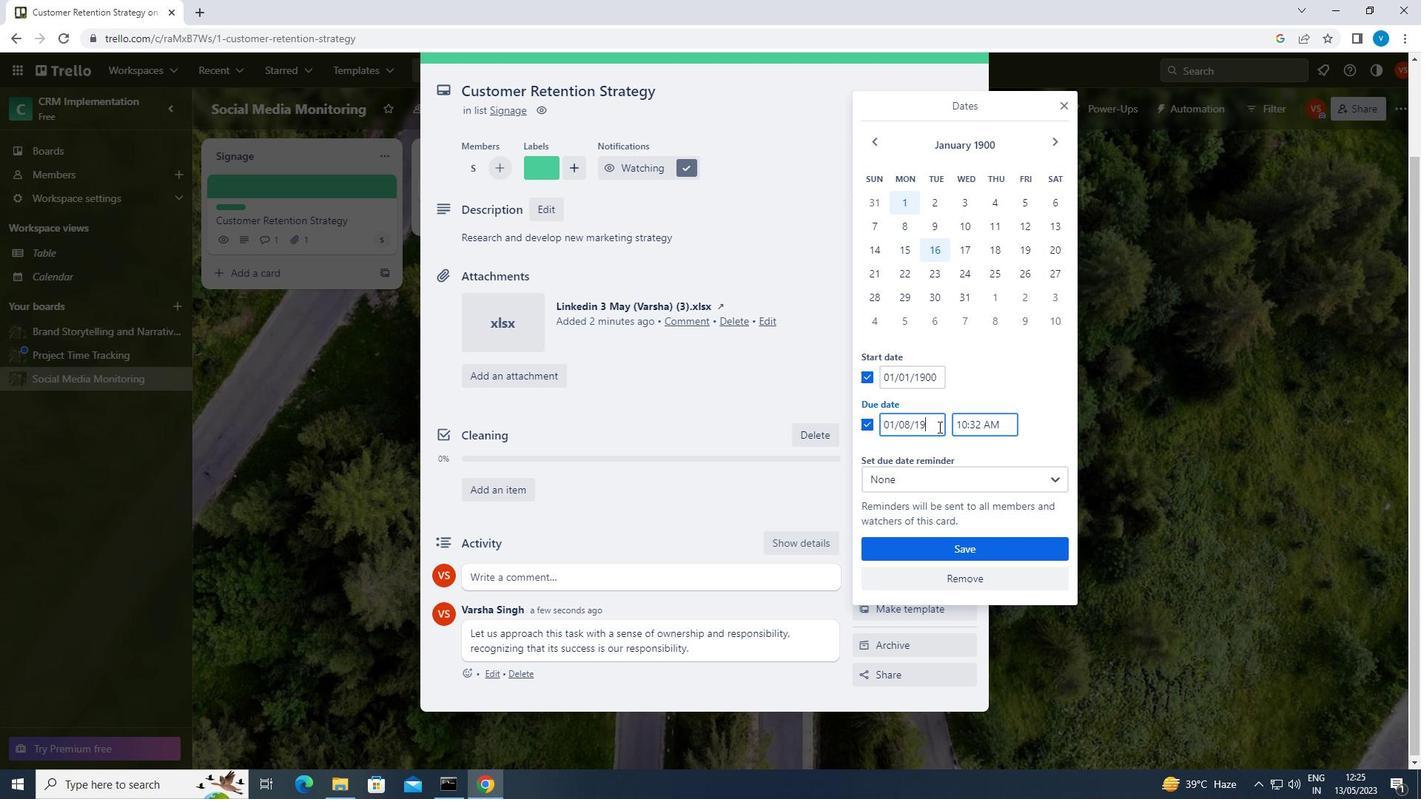 
Action: Mouse moved to (892, 546)
Screenshot: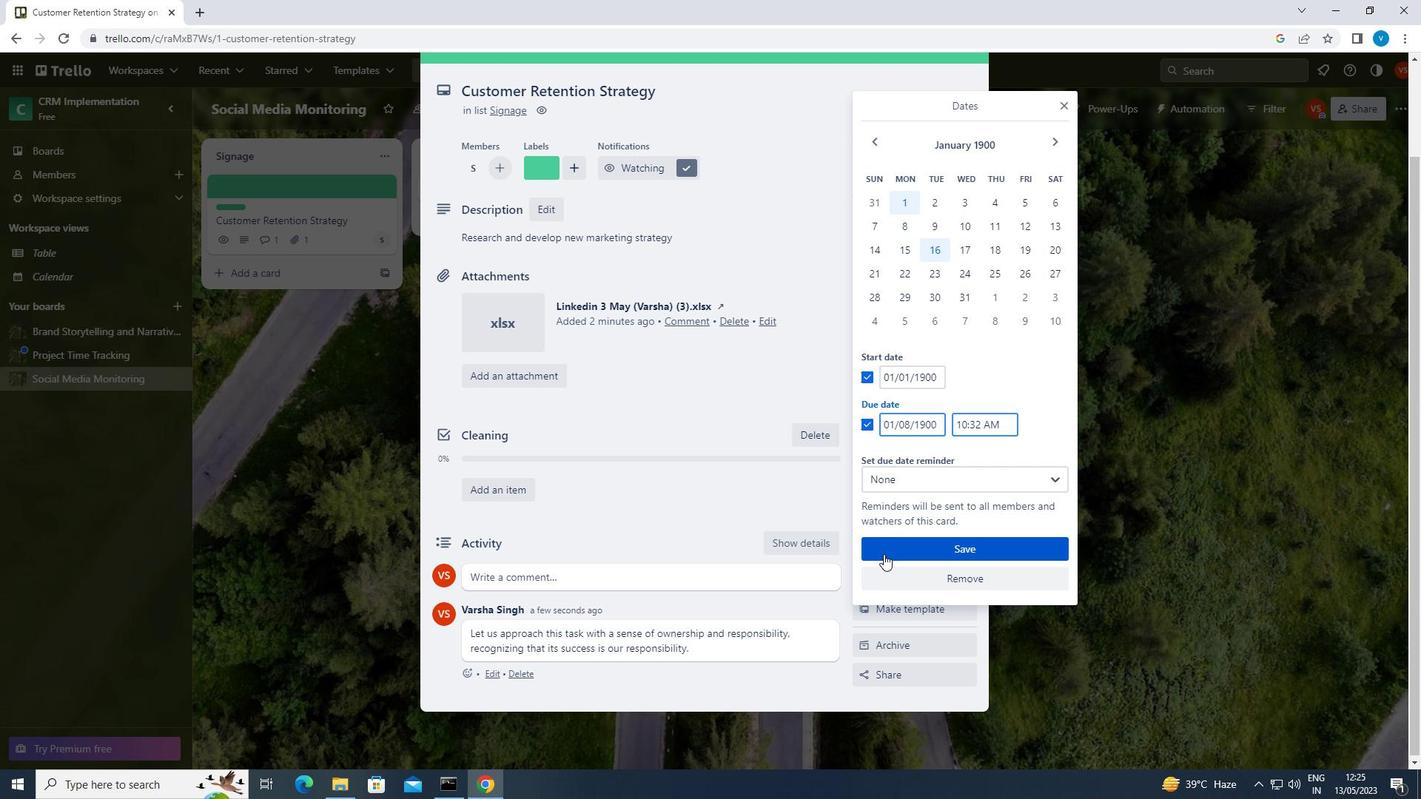 
Action: Mouse pressed left at (892, 546)
Screenshot: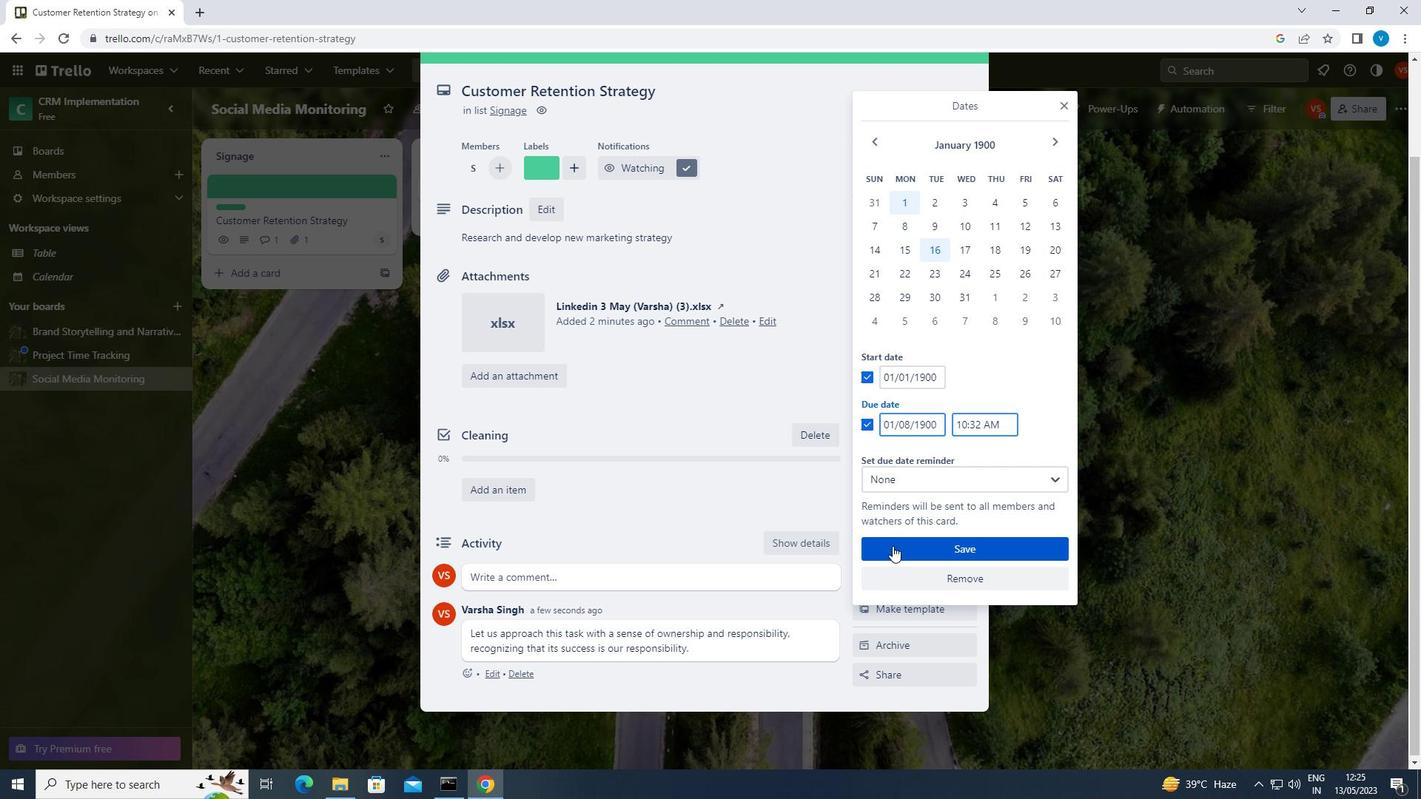 
